 Task: Look for space in Alton, United States from 6th September, 2023 to 15th September, 2023 for 6 adults in price range Rs.8000 to Rs.12000. Place can be entire place or private room with 6 bedrooms having 6 beds and 6 bathrooms. Property type can be house, flat, guest house. Amenities needed are: wifi, TV, free parkinig on premises, gym, breakfast. Booking option can be shelf check-in. Required host language is English.
Action: Mouse moved to (490, 121)
Screenshot: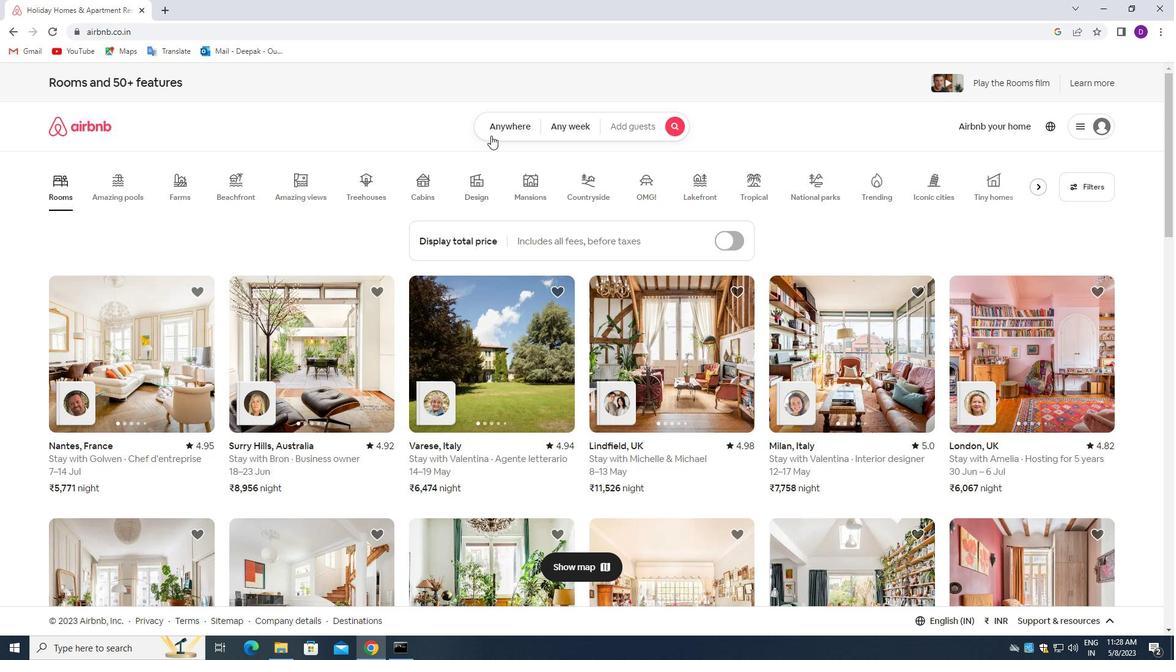 
Action: Mouse pressed left at (490, 121)
Screenshot: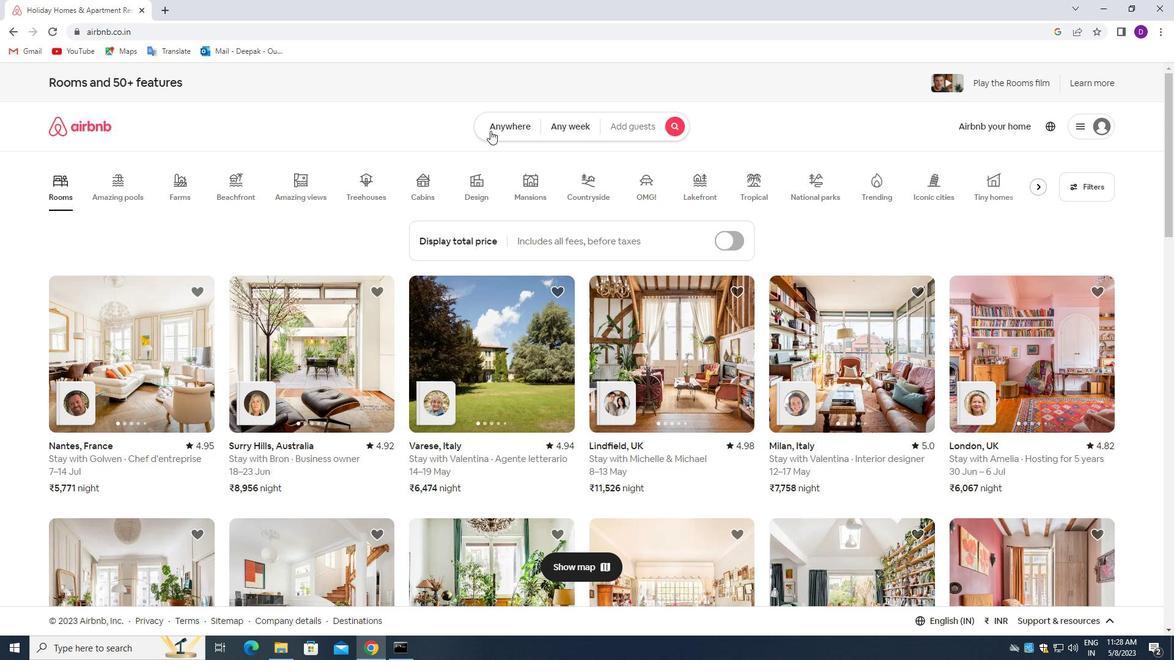 
Action: Mouse moved to (409, 172)
Screenshot: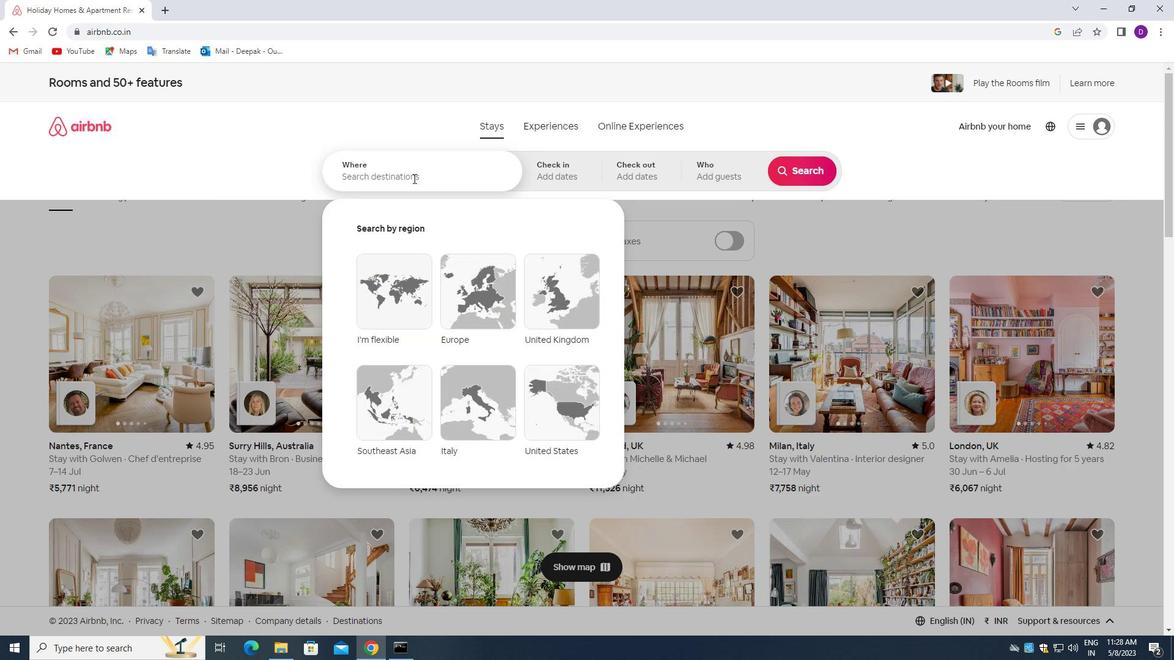 
Action: Mouse pressed left at (409, 172)
Screenshot: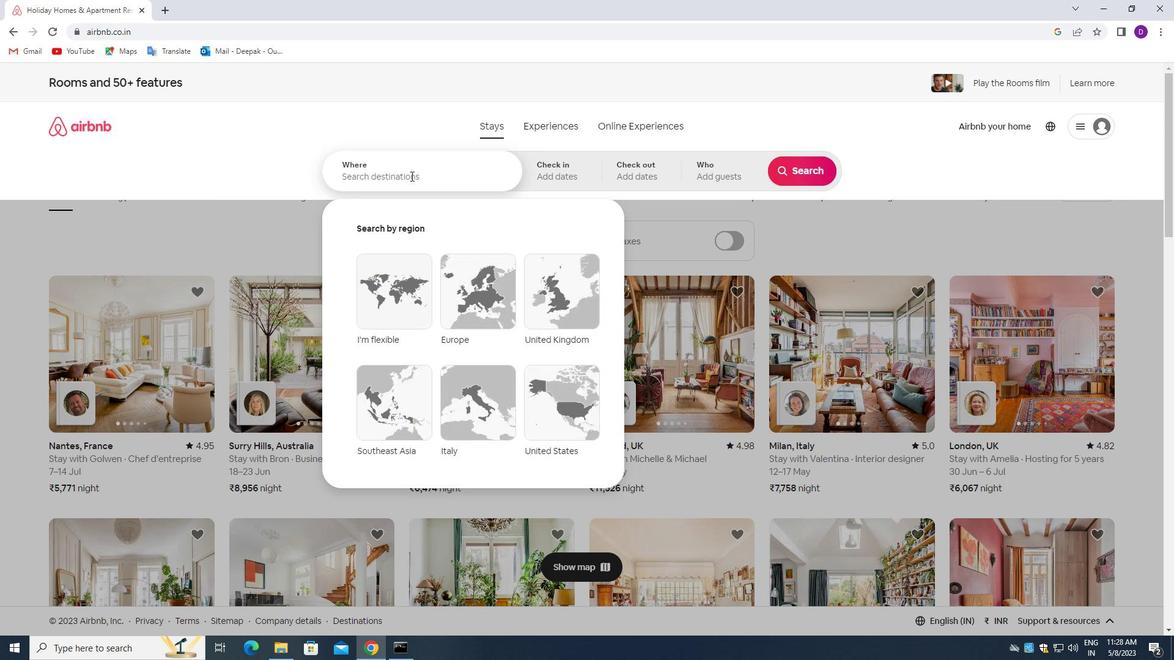 
Action: Mouse moved to (295, 228)
Screenshot: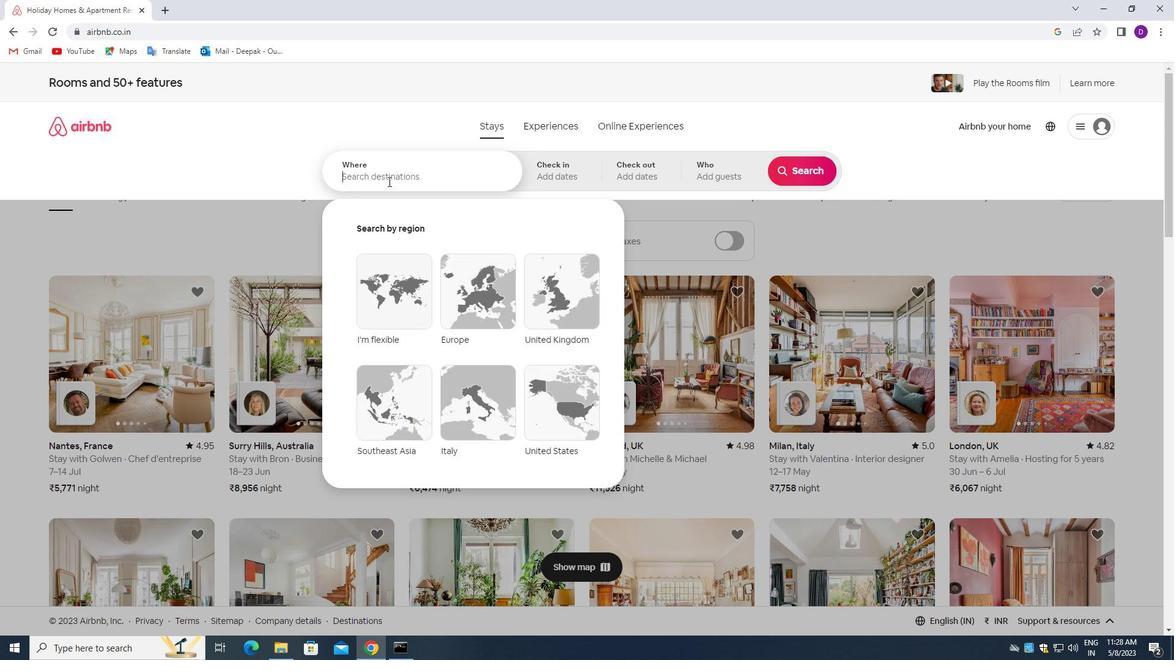 
Action: Key pressed <Key.shift><Key.shift><Key.shift><Key.shift><Key.shift><Key.shift><Key.shift><Key.shift_r>ALTON,<Key.space><Key.shift>UNITED<Key.space><Key.shift_r>STATES<Key.enter>
Screenshot: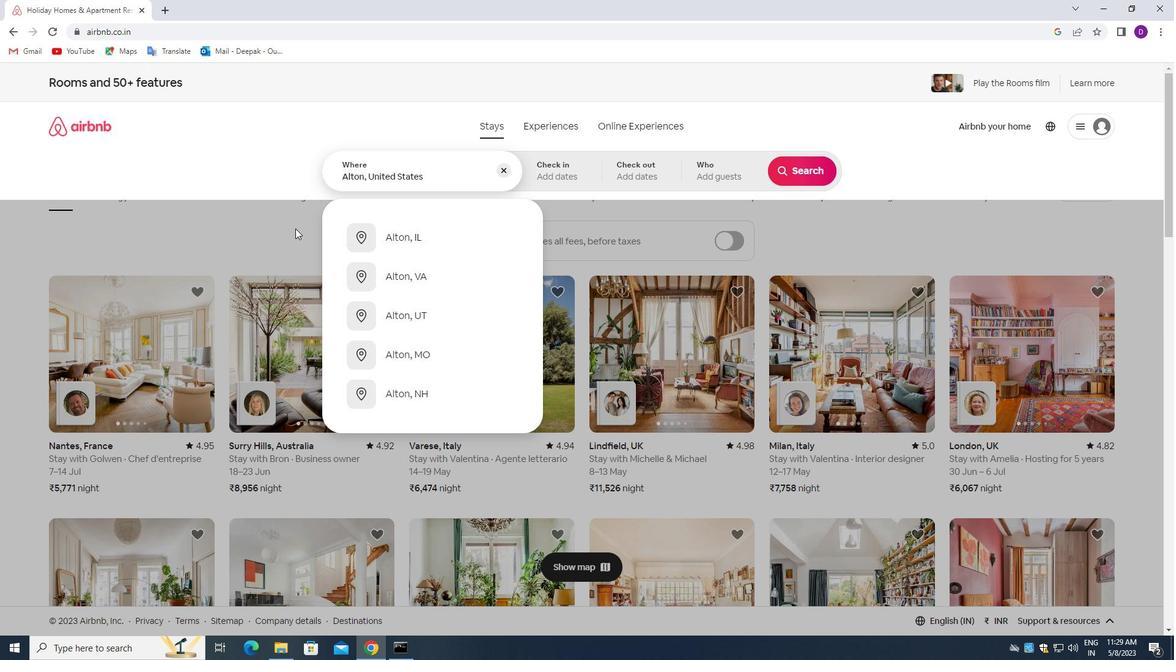 
Action: Mouse moved to (793, 270)
Screenshot: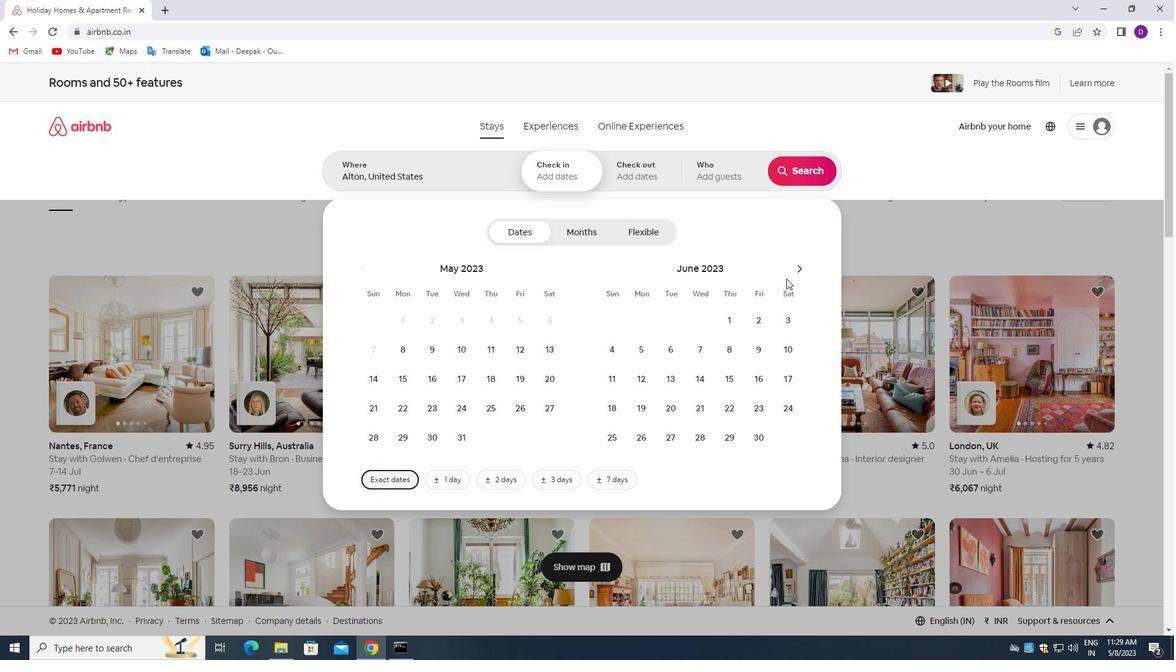 
Action: Mouse pressed left at (793, 270)
Screenshot: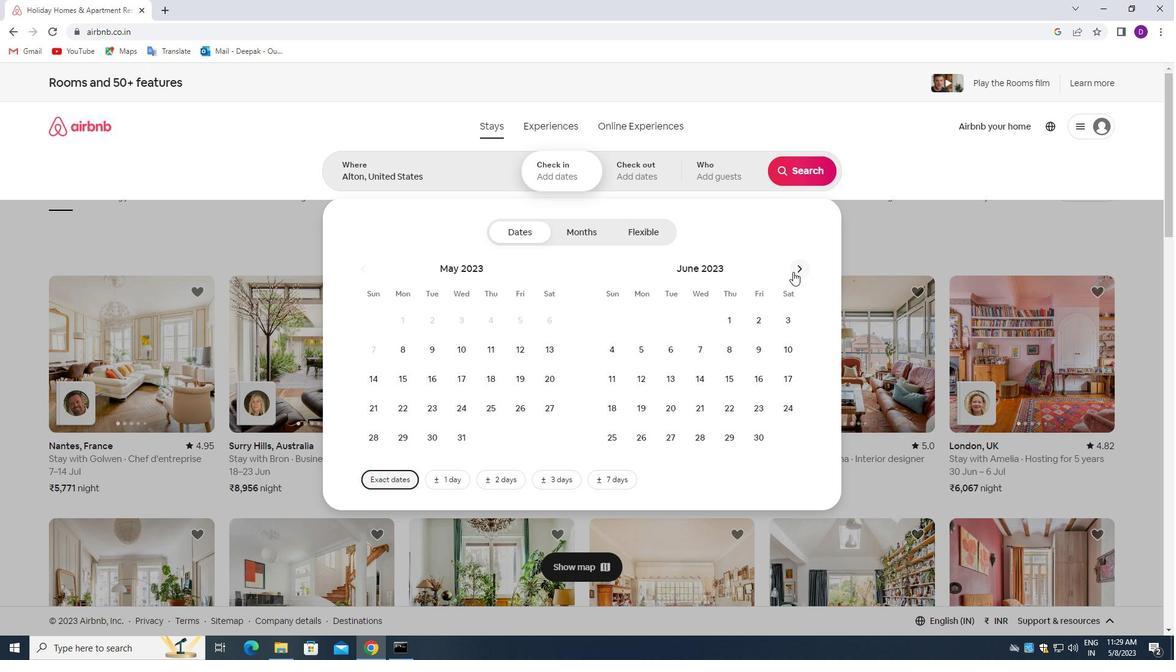 
Action: Mouse moved to (793, 269)
Screenshot: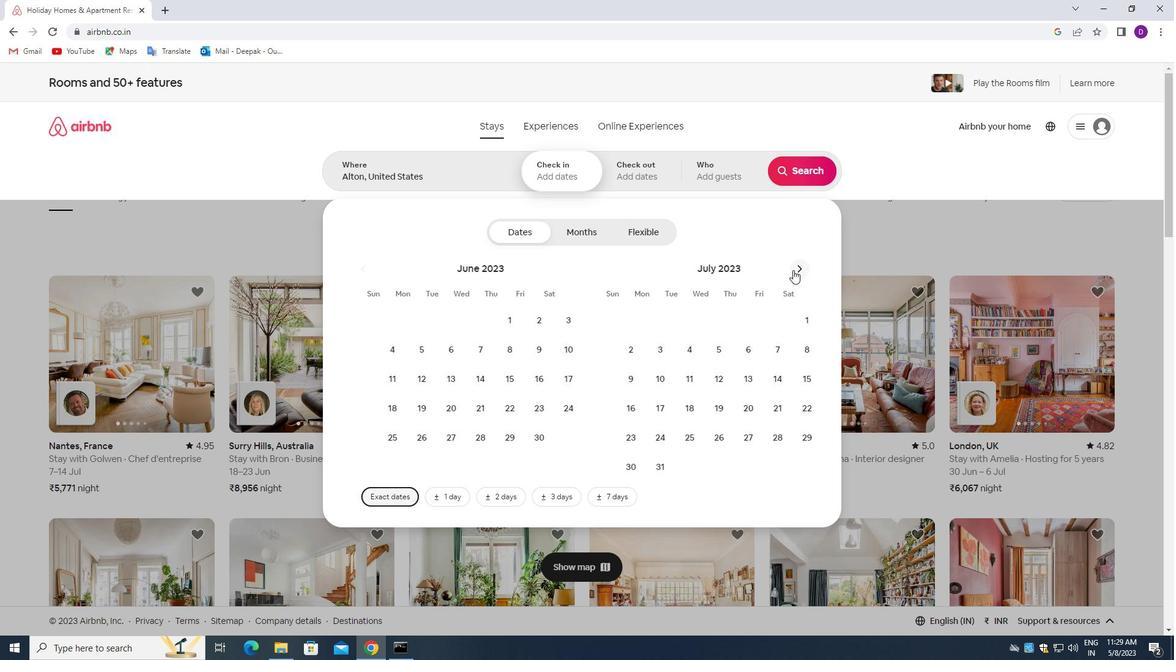 
Action: Mouse pressed left at (793, 269)
Screenshot: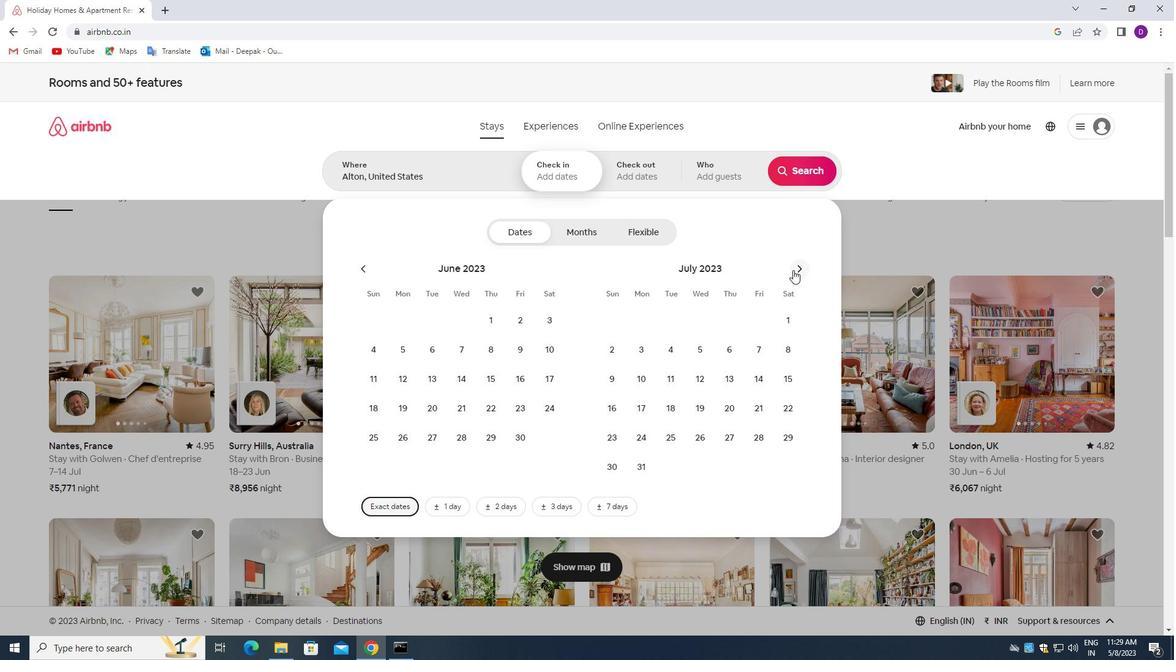 
Action: Mouse pressed left at (793, 269)
Screenshot: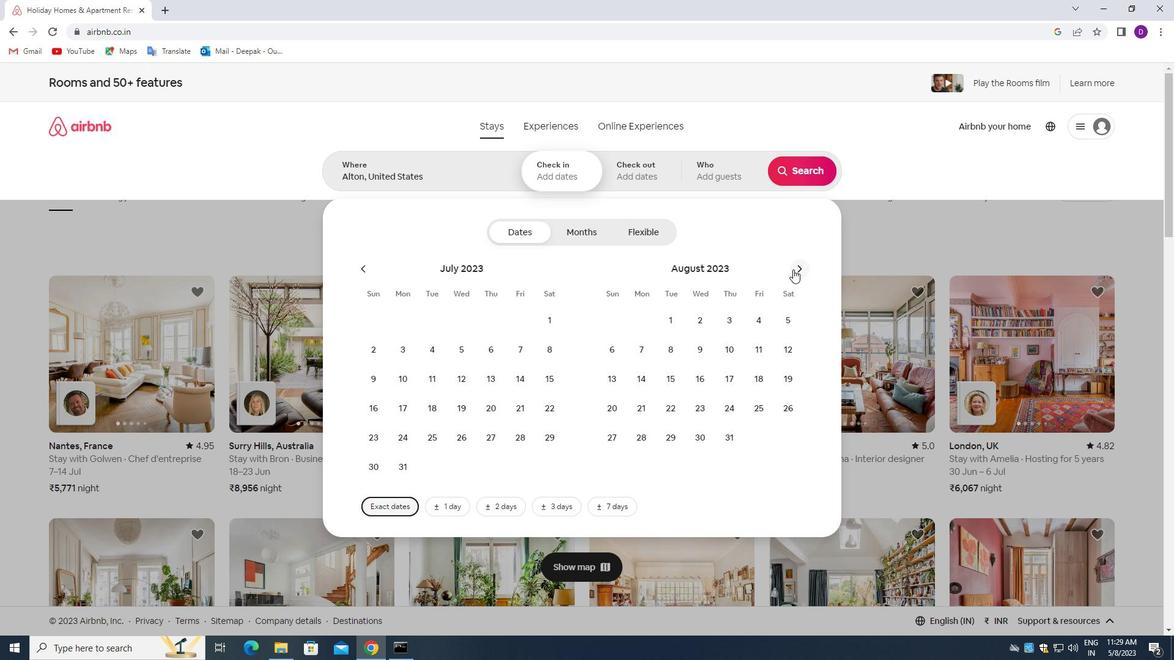 
Action: Mouse moved to (699, 340)
Screenshot: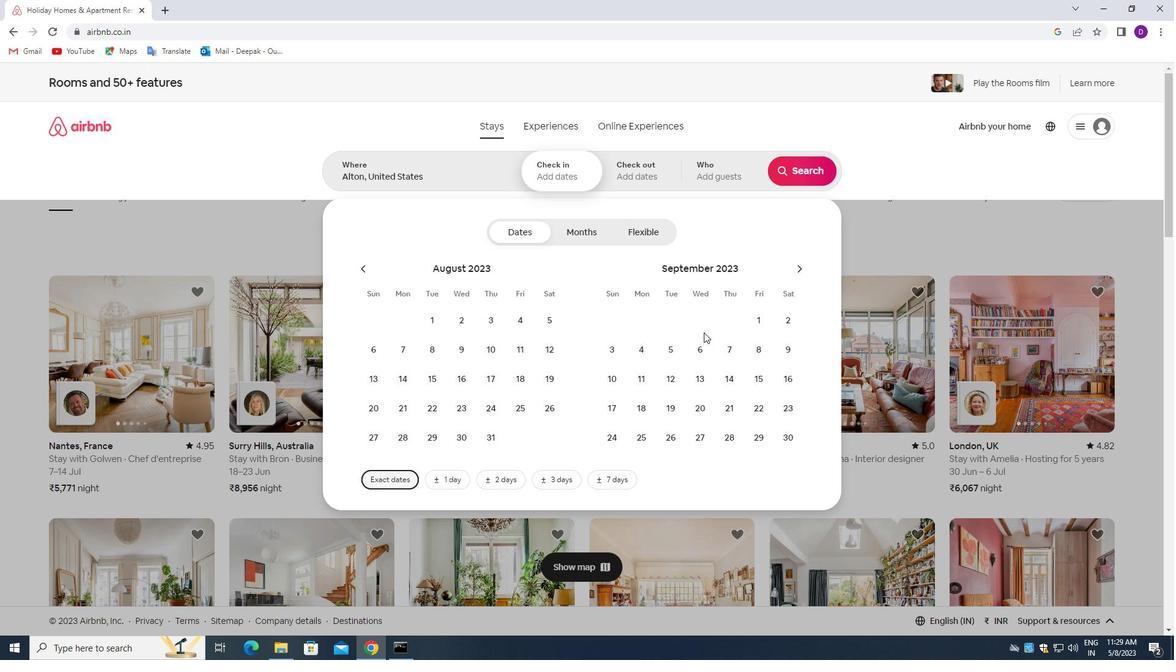 
Action: Mouse pressed left at (699, 340)
Screenshot: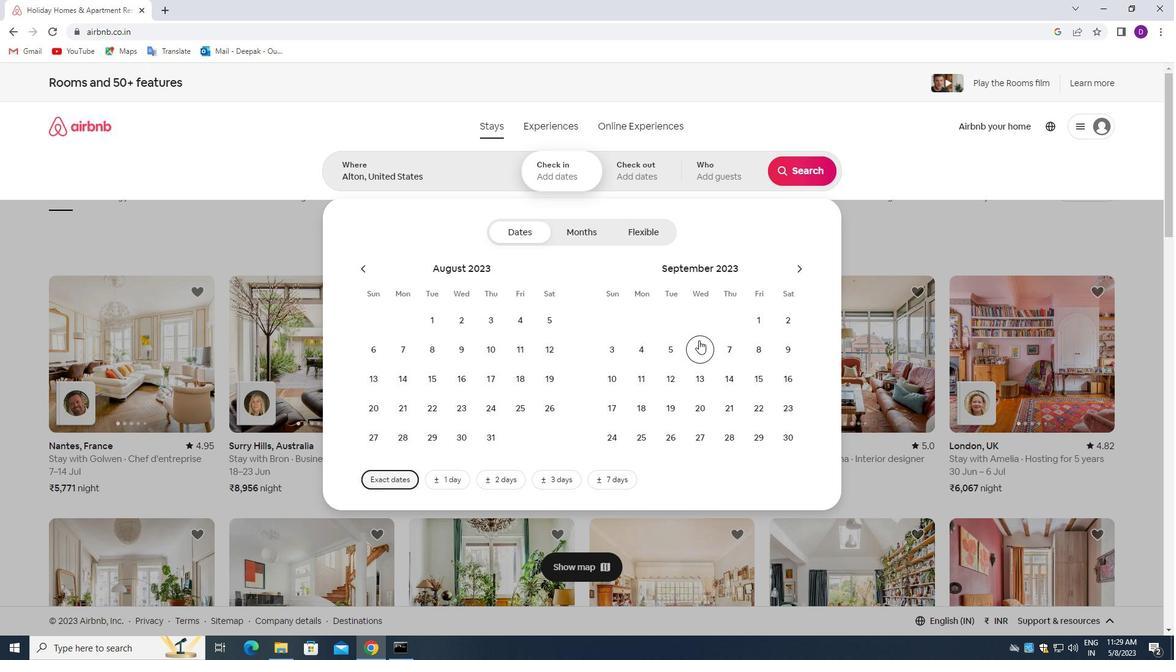 
Action: Mouse moved to (758, 373)
Screenshot: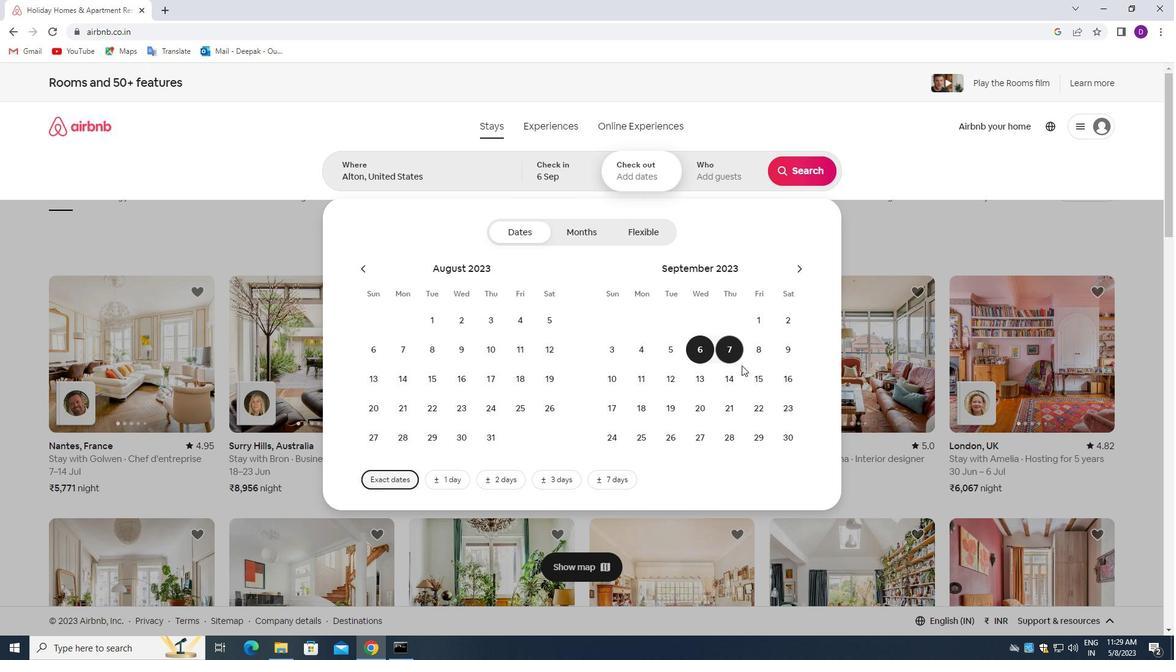 
Action: Mouse pressed left at (758, 373)
Screenshot: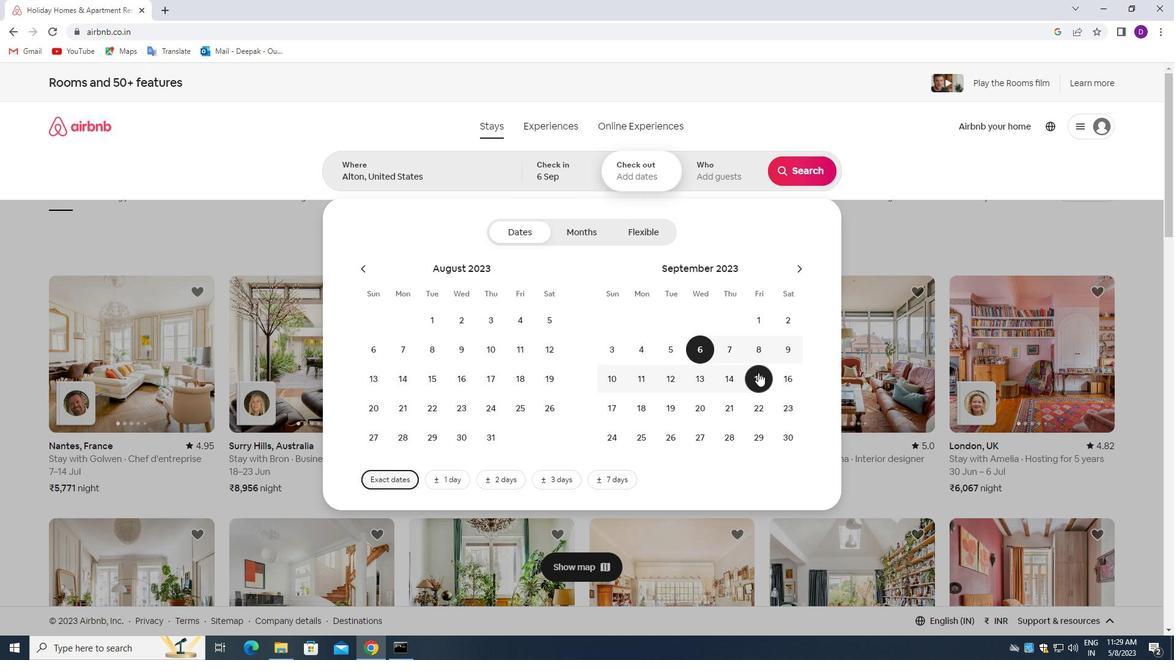 
Action: Mouse moved to (715, 174)
Screenshot: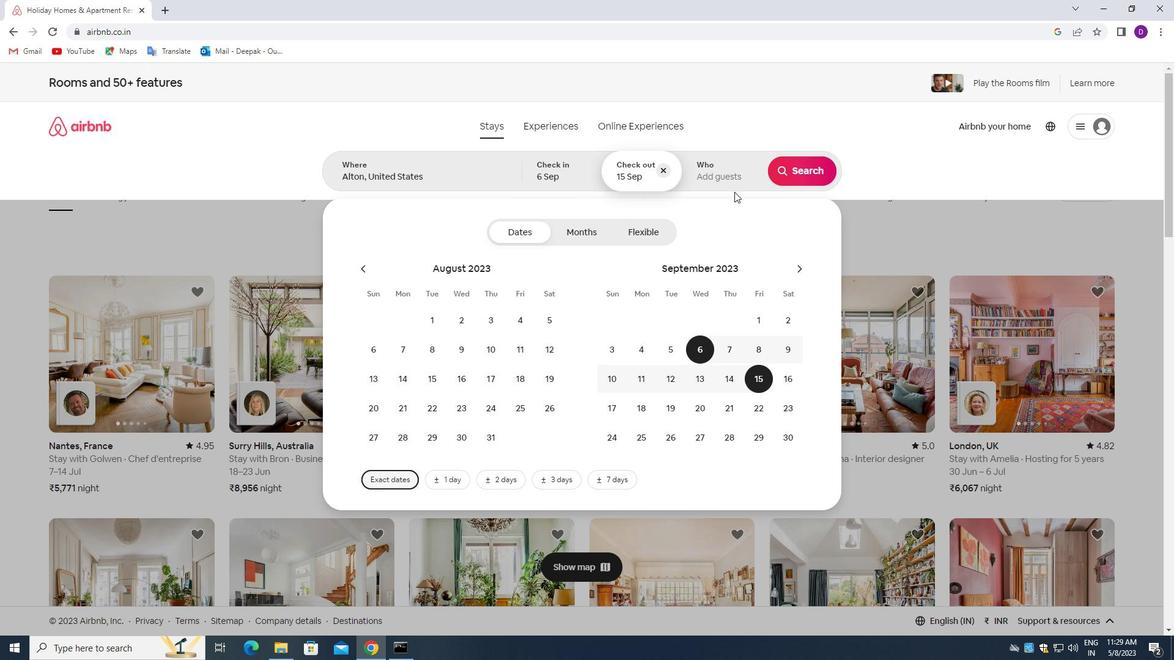 
Action: Mouse pressed left at (715, 174)
Screenshot: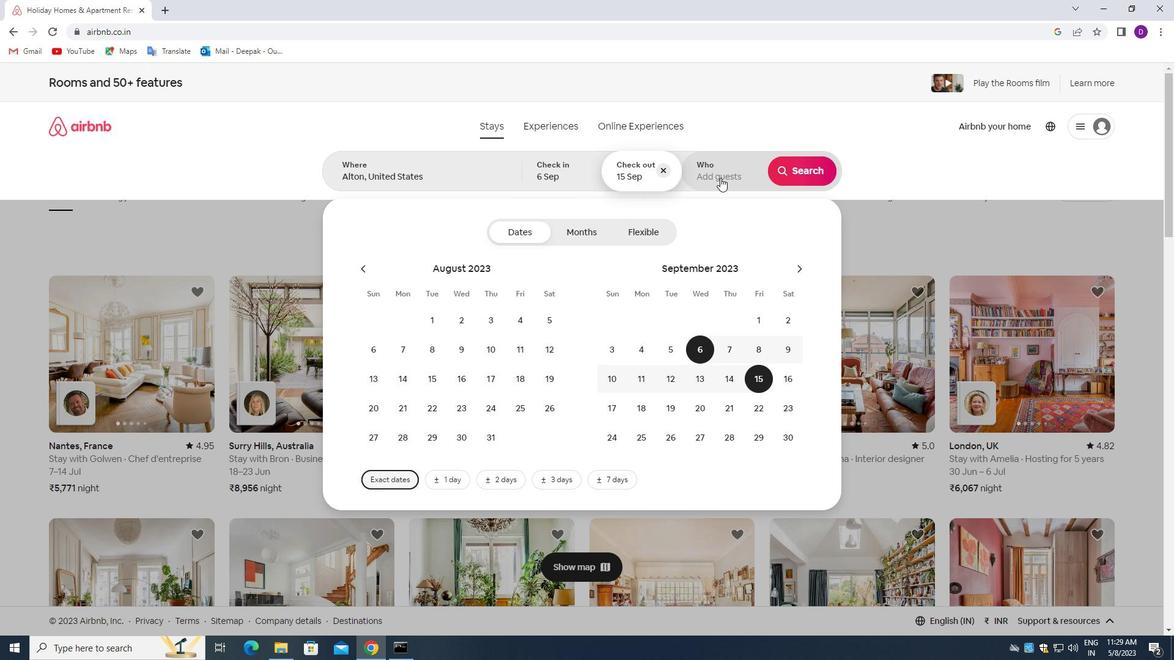 
Action: Mouse moved to (801, 239)
Screenshot: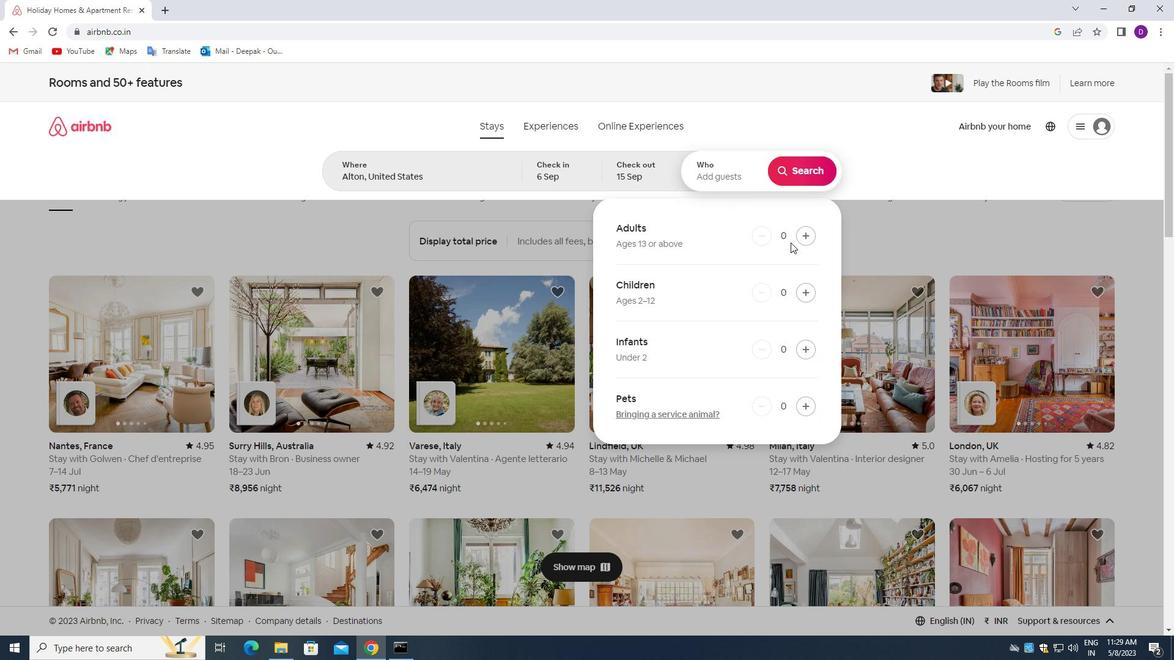 
Action: Mouse pressed left at (801, 239)
Screenshot: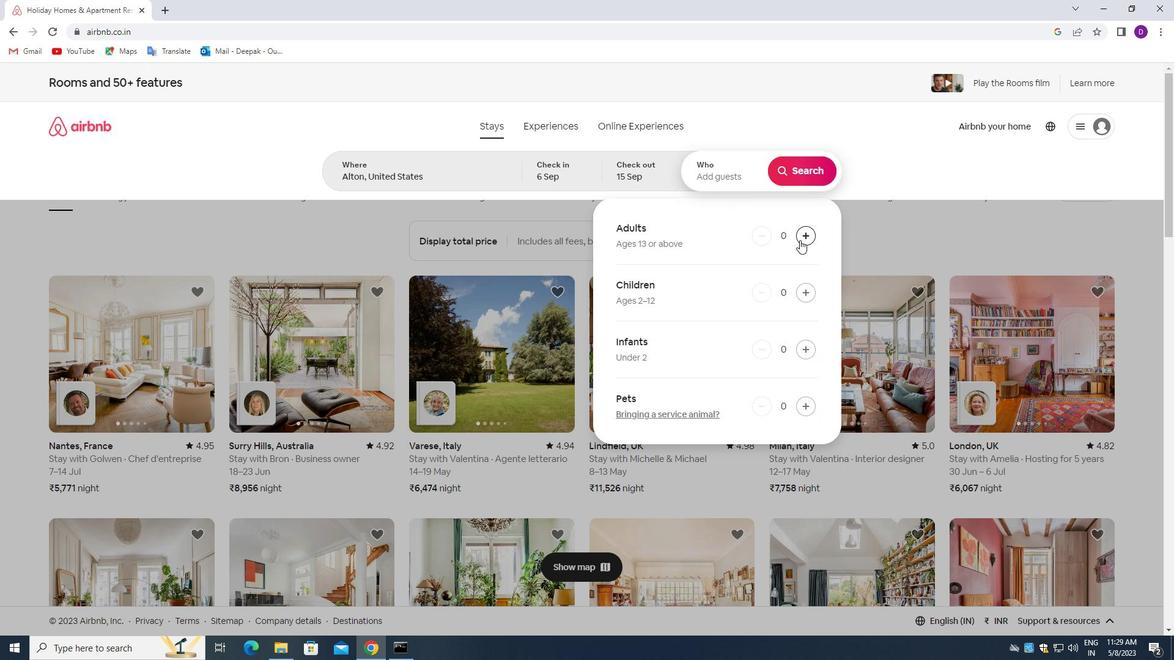 
Action: Mouse pressed left at (801, 239)
Screenshot: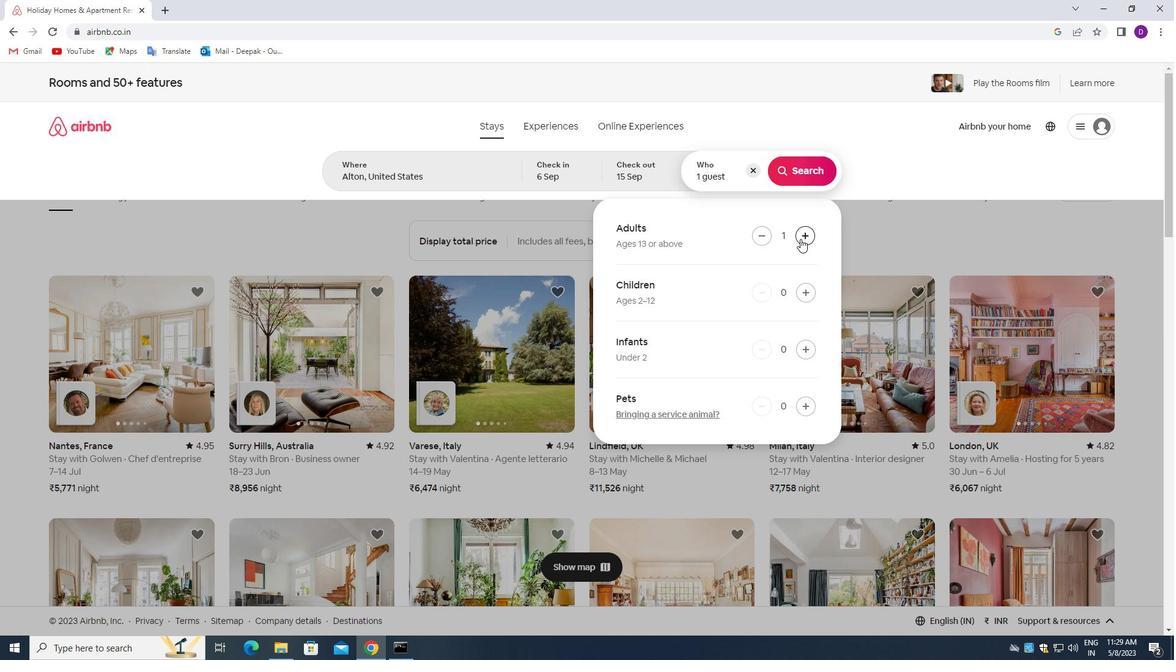 
Action: Mouse pressed left at (801, 239)
Screenshot: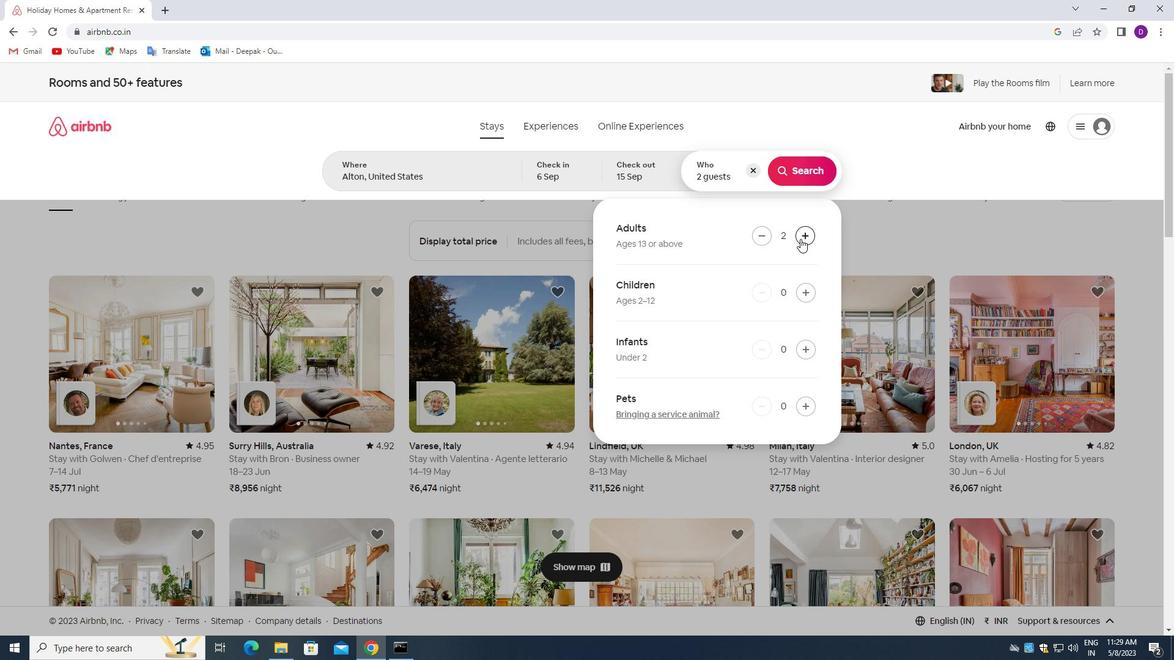 
Action: Mouse pressed left at (801, 239)
Screenshot: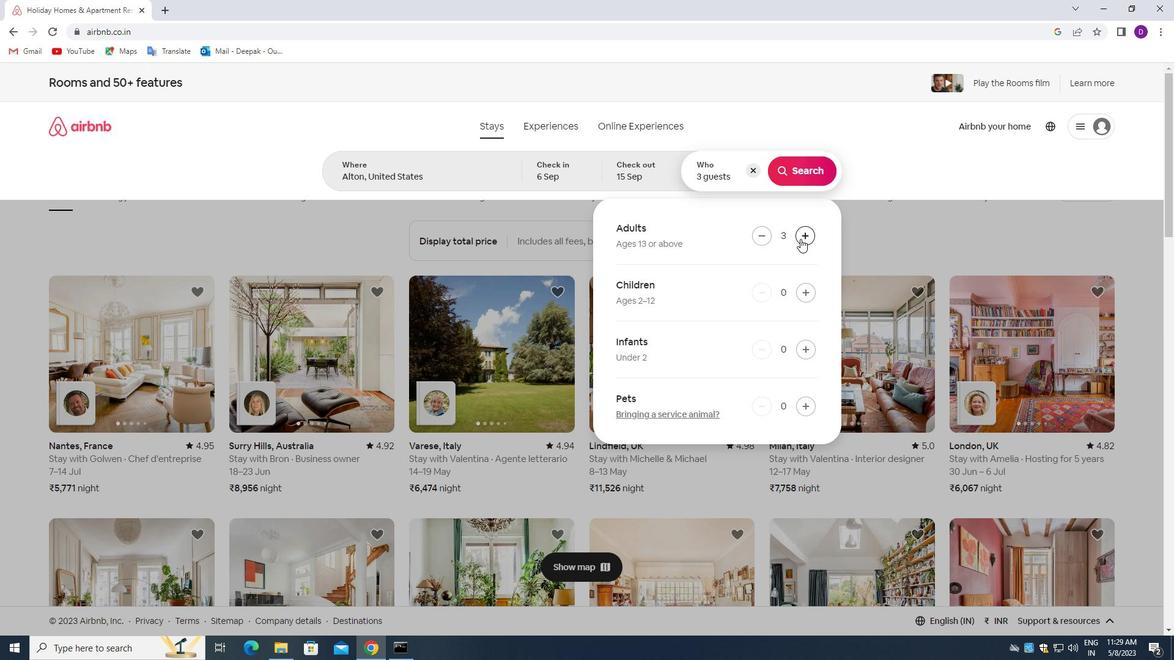 
Action: Mouse pressed left at (801, 239)
Screenshot: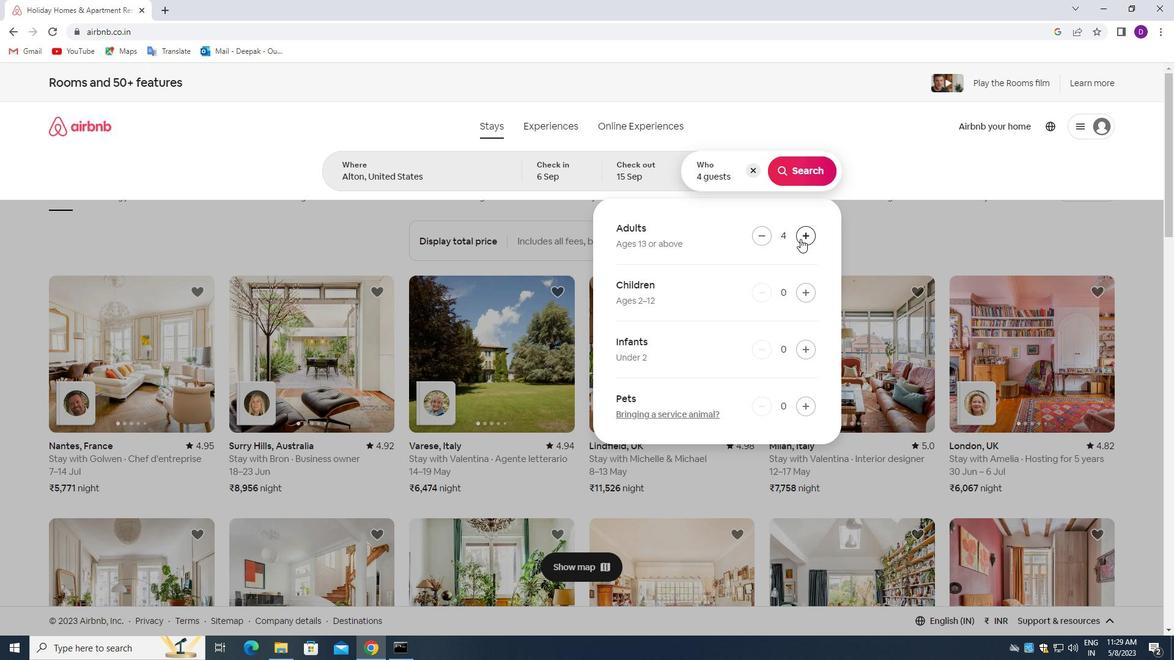 
Action: Mouse pressed left at (801, 239)
Screenshot: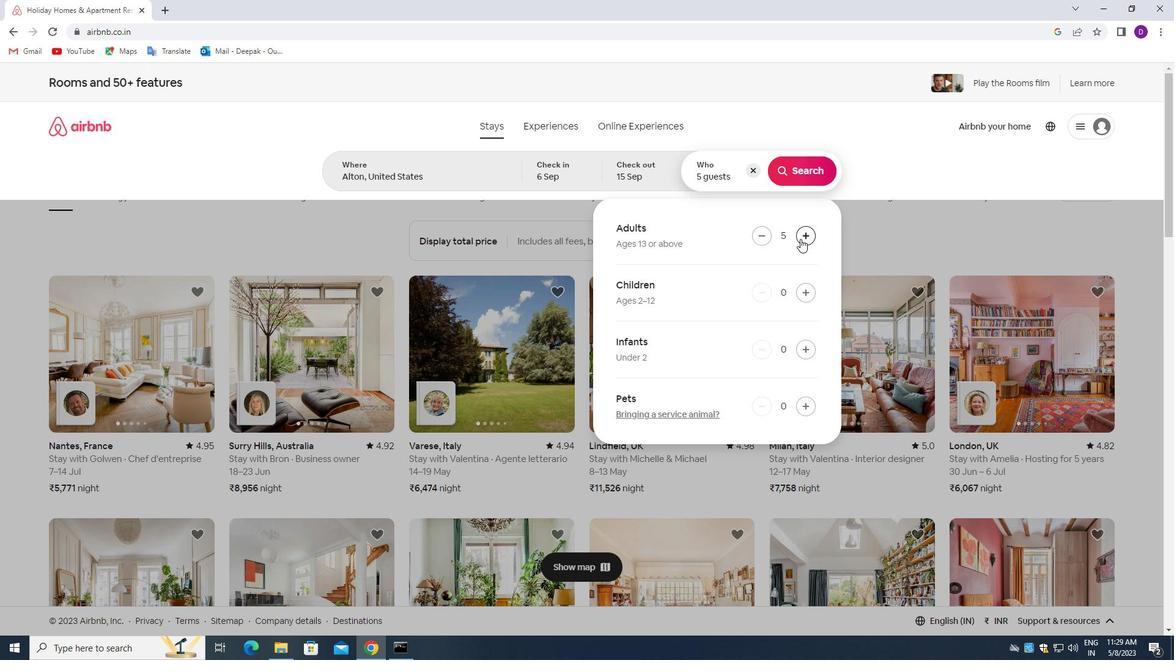 
Action: Mouse moved to (796, 170)
Screenshot: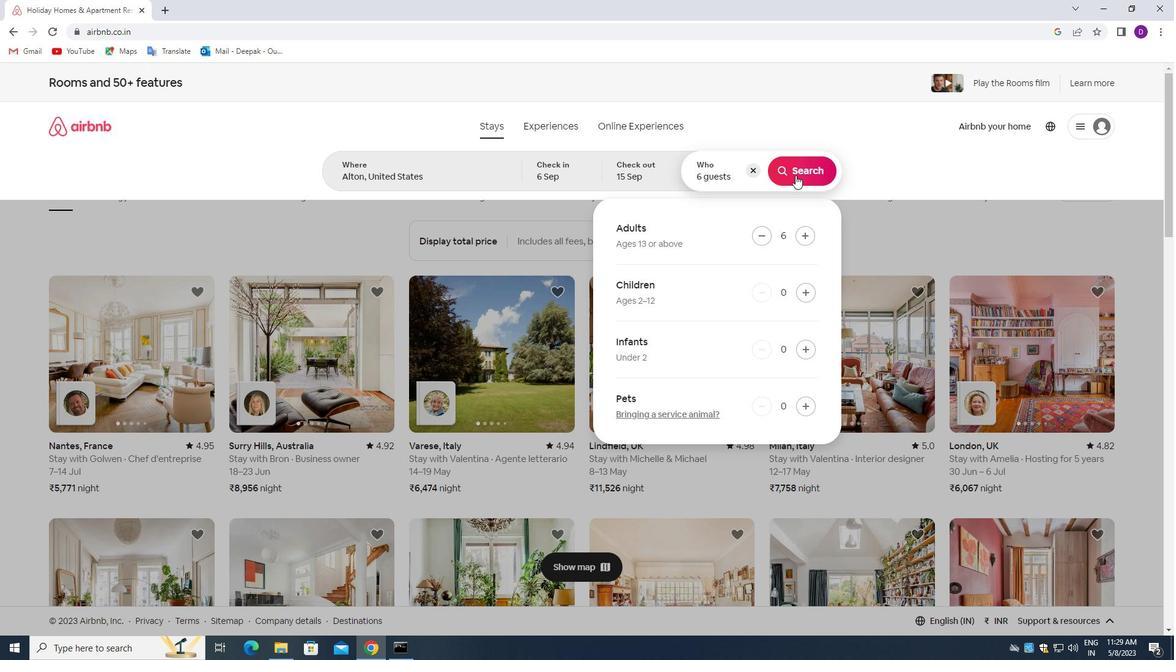 
Action: Mouse pressed left at (796, 170)
Screenshot: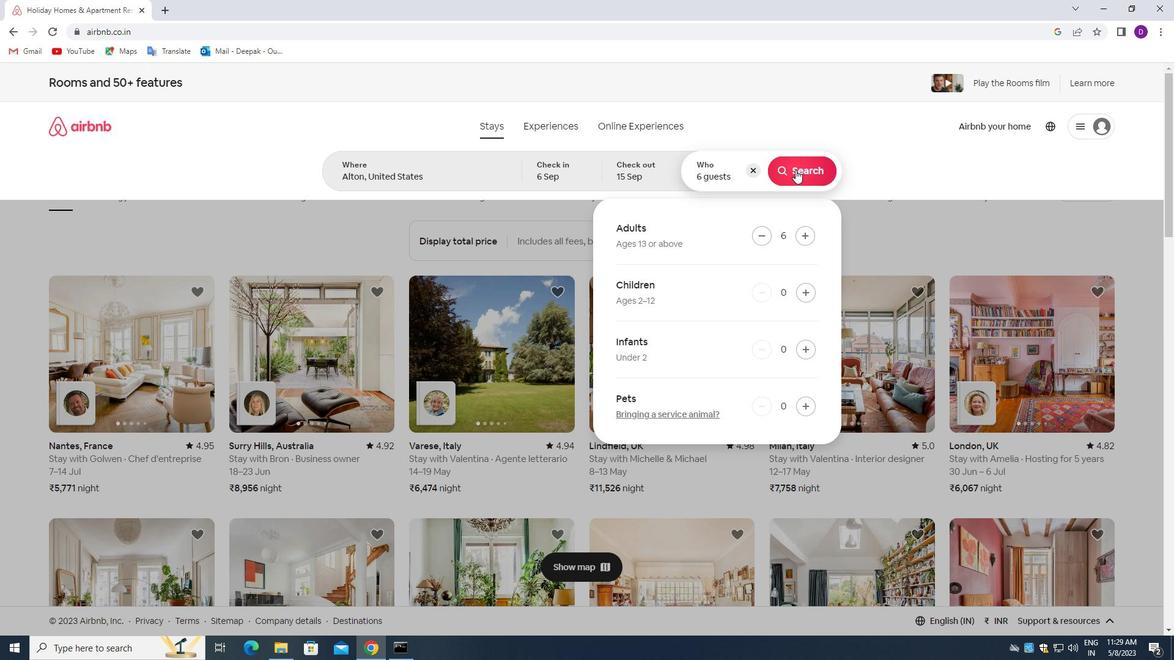 
Action: Mouse moved to (1103, 137)
Screenshot: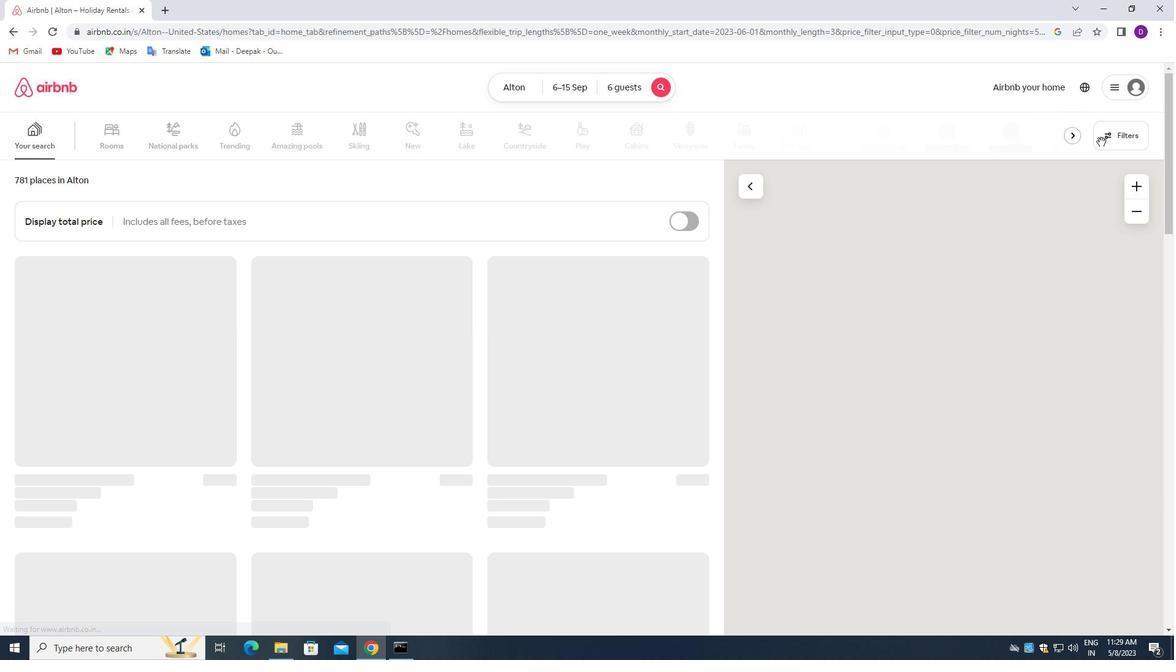 
Action: Mouse pressed left at (1103, 137)
Screenshot: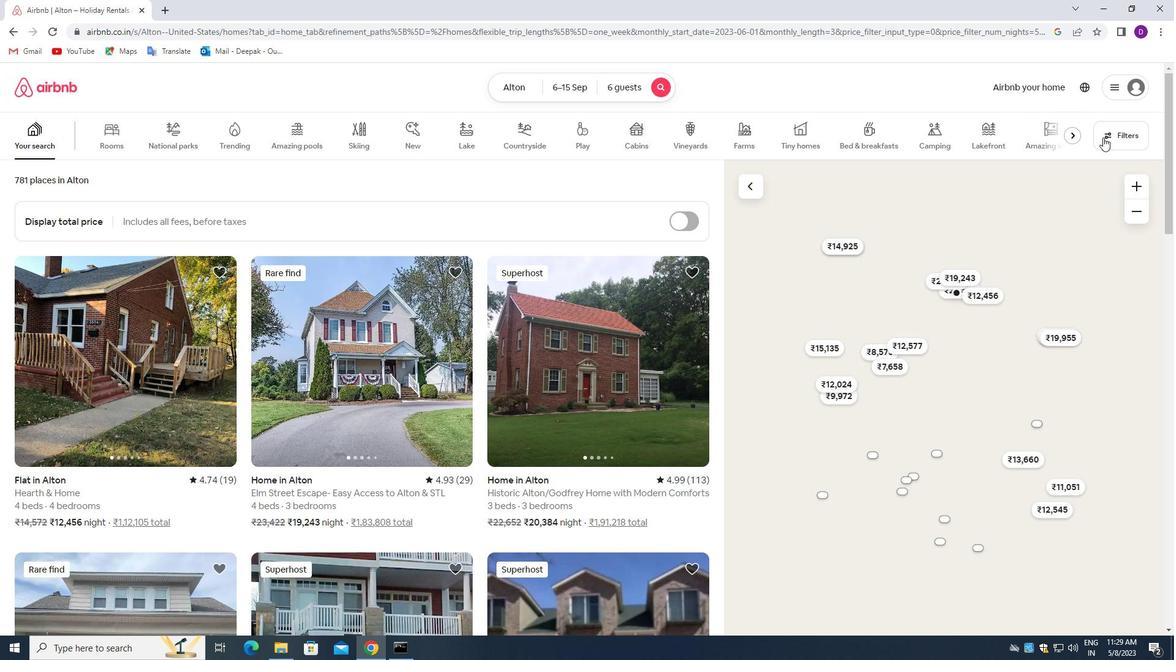 
Action: Mouse moved to (440, 431)
Screenshot: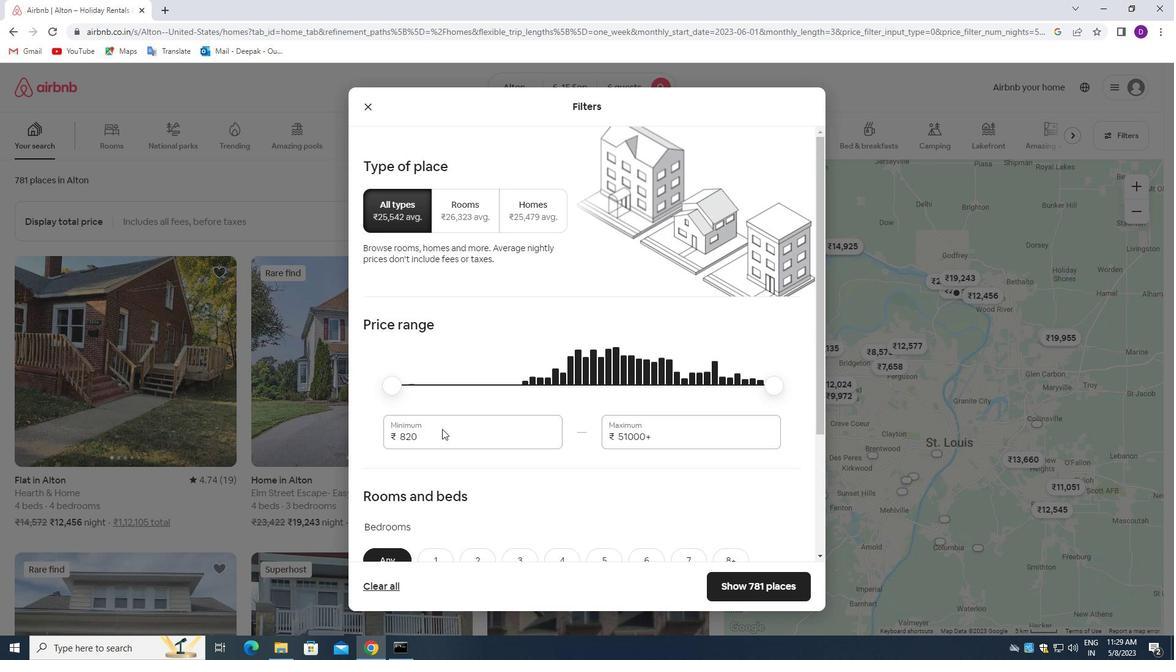 
Action: Mouse pressed left at (440, 431)
Screenshot: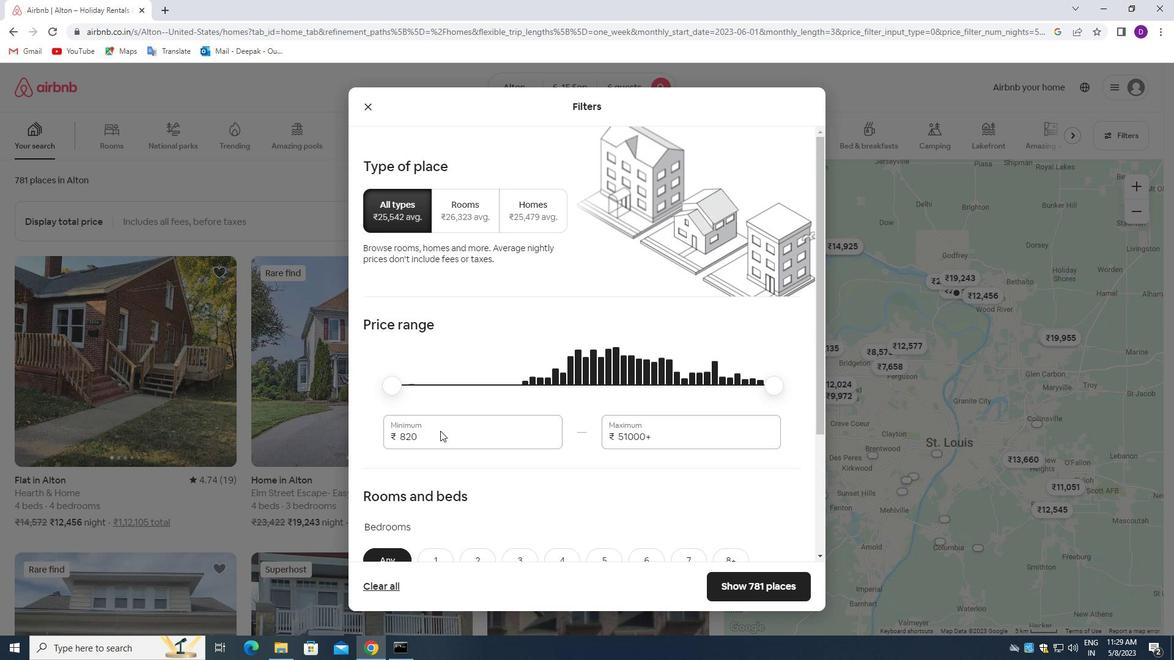 
Action: Mouse pressed left at (440, 431)
Screenshot: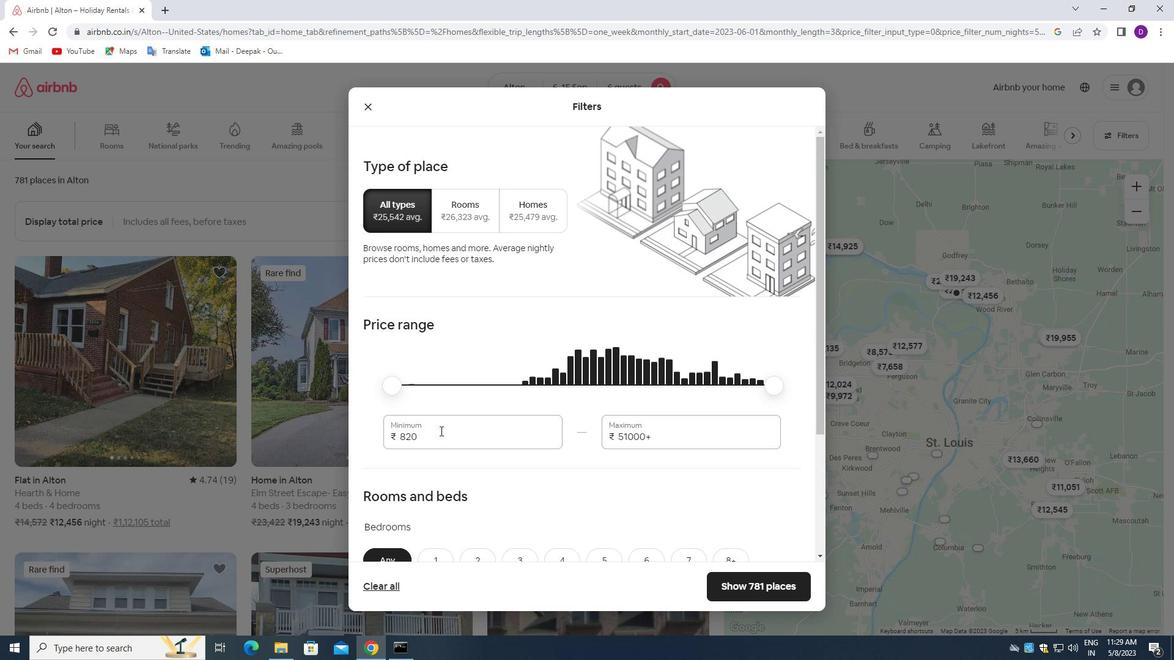 
Action: Key pressed 8000<Key.tab>12000
Screenshot: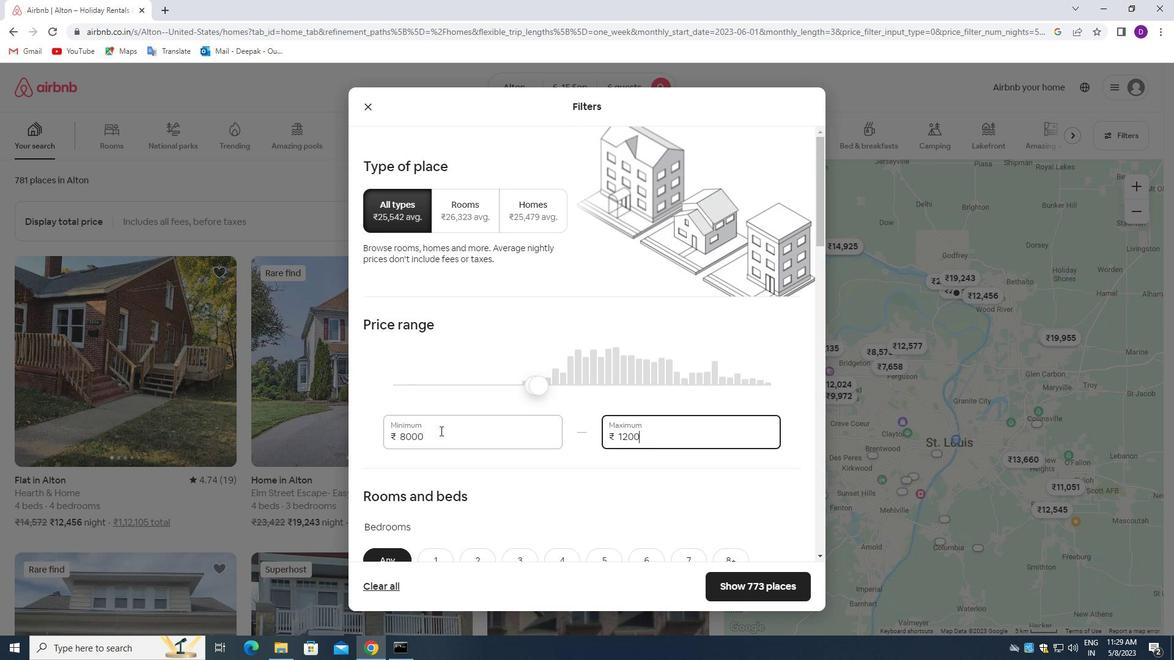 
Action: Mouse moved to (467, 422)
Screenshot: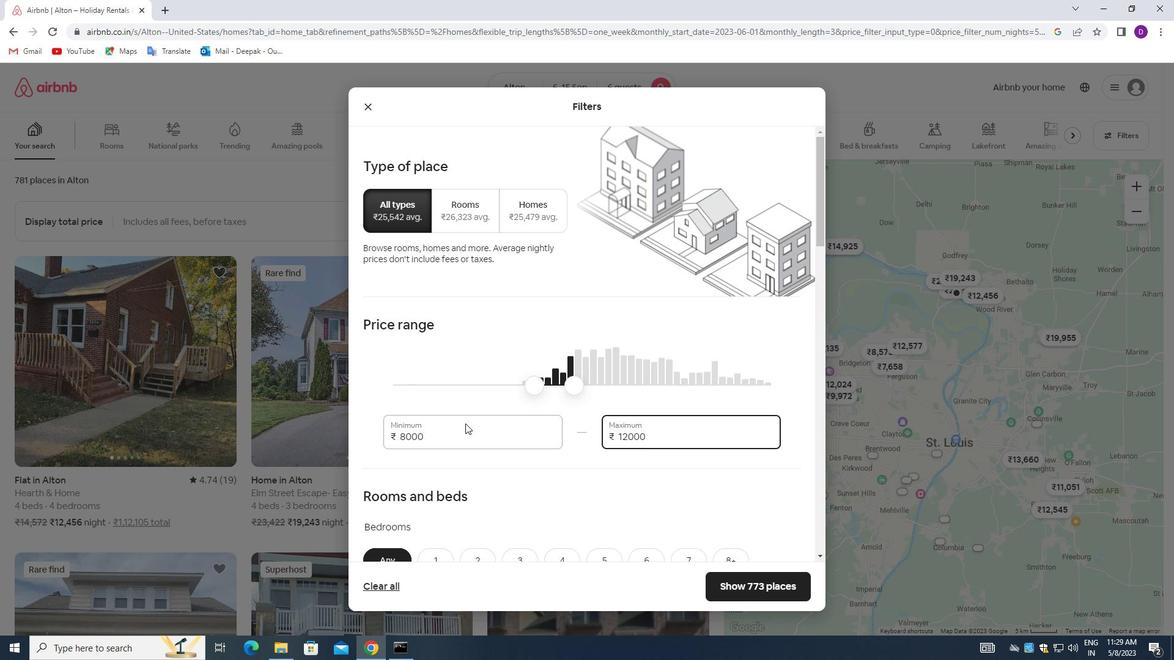 
Action: Mouse scrolled (467, 422) with delta (0, 0)
Screenshot: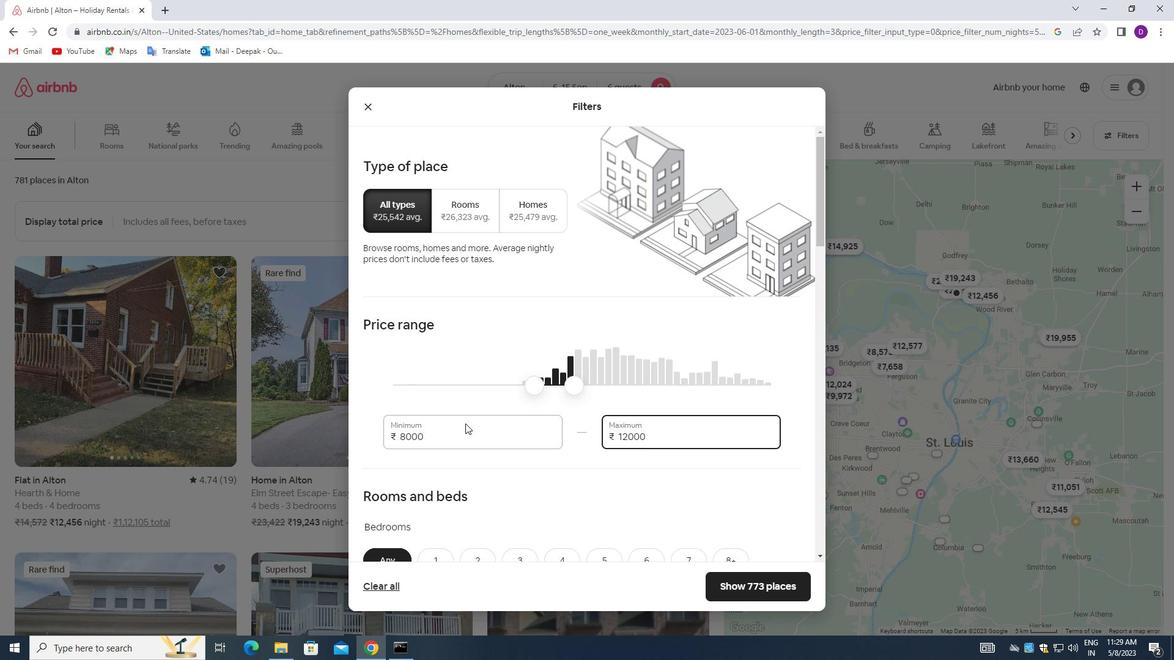 
Action: Mouse moved to (490, 421)
Screenshot: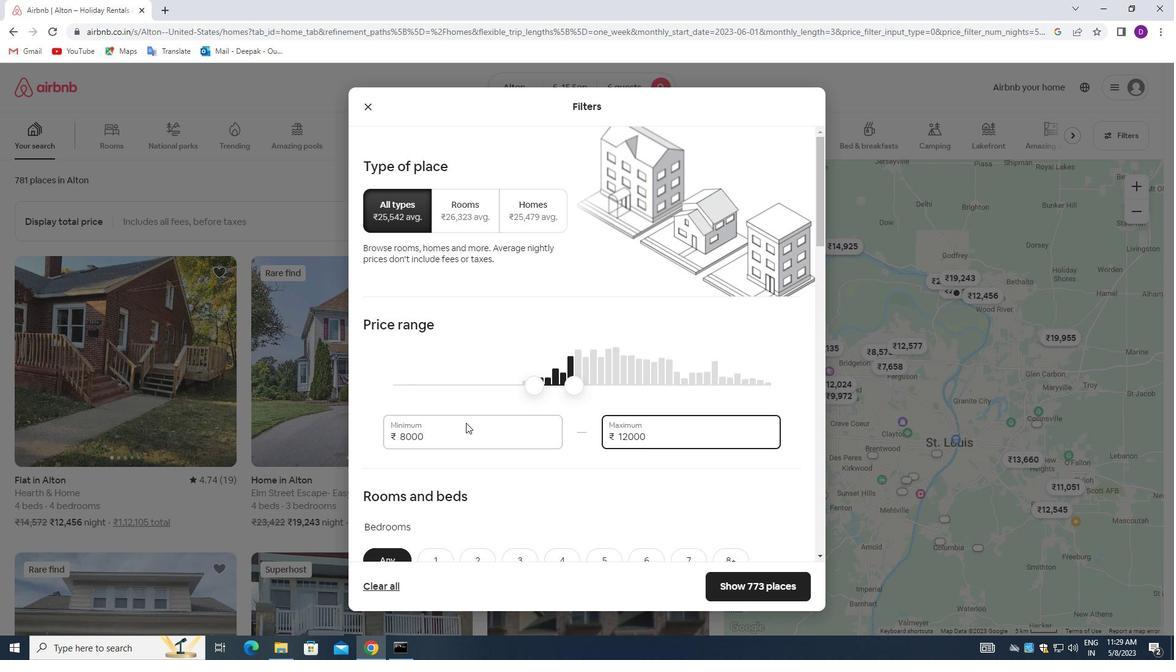 
Action: Mouse scrolled (490, 420) with delta (0, 0)
Screenshot: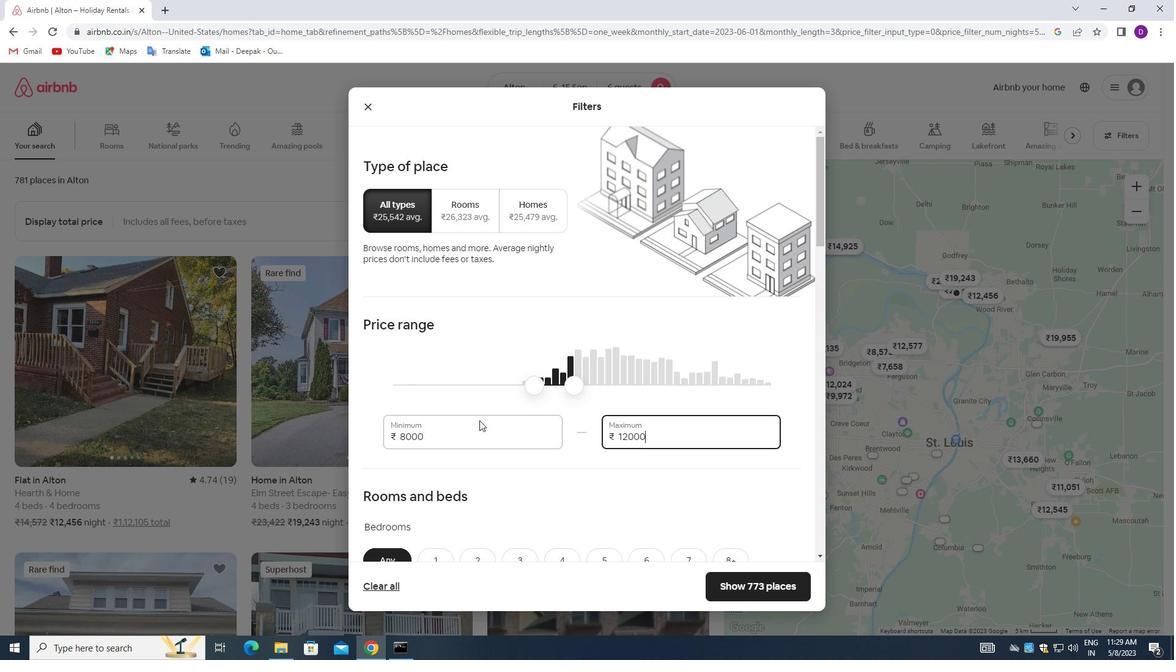
Action: Mouse moved to (495, 419)
Screenshot: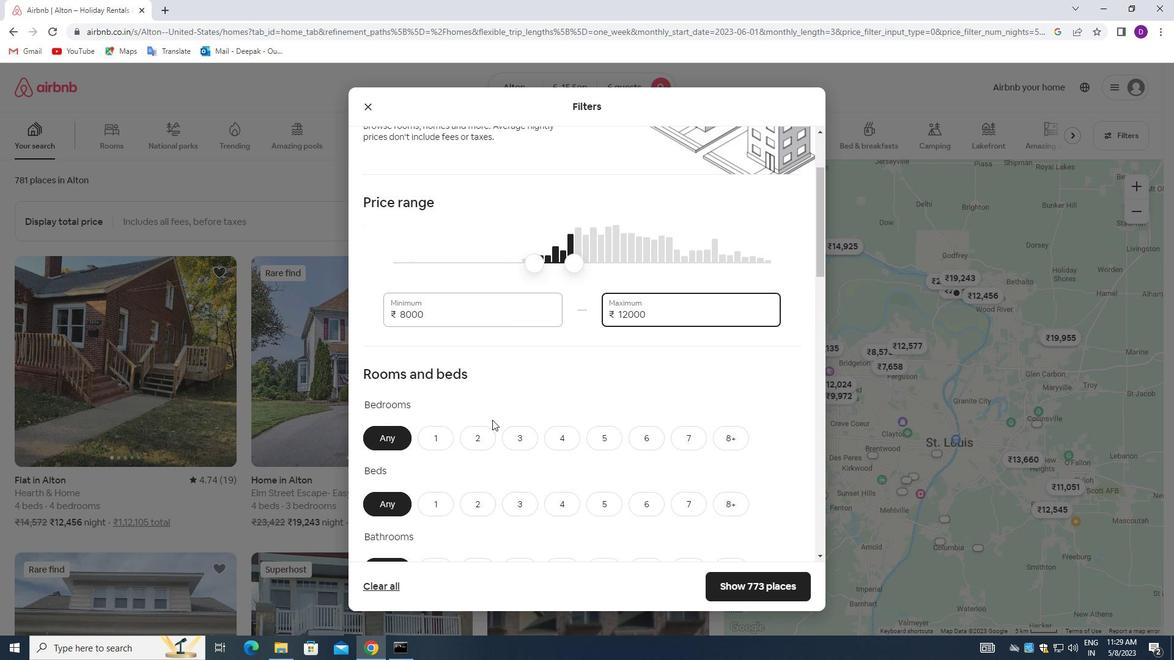 
Action: Mouse scrolled (495, 419) with delta (0, 0)
Screenshot: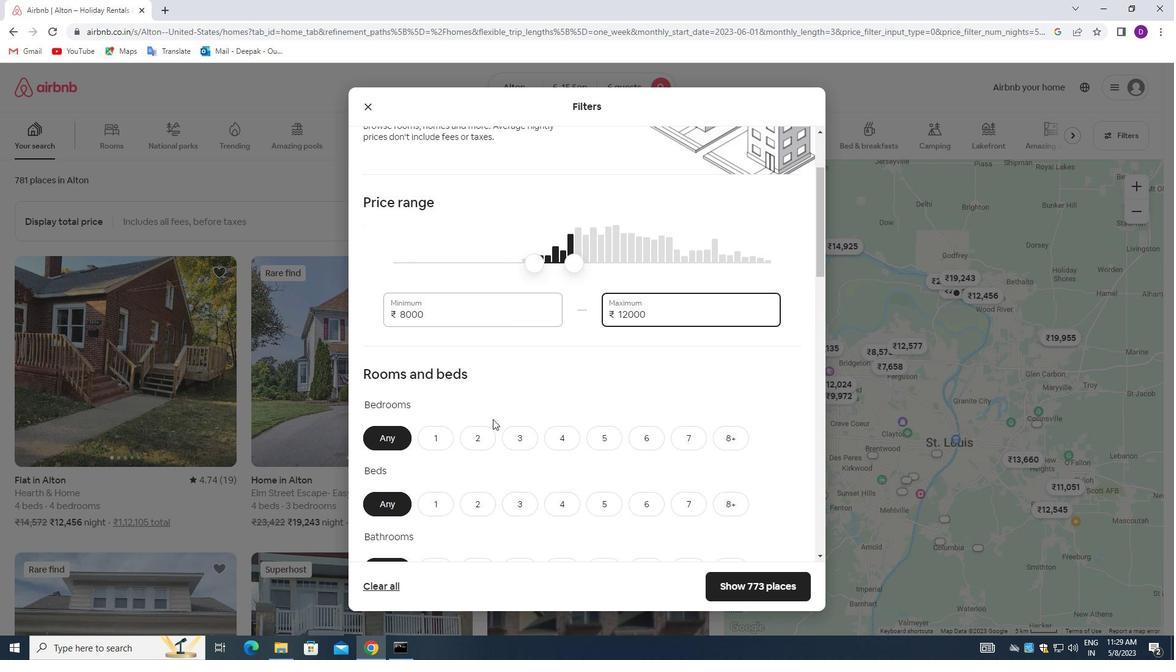 
Action: Mouse moved to (501, 421)
Screenshot: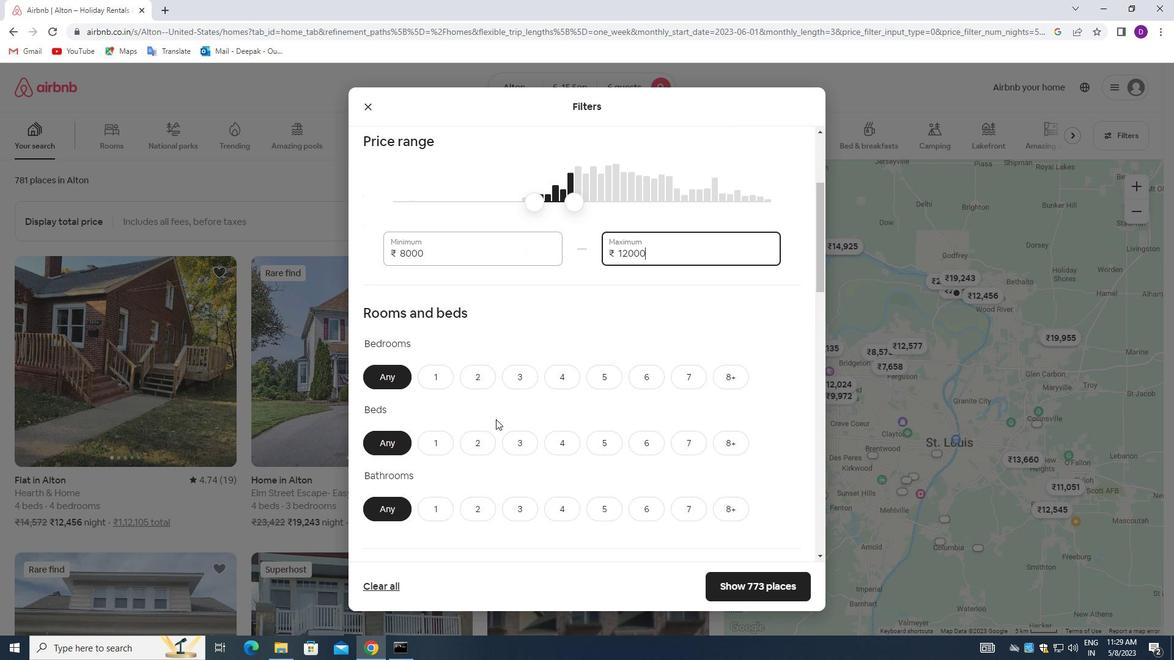 
Action: Mouse scrolled (501, 420) with delta (0, 0)
Screenshot: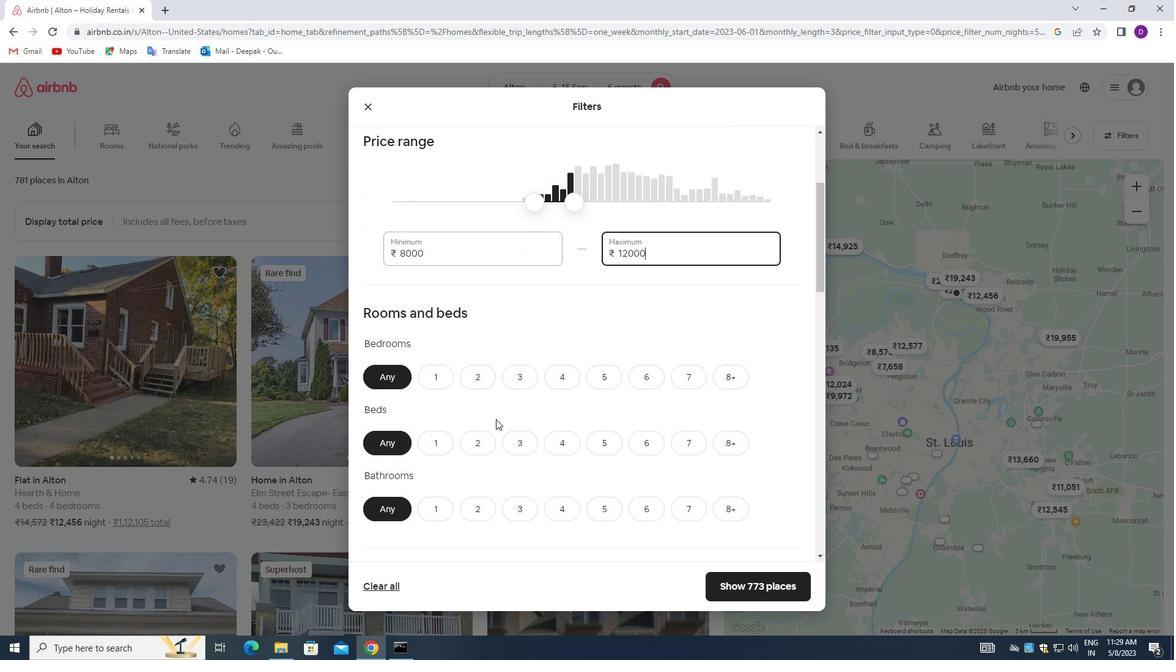 
Action: Mouse moved to (646, 321)
Screenshot: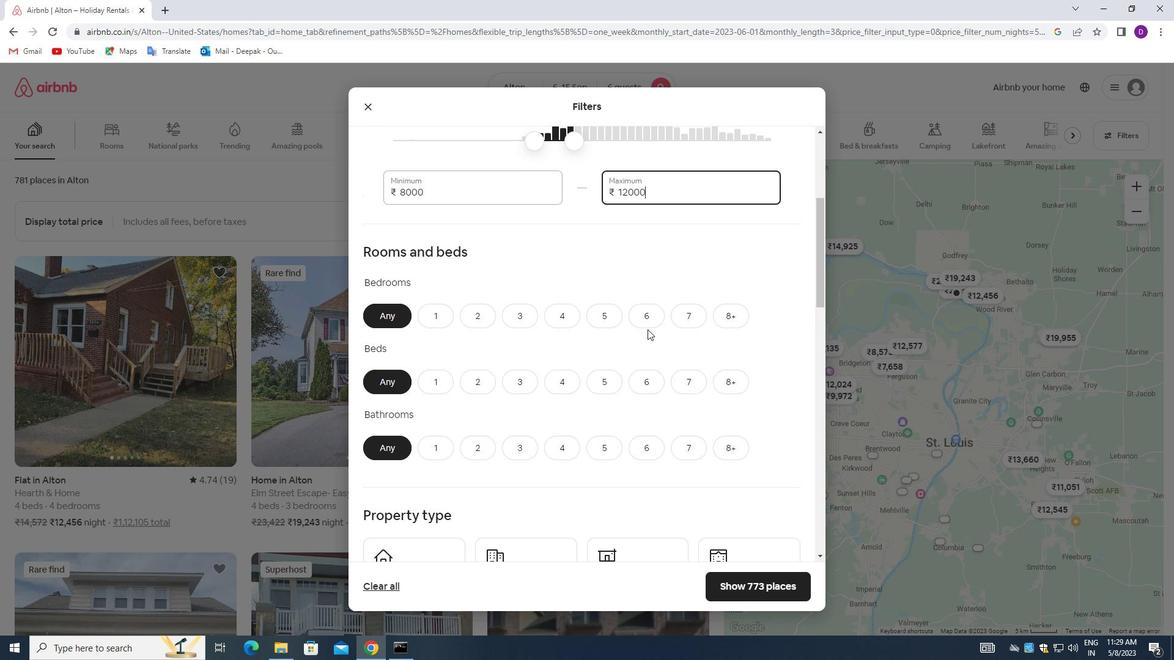 
Action: Mouse pressed left at (646, 321)
Screenshot: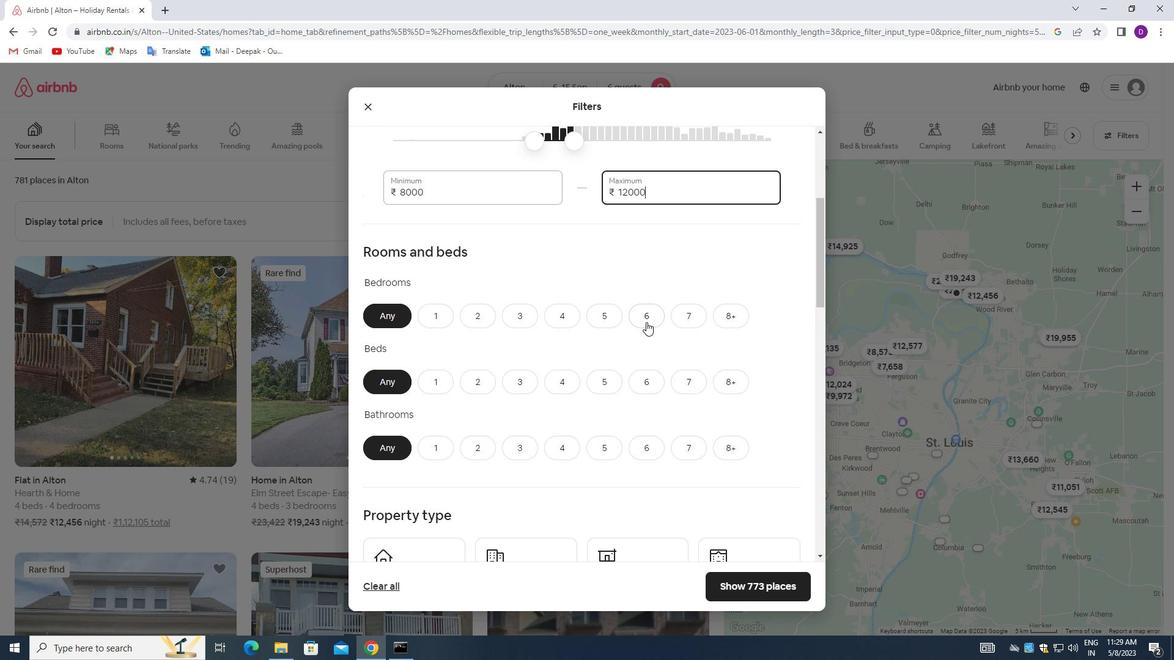 
Action: Mouse moved to (648, 374)
Screenshot: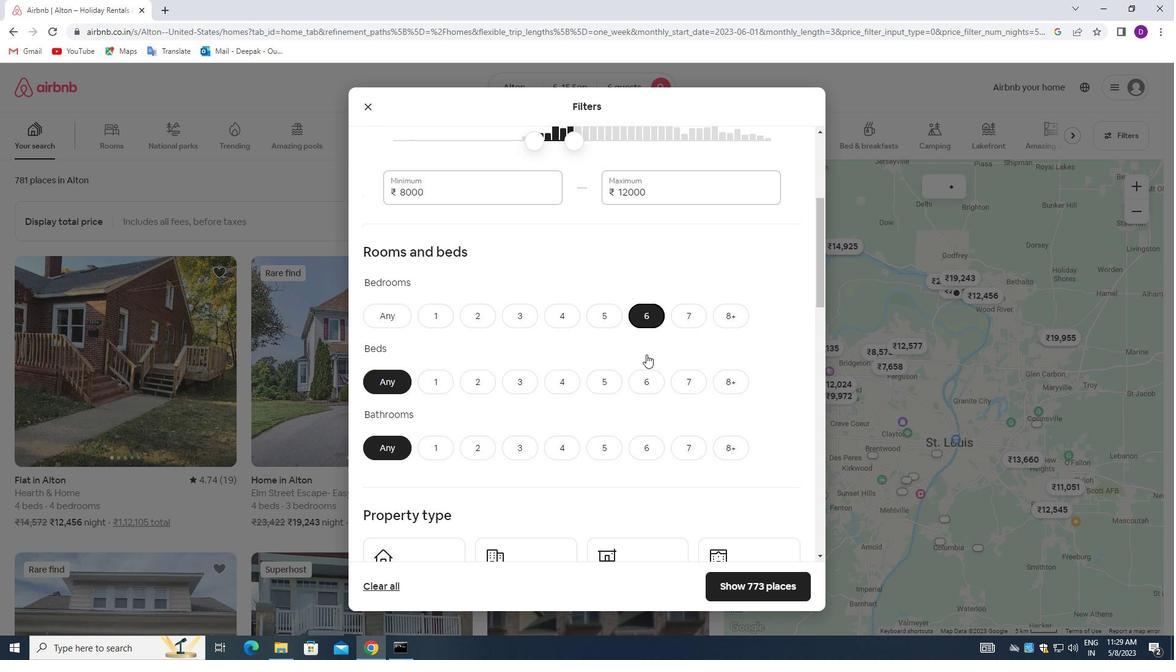 
Action: Mouse pressed left at (648, 374)
Screenshot: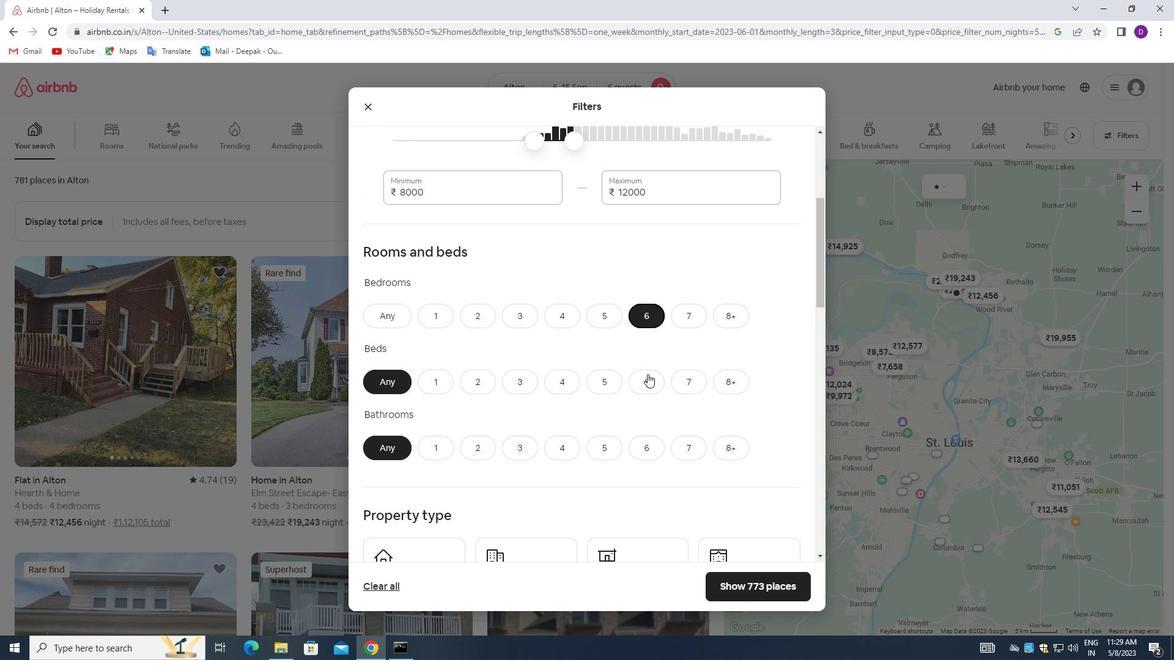 
Action: Mouse moved to (644, 443)
Screenshot: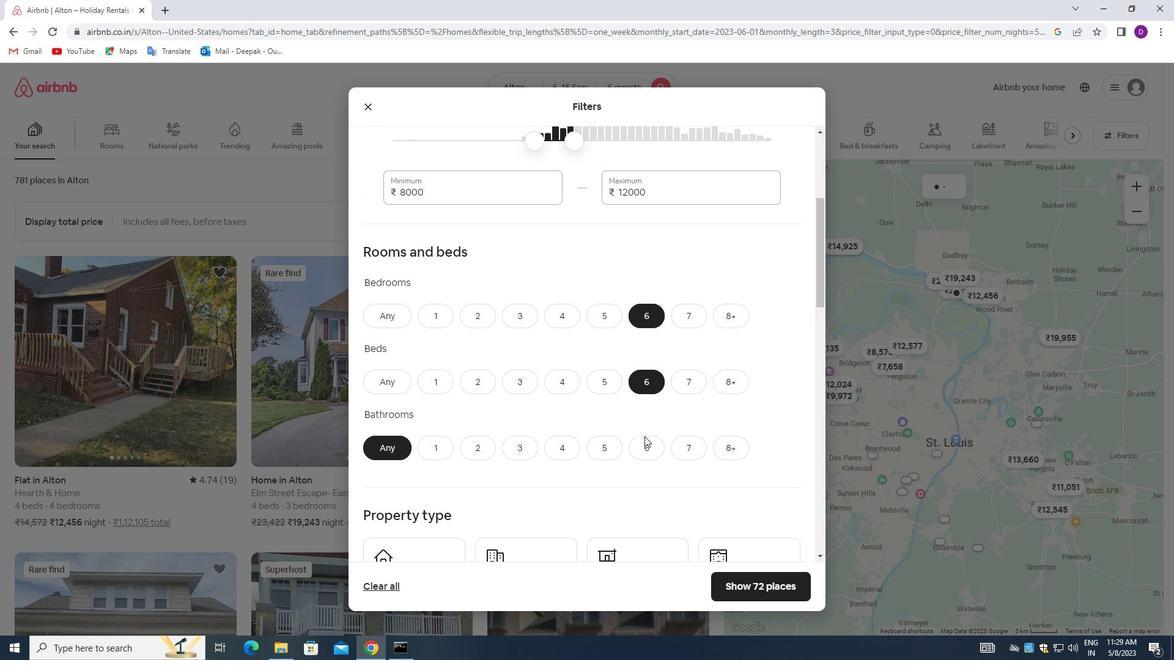 
Action: Mouse pressed left at (644, 443)
Screenshot: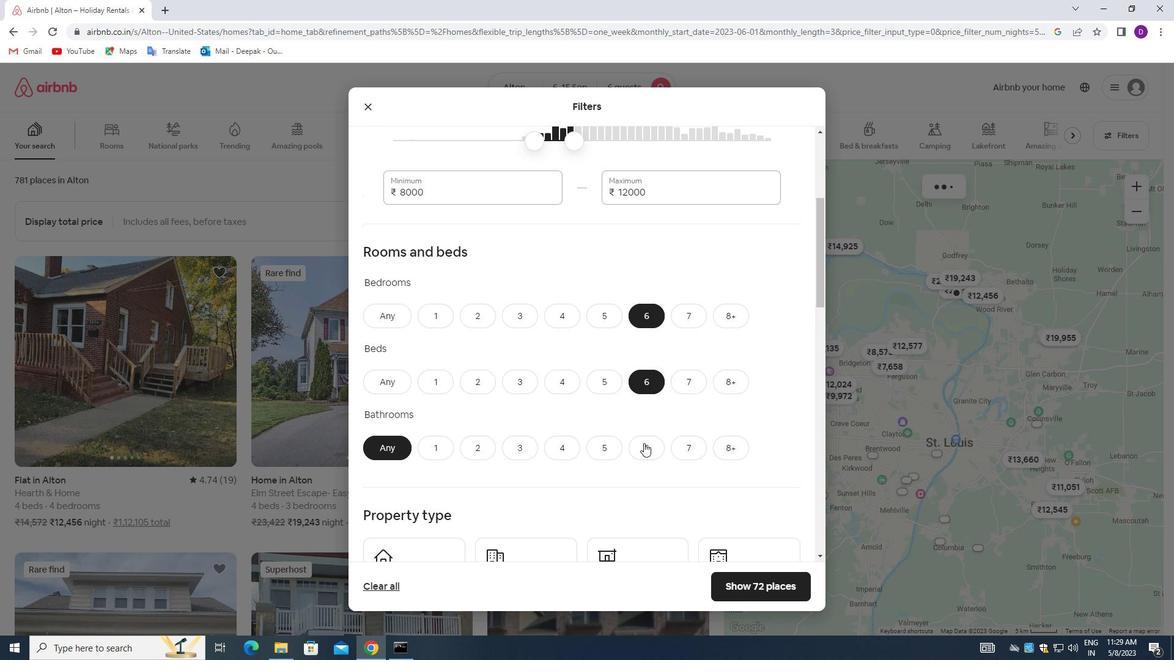 
Action: Mouse moved to (652, 393)
Screenshot: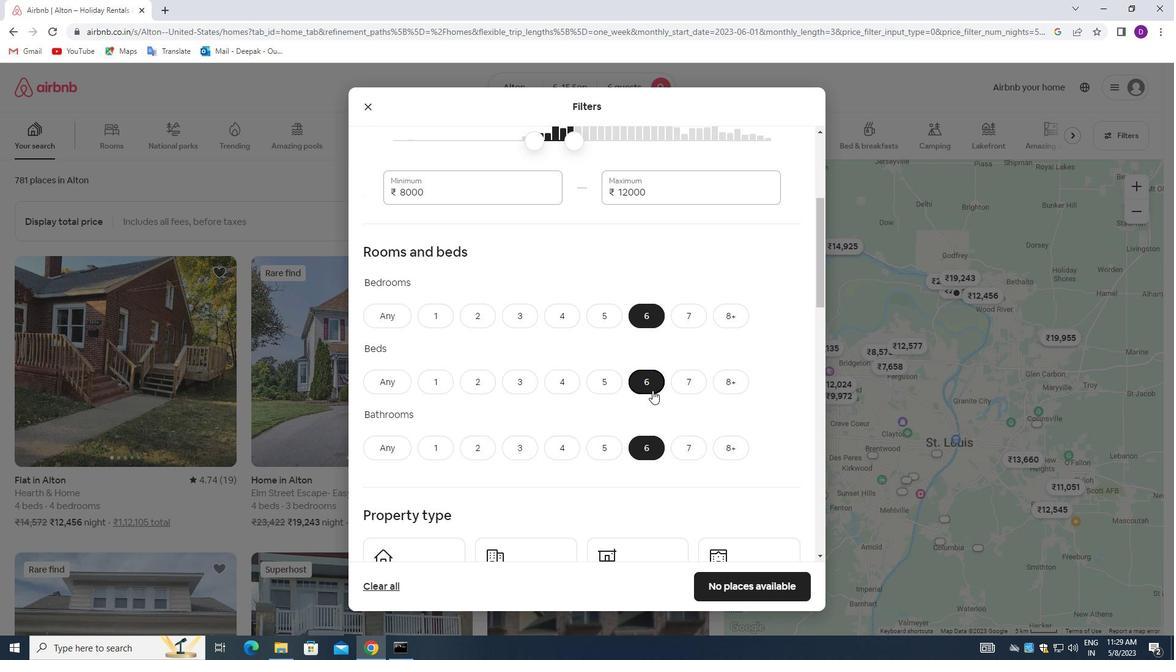 
Action: Mouse scrolled (652, 392) with delta (0, 0)
Screenshot: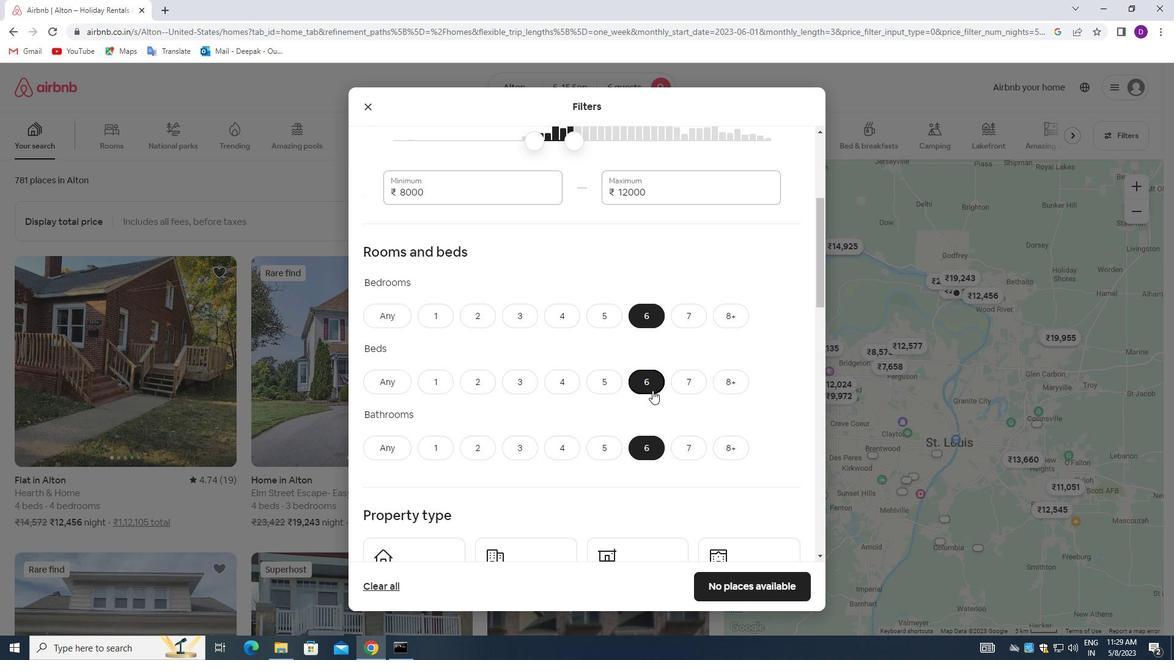
Action: Mouse moved to (637, 380)
Screenshot: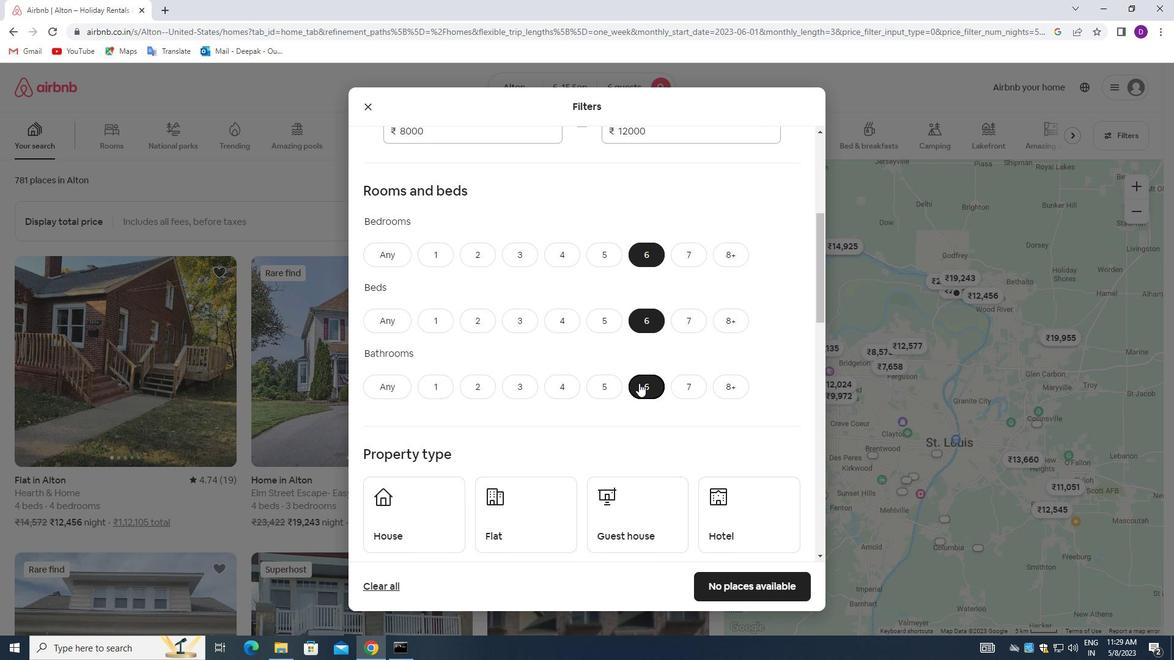 
Action: Mouse scrolled (637, 379) with delta (0, 0)
Screenshot: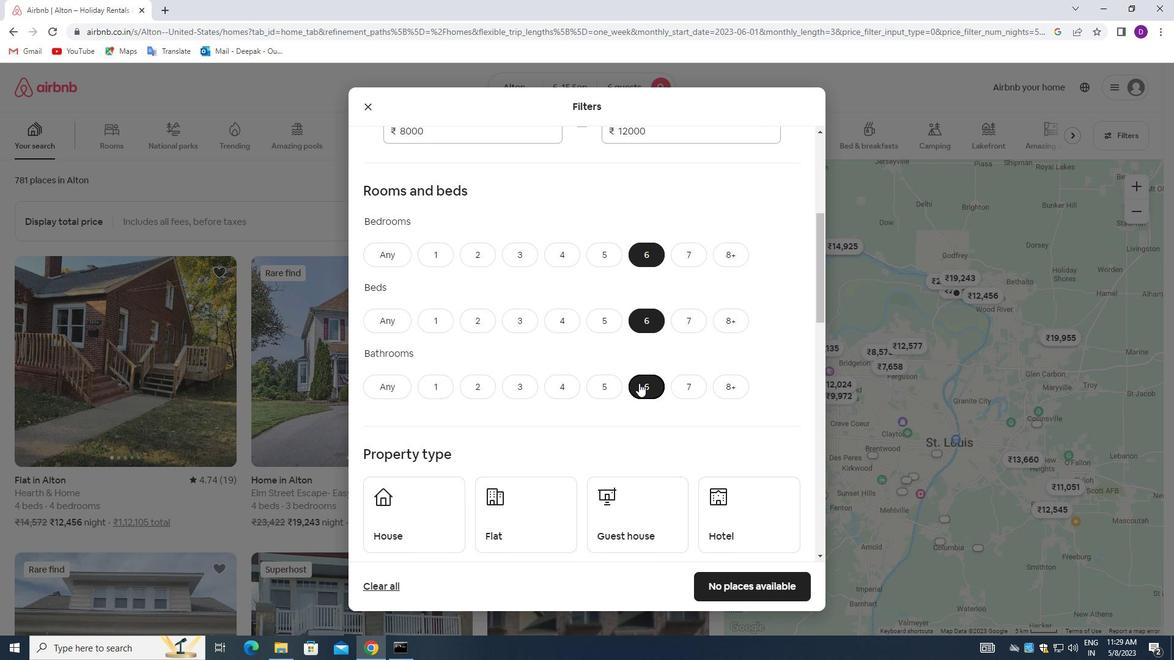 
Action: Mouse moved to (637, 380)
Screenshot: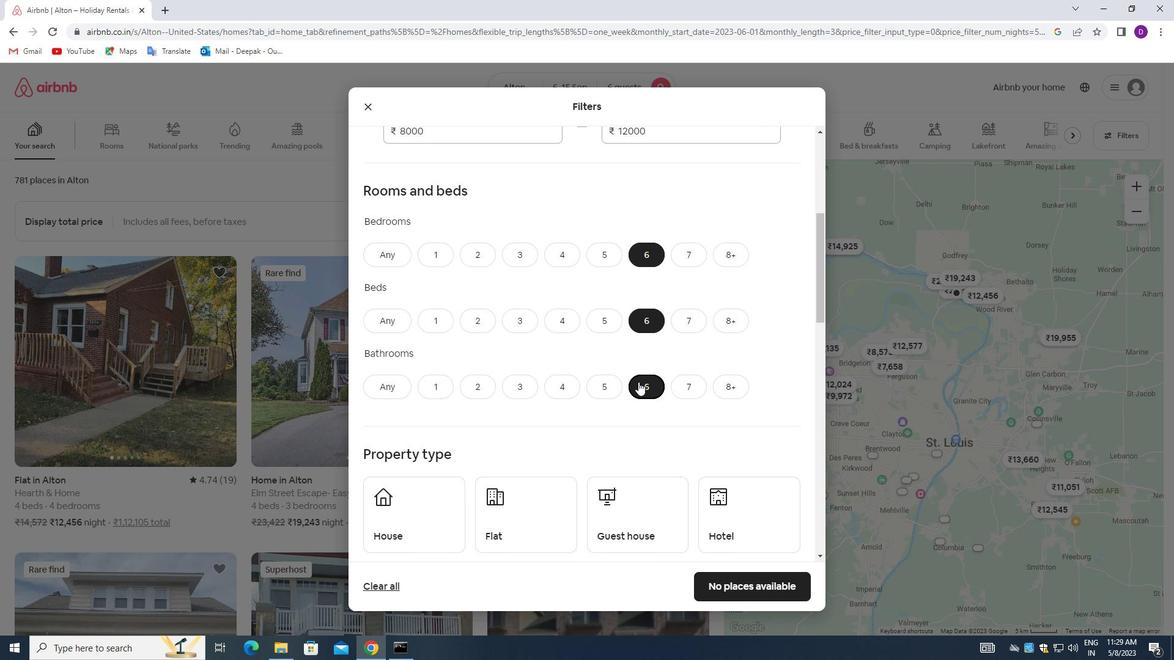 
Action: Mouse scrolled (637, 379) with delta (0, 0)
Screenshot: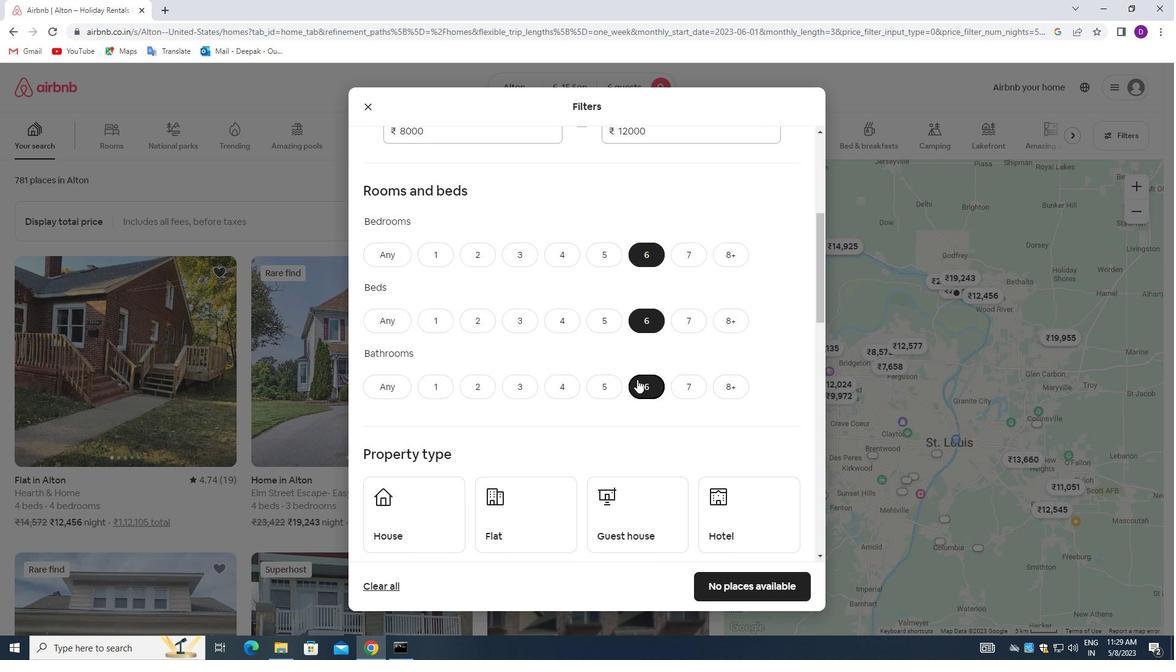 
Action: Mouse moved to (430, 393)
Screenshot: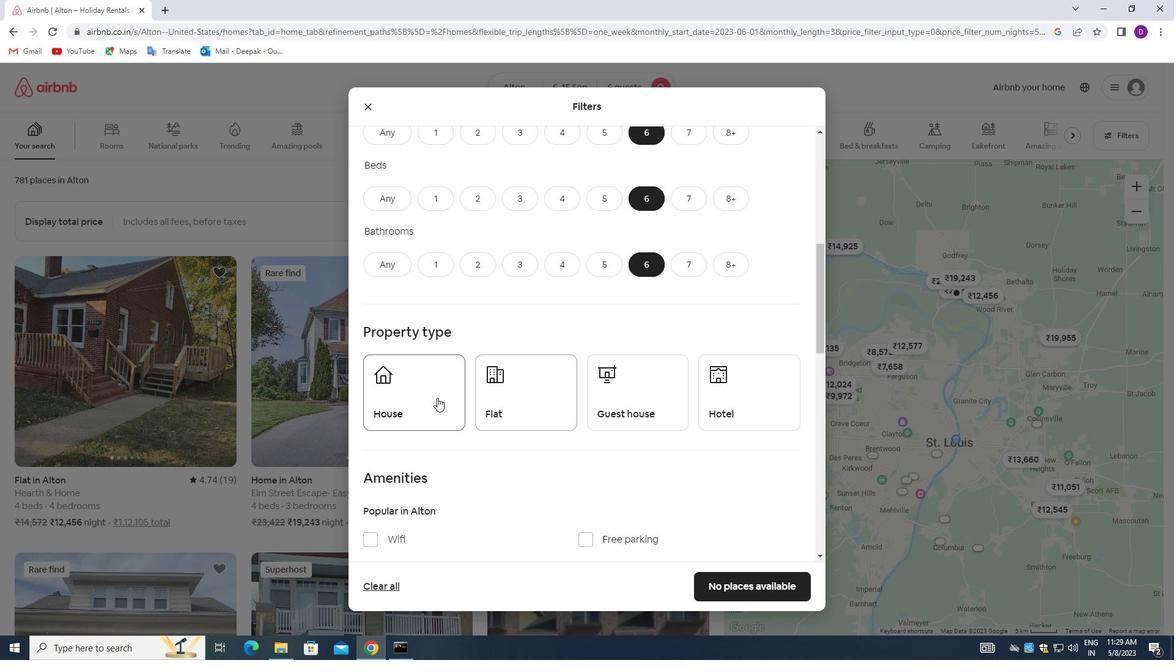 
Action: Mouse pressed left at (430, 393)
Screenshot: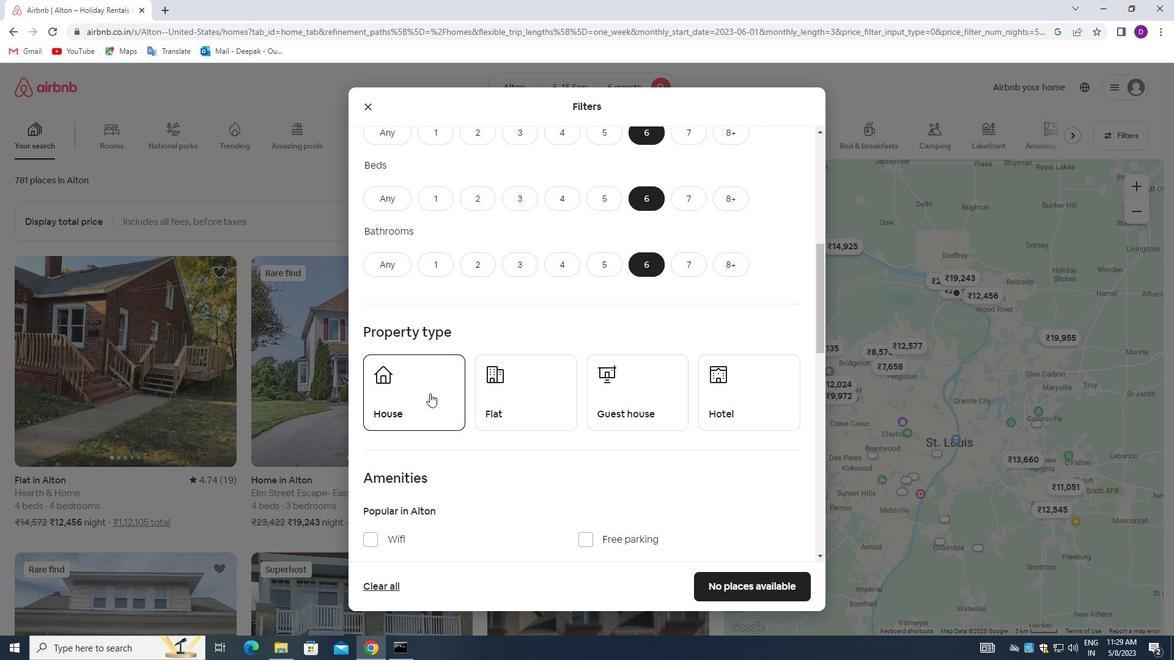 
Action: Mouse moved to (525, 391)
Screenshot: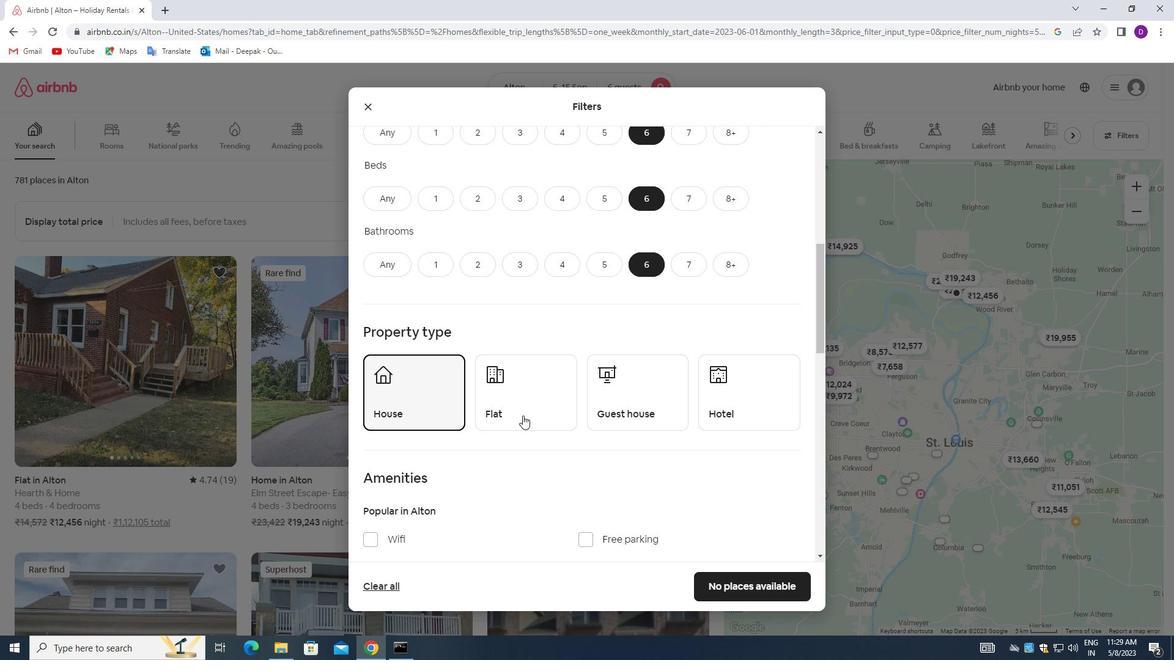 
Action: Mouse pressed left at (525, 391)
Screenshot: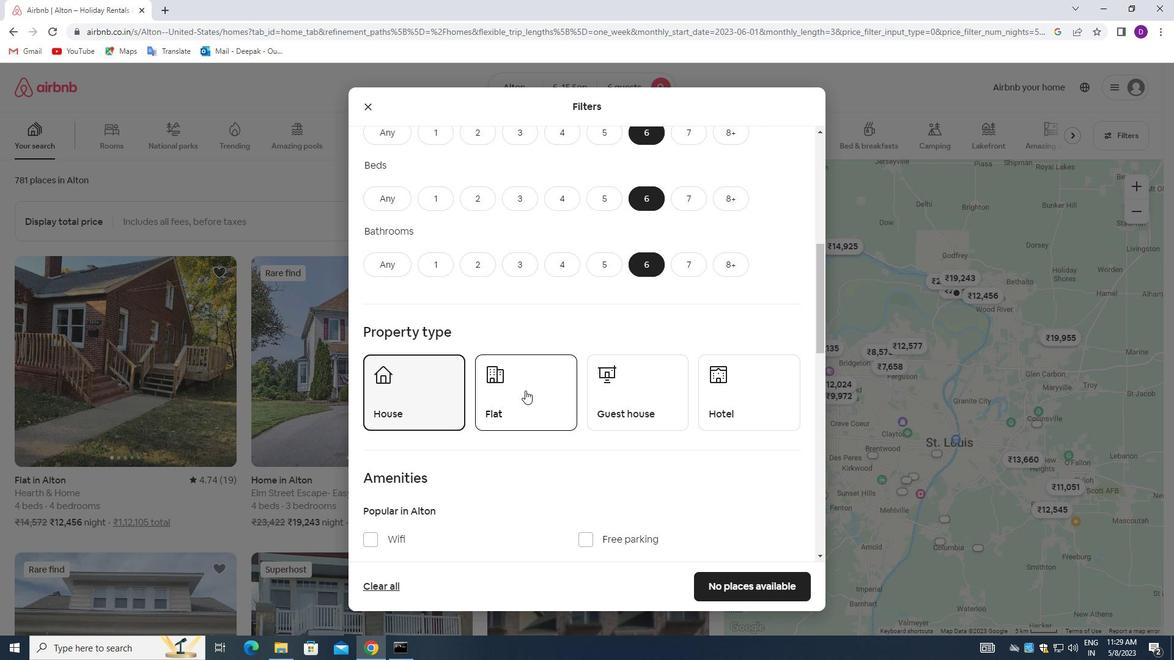 
Action: Mouse moved to (637, 384)
Screenshot: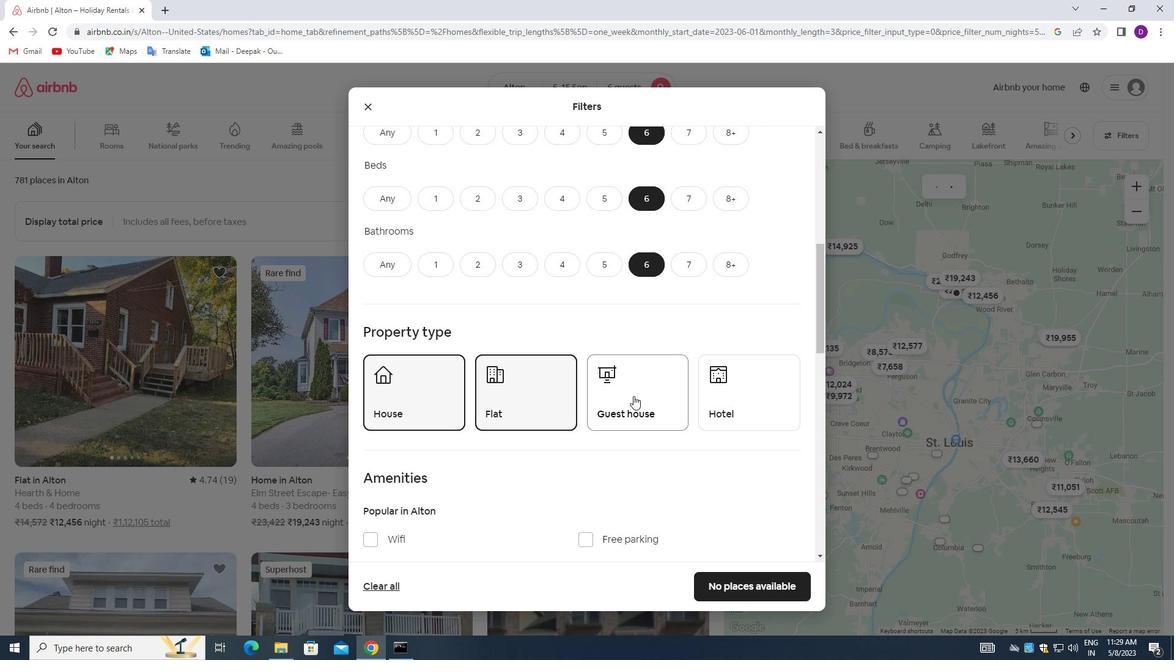 
Action: Mouse pressed left at (637, 384)
Screenshot: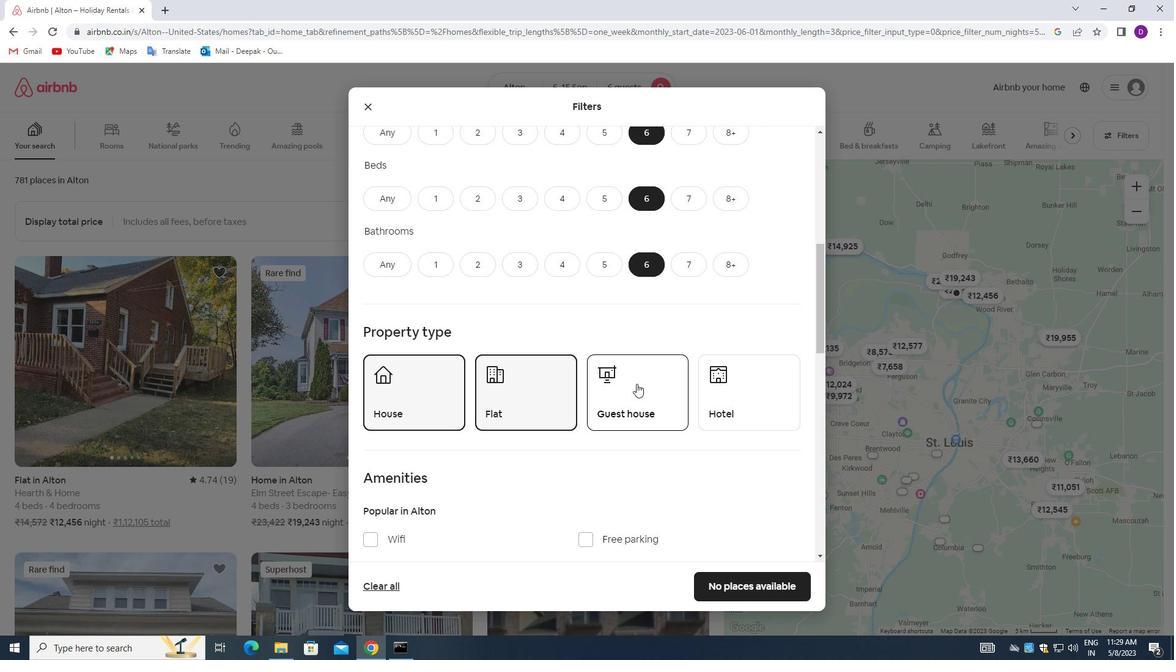 
Action: Mouse moved to (685, 416)
Screenshot: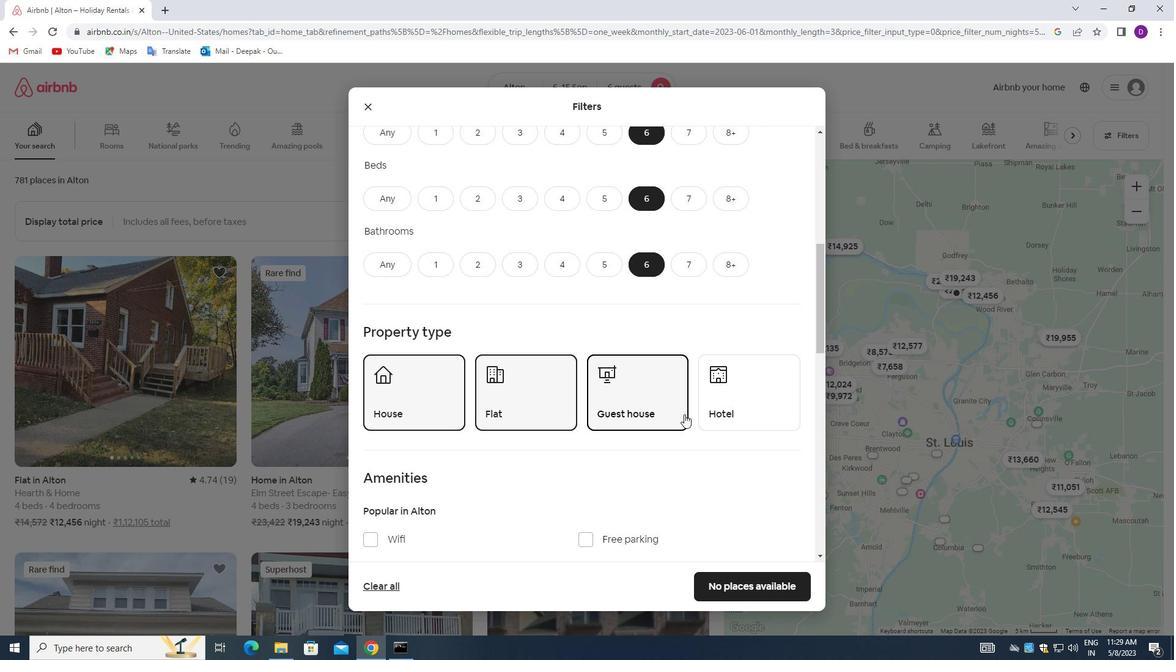 
Action: Mouse scrolled (685, 416) with delta (0, 0)
Screenshot: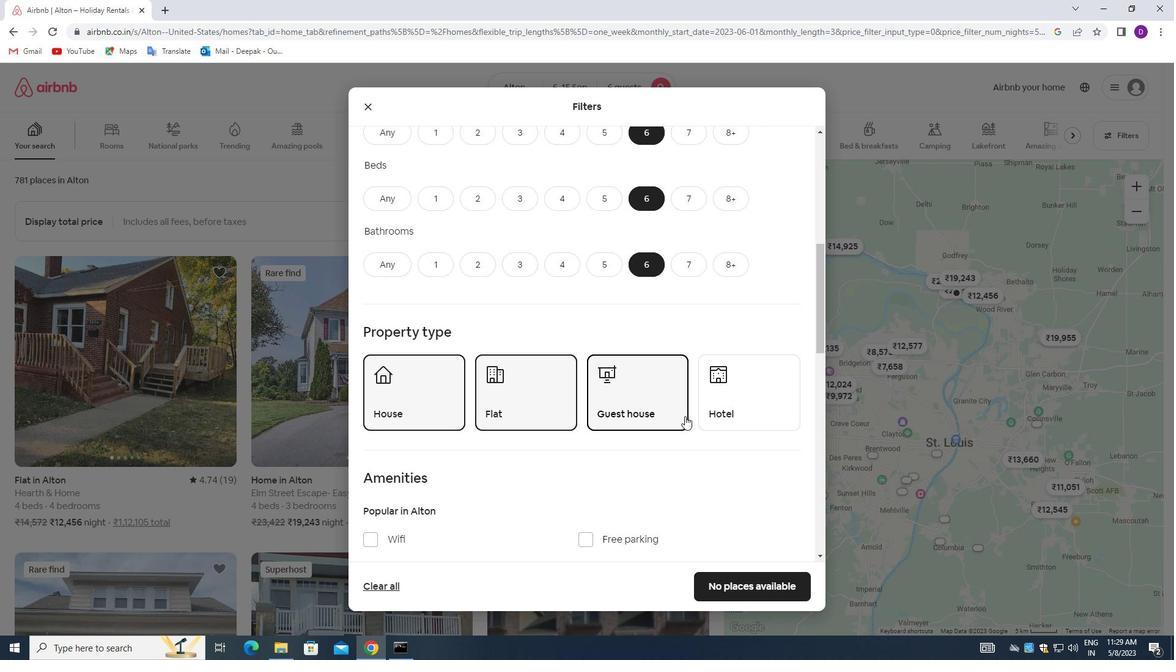 
Action: Mouse moved to (575, 408)
Screenshot: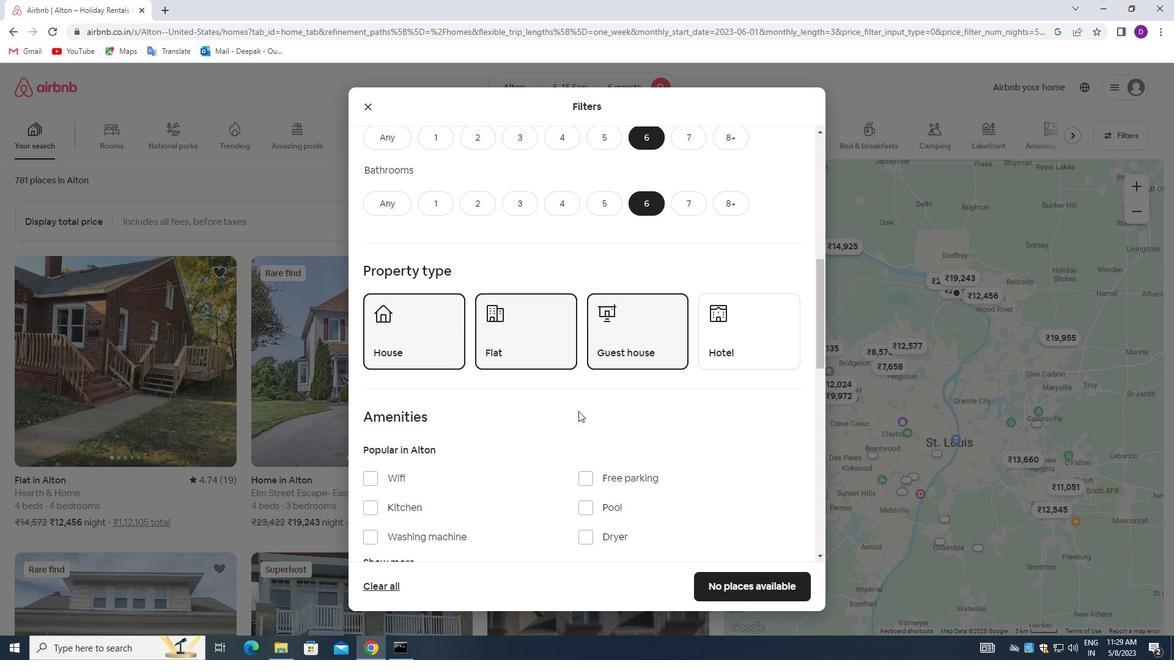 
Action: Mouse scrolled (575, 408) with delta (0, 0)
Screenshot: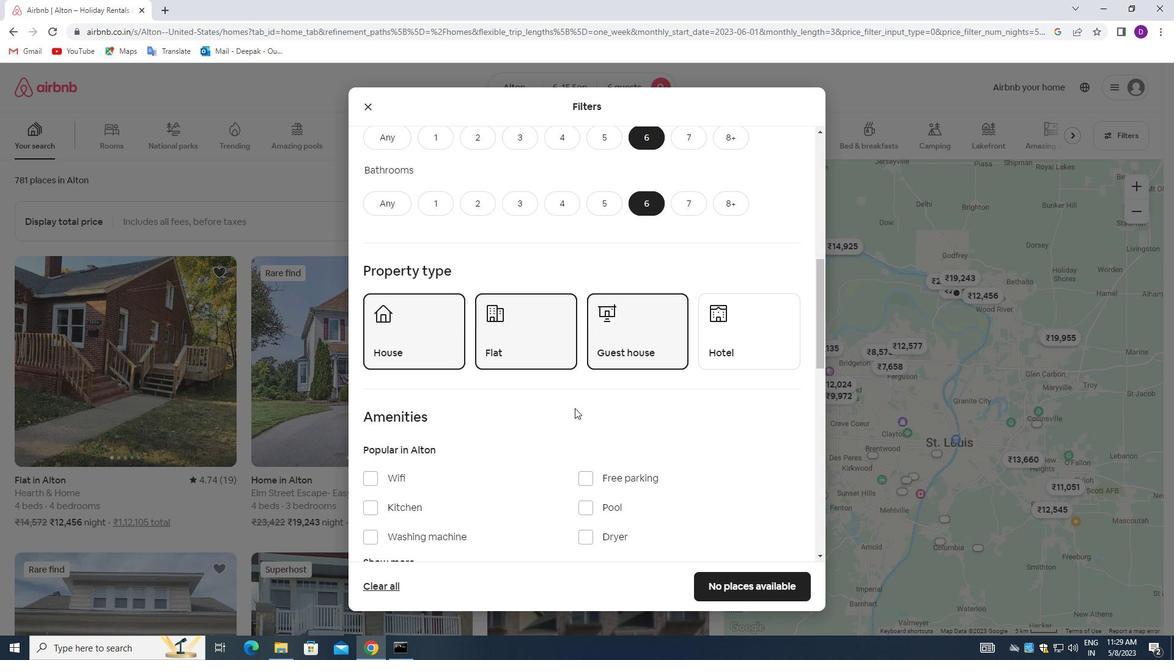 
Action: Mouse moved to (369, 419)
Screenshot: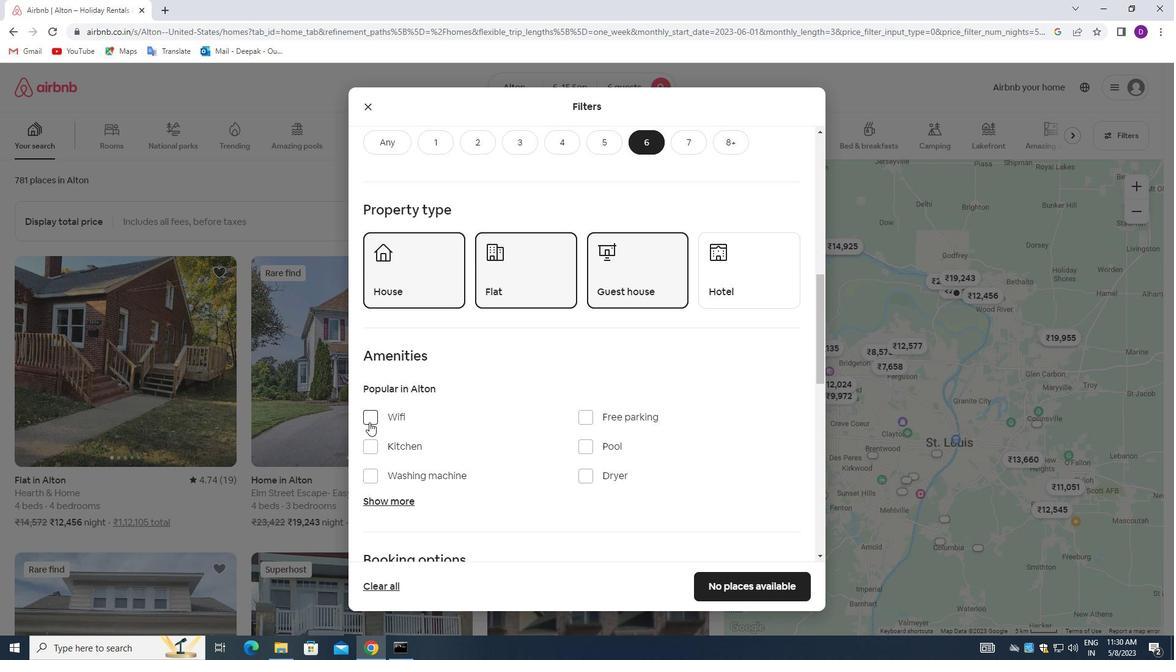 
Action: Mouse pressed left at (369, 419)
Screenshot: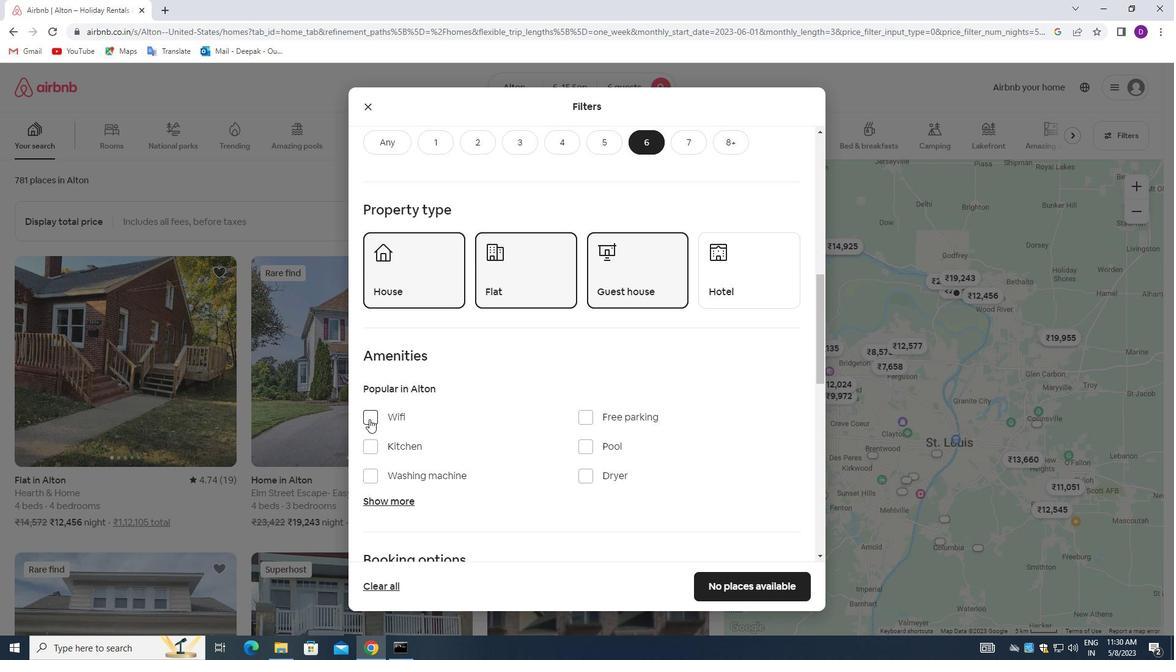 
Action: Mouse moved to (584, 421)
Screenshot: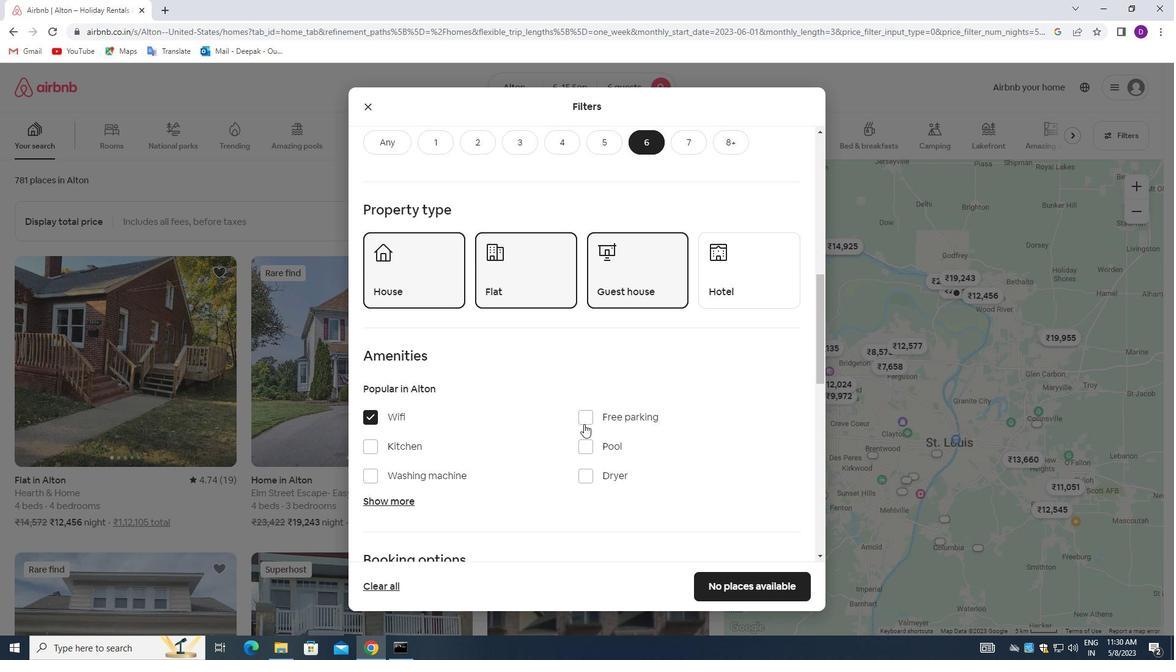 
Action: Mouse pressed left at (584, 421)
Screenshot: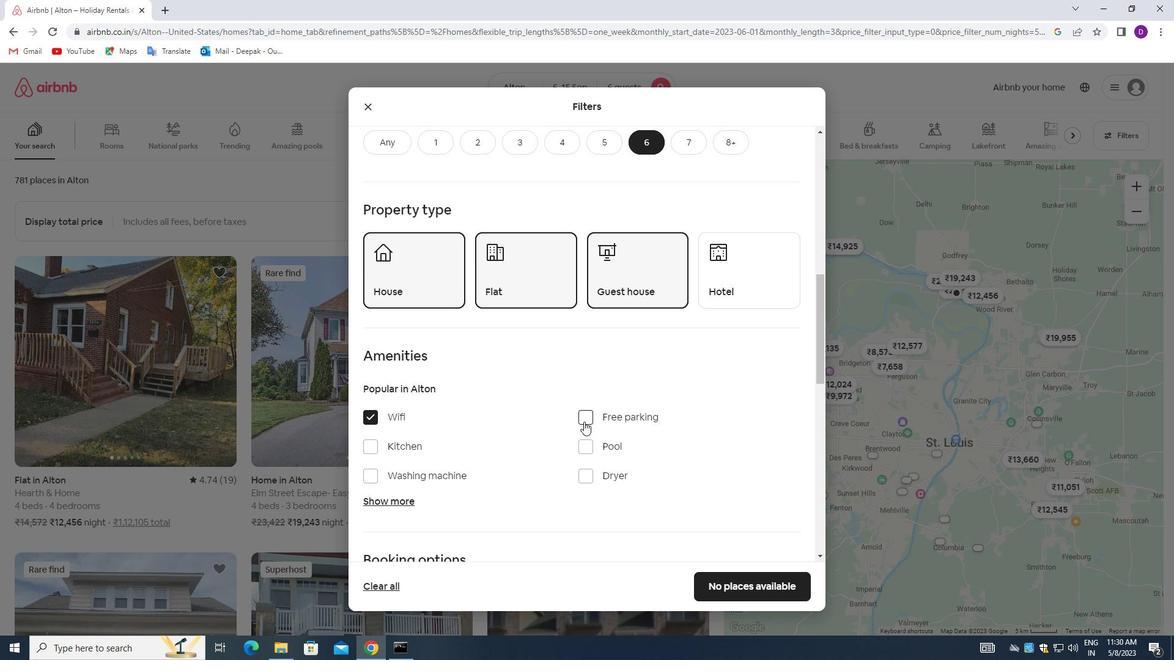 
Action: Mouse moved to (388, 502)
Screenshot: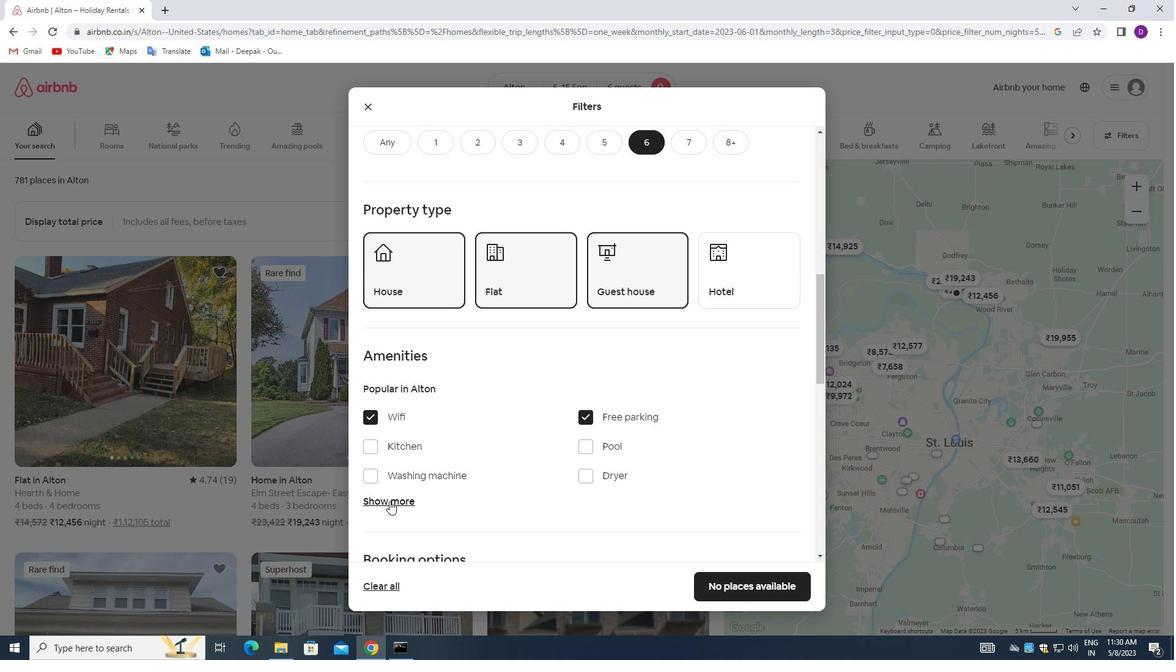 
Action: Mouse pressed left at (388, 502)
Screenshot: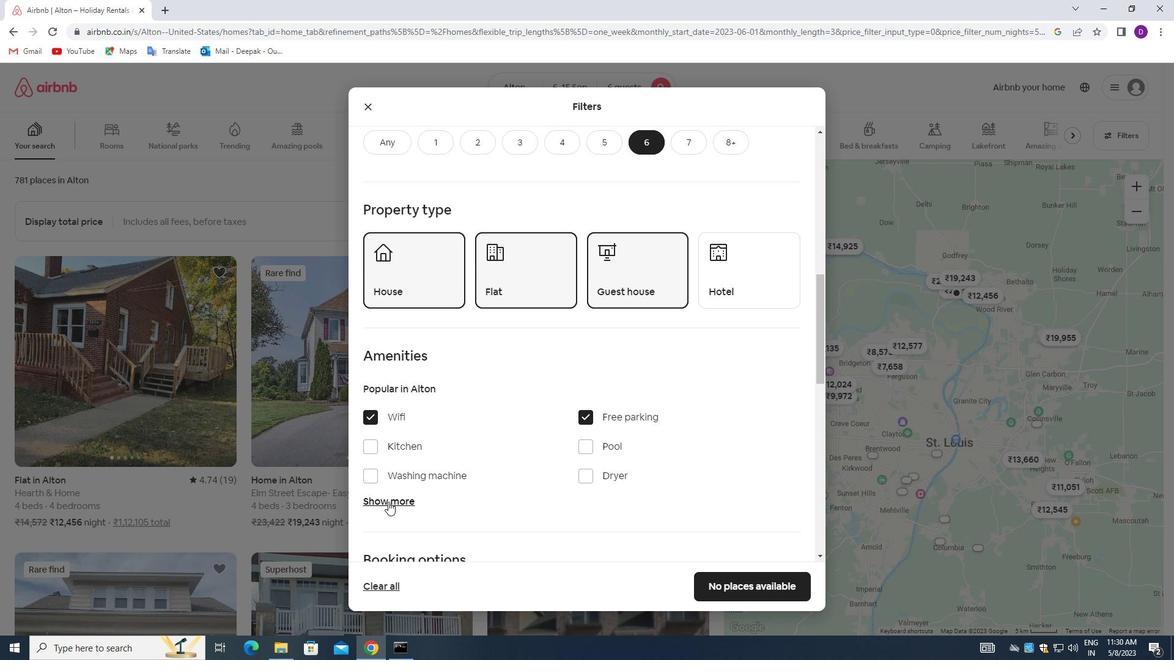 
Action: Mouse moved to (498, 465)
Screenshot: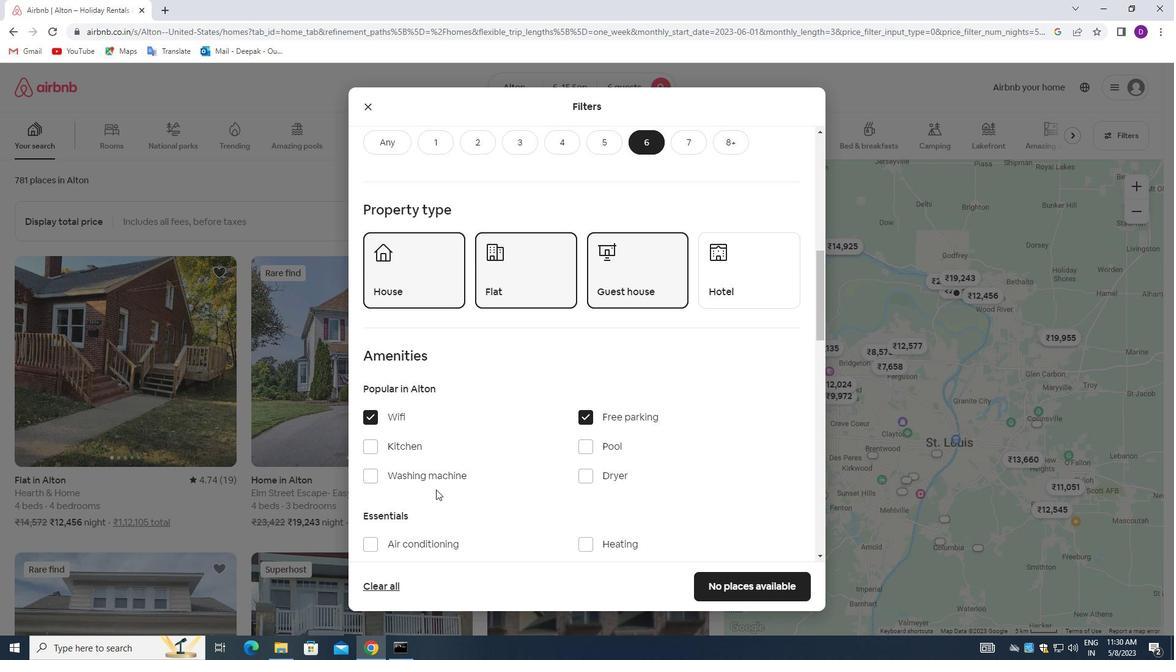 
Action: Mouse scrolled (498, 464) with delta (0, 0)
Screenshot: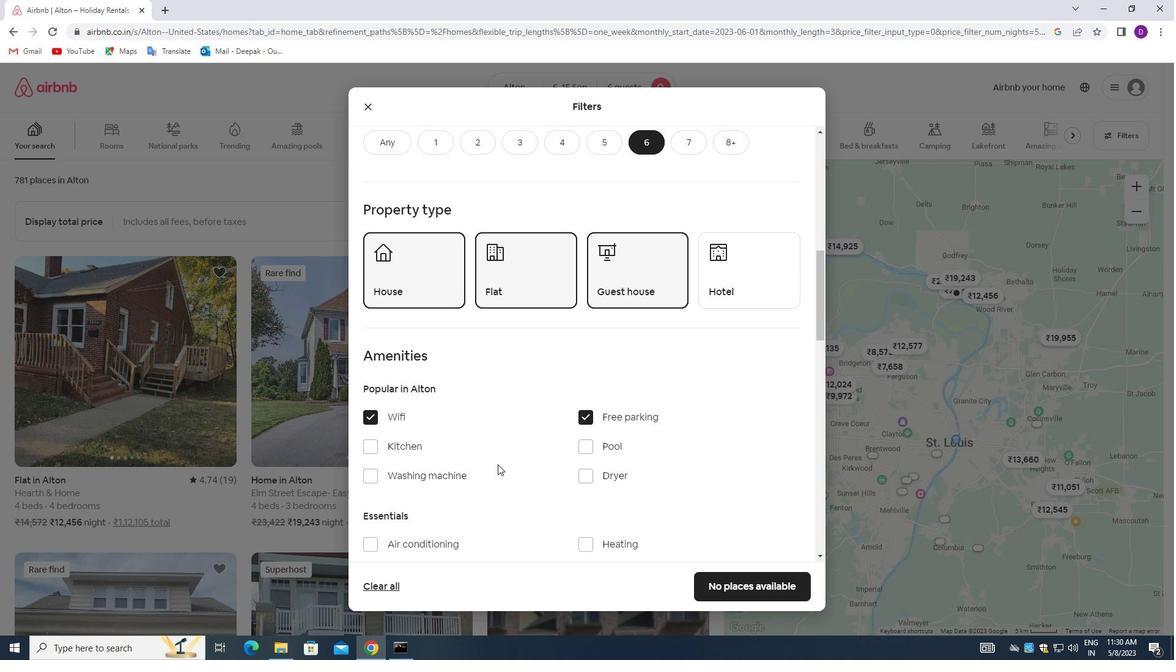 
Action: Mouse moved to (498, 464)
Screenshot: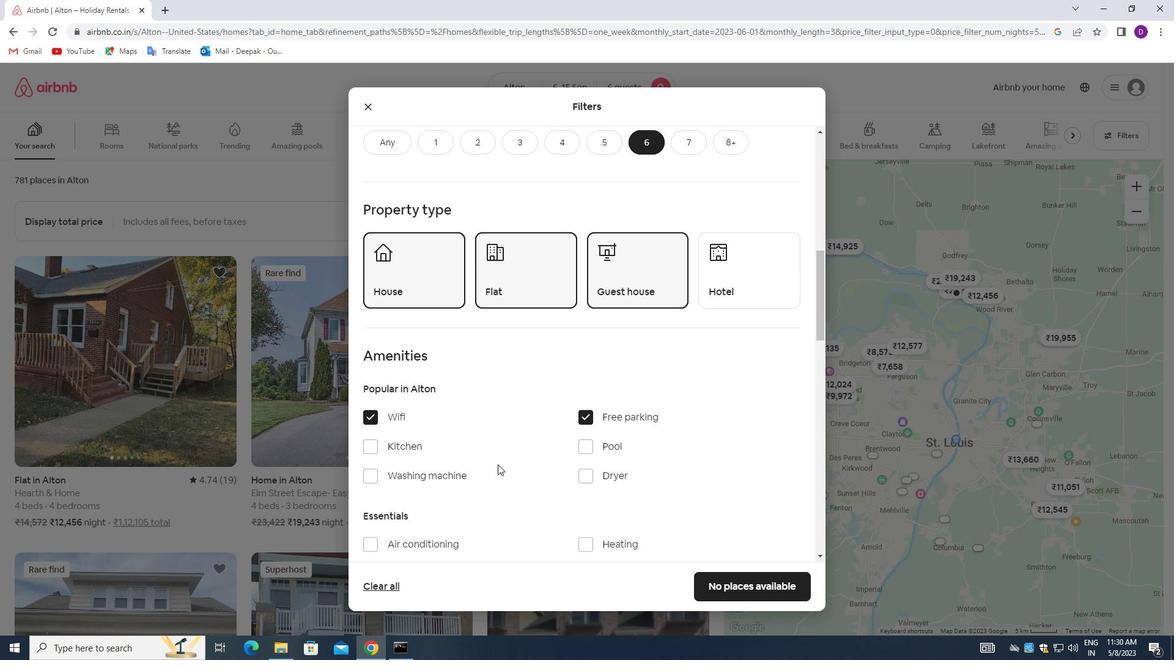 
Action: Mouse scrolled (498, 463) with delta (0, 0)
Screenshot: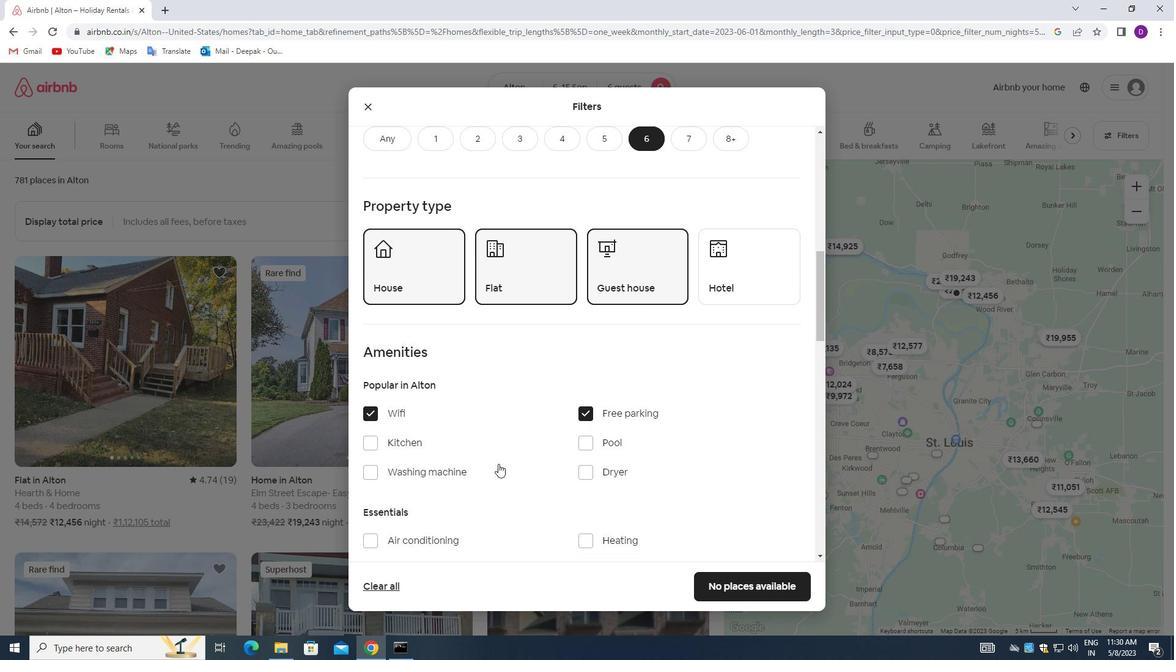 
Action: Mouse moved to (585, 453)
Screenshot: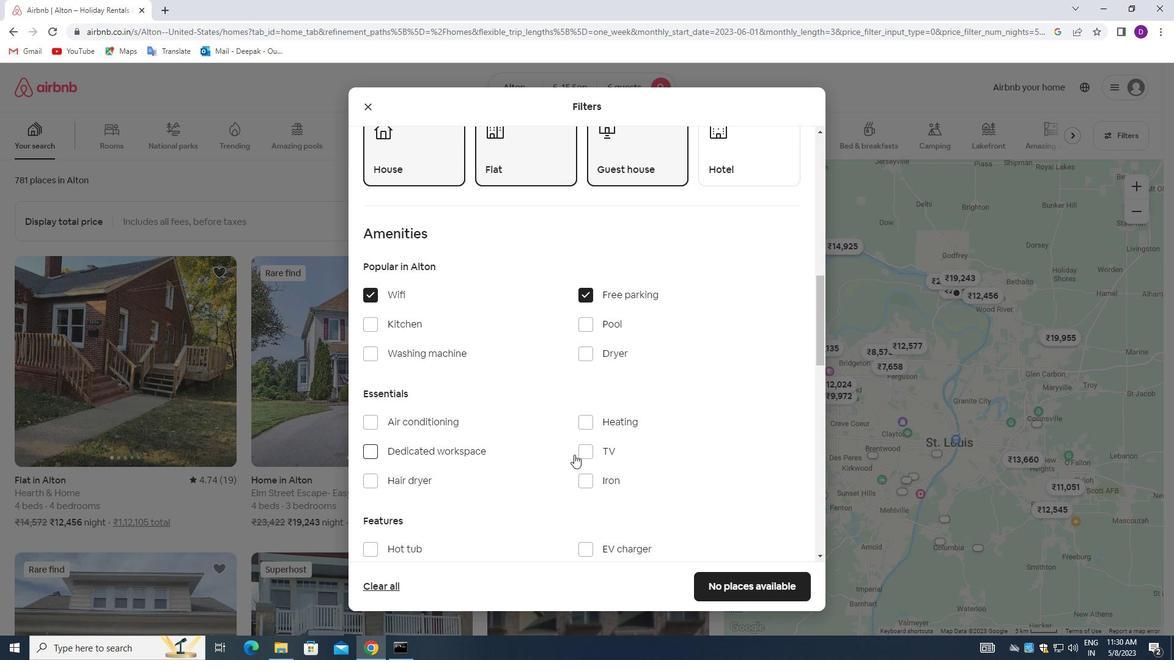 
Action: Mouse pressed left at (585, 453)
Screenshot: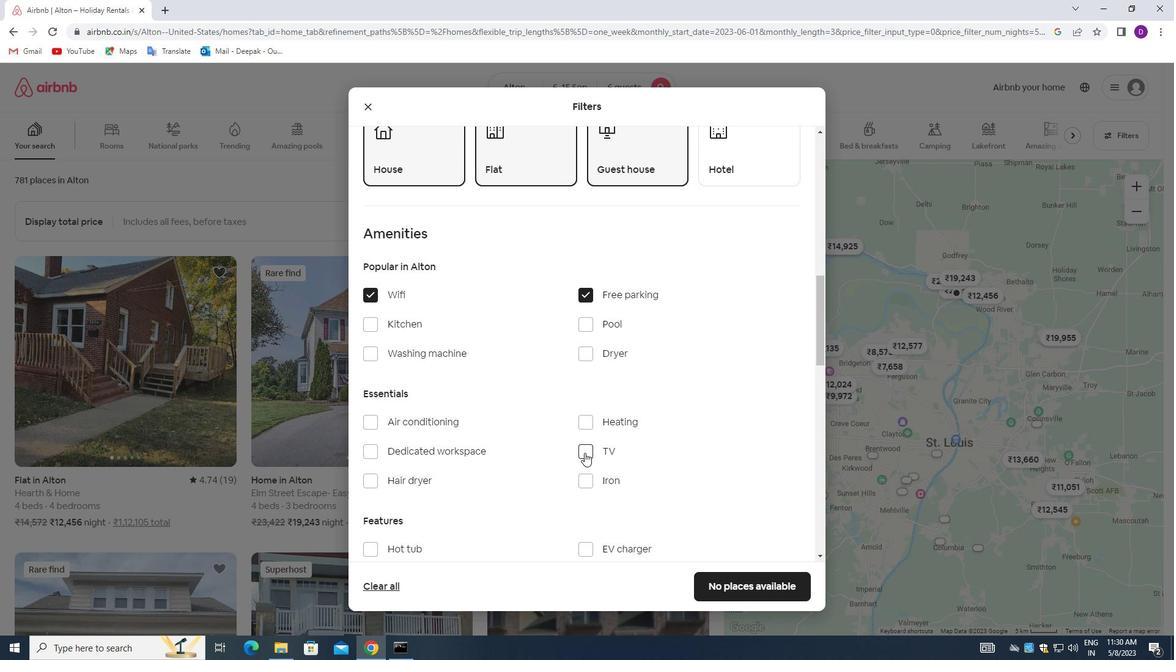 
Action: Mouse moved to (450, 449)
Screenshot: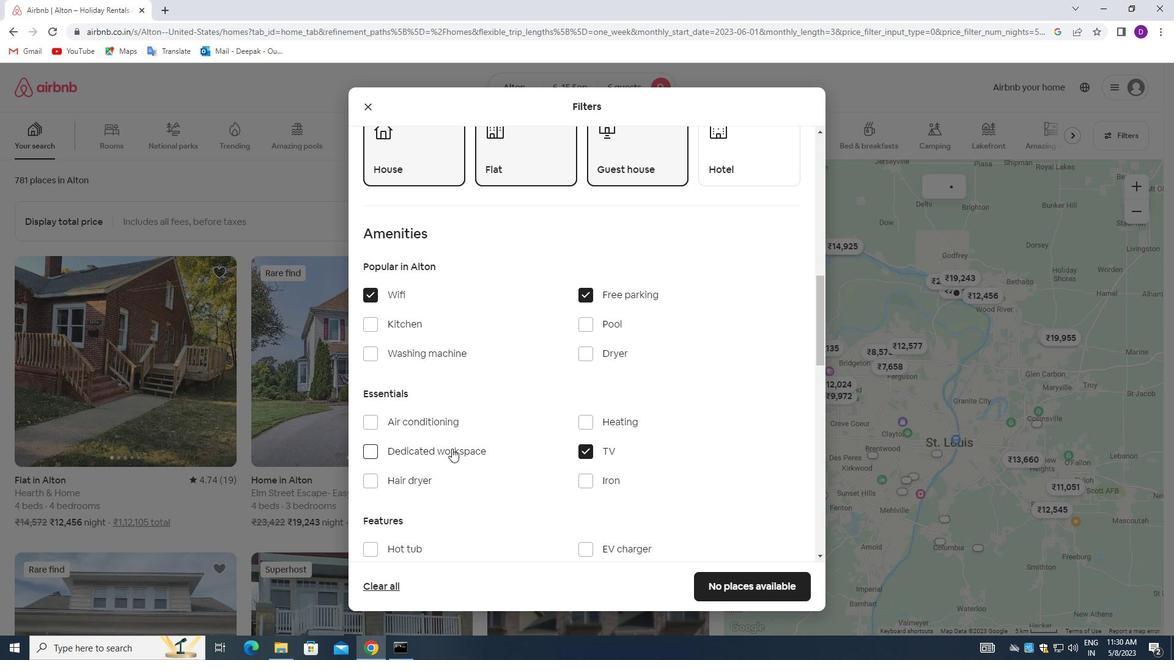 
Action: Mouse scrolled (450, 448) with delta (0, 0)
Screenshot: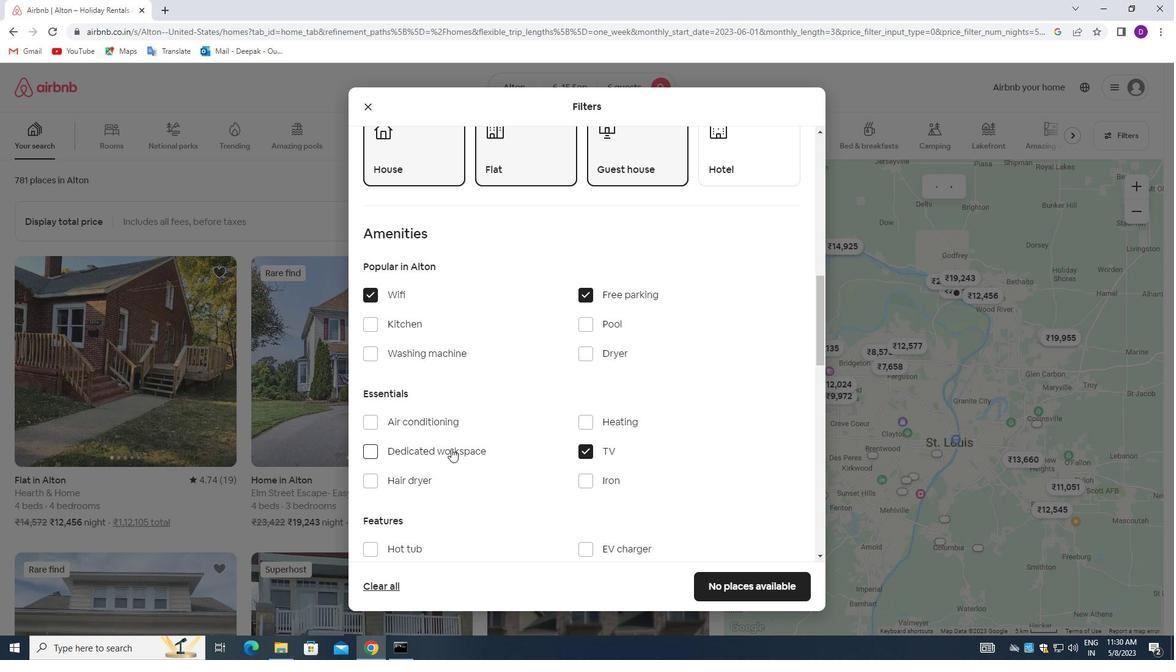 
Action: Mouse moved to (450, 450)
Screenshot: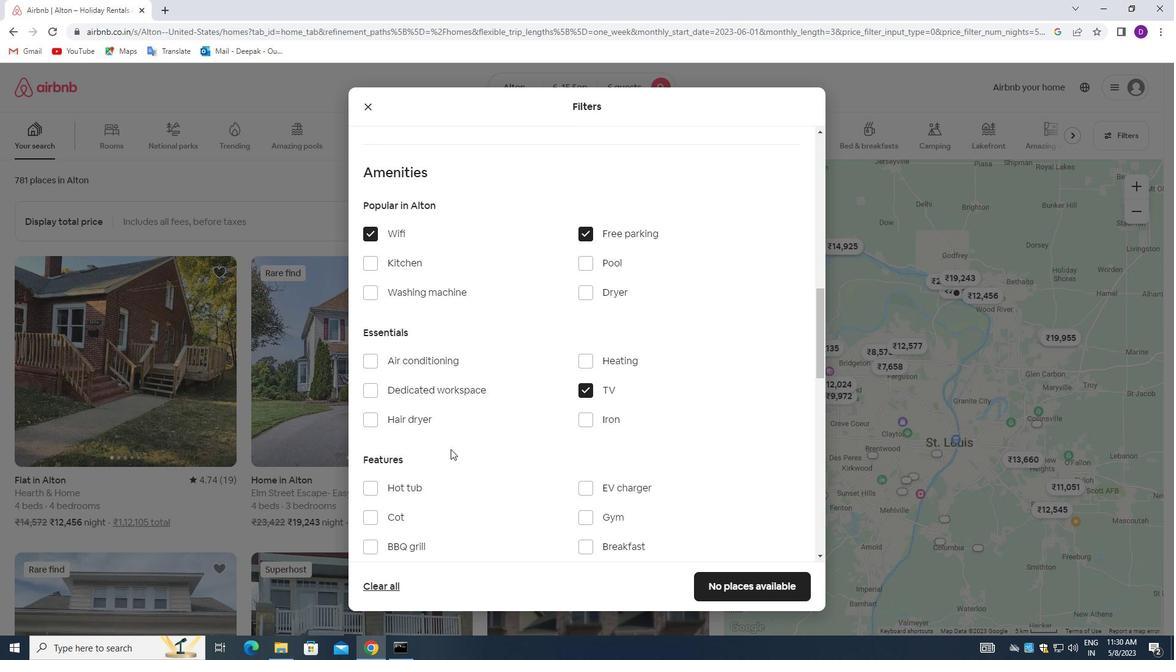 
Action: Mouse scrolled (450, 450) with delta (0, 0)
Screenshot: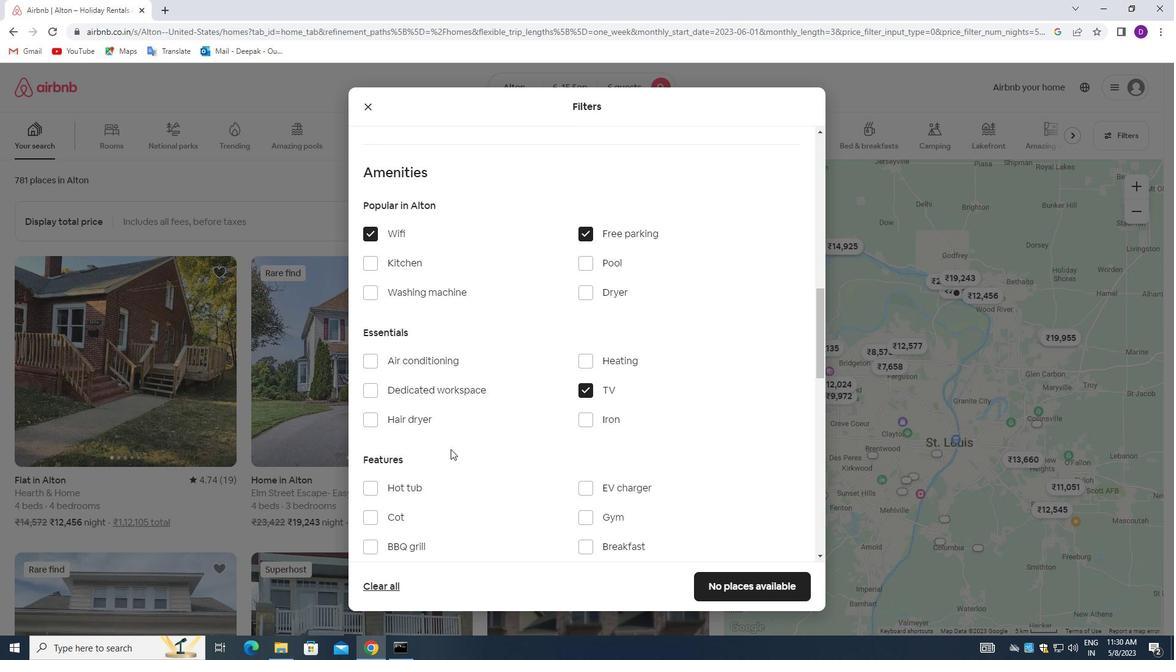
Action: Mouse moved to (450, 451)
Screenshot: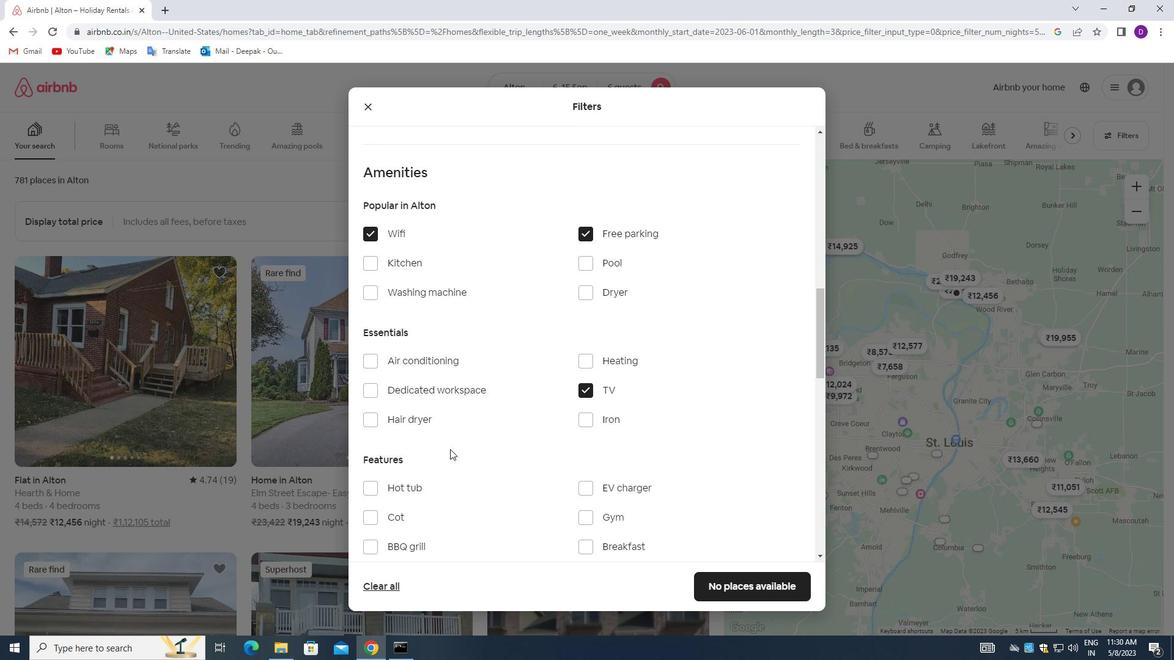 
Action: Mouse scrolled (450, 450) with delta (0, 0)
Screenshot: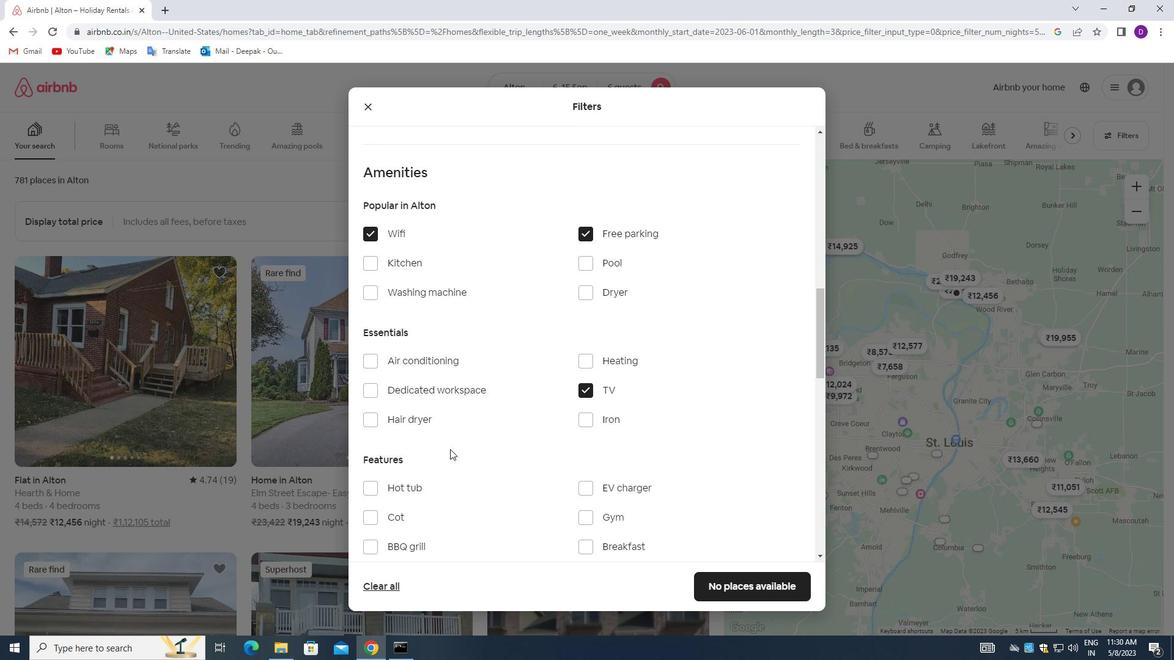 
Action: Mouse moved to (585, 427)
Screenshot: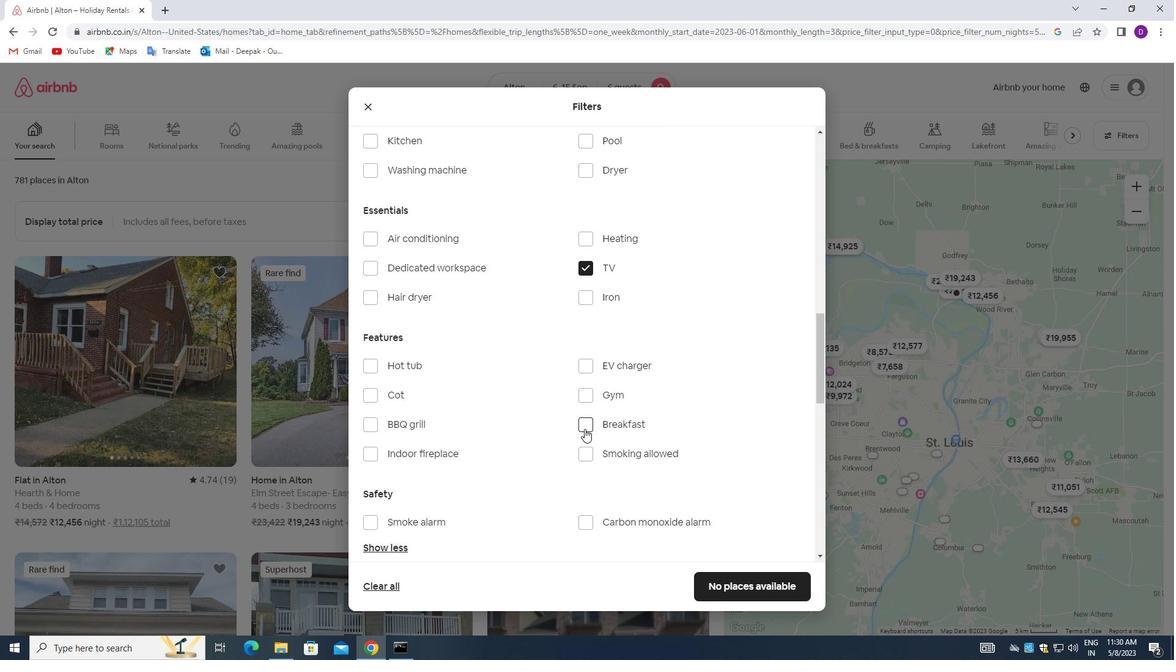 
Action: Mouse pressed left at (585, 427)
Screenshot: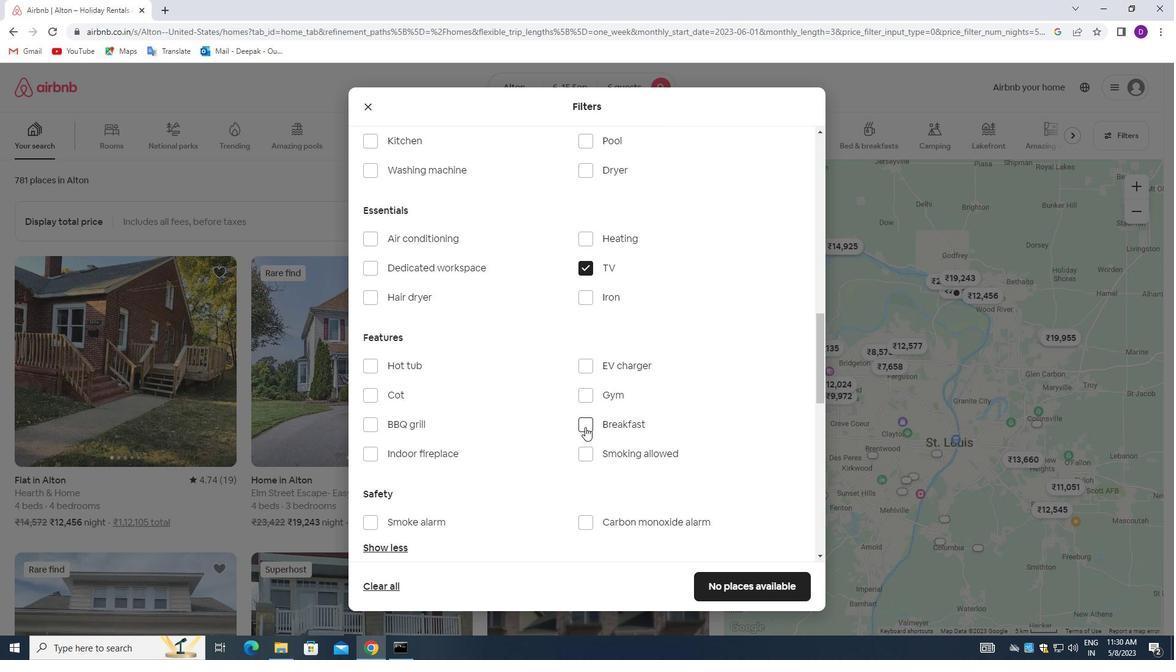 
Action: Mouse moved to (400, 409)
Screenshot: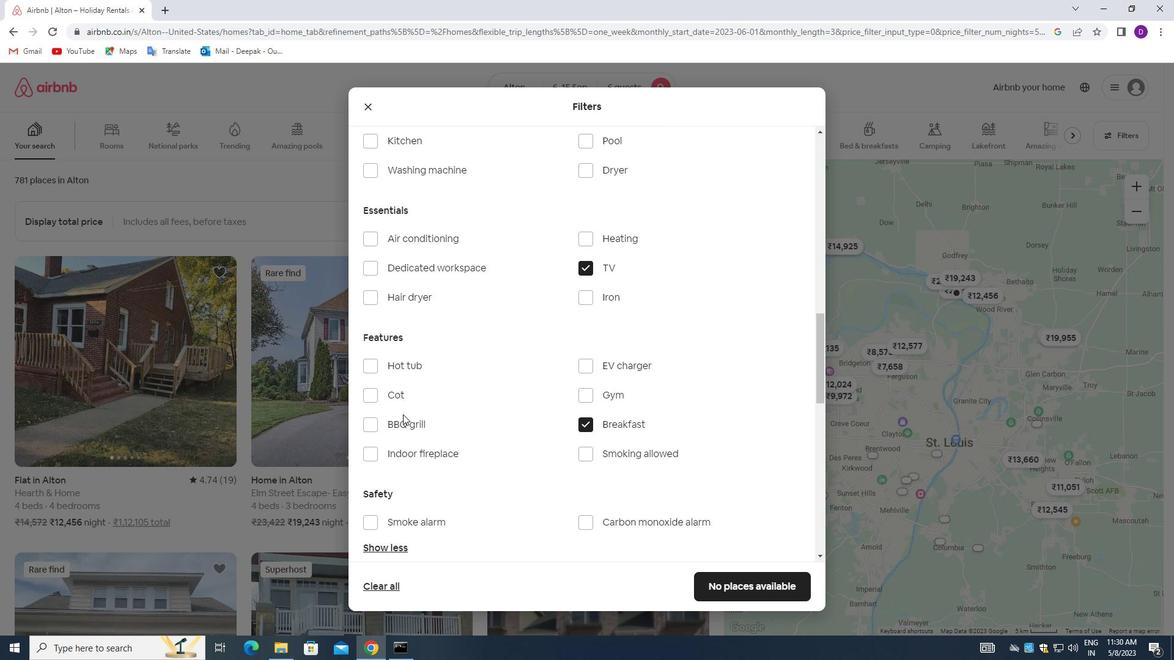 
Action: Mouse scrolled (400, 409) with delta (0, 0)
Screenshot: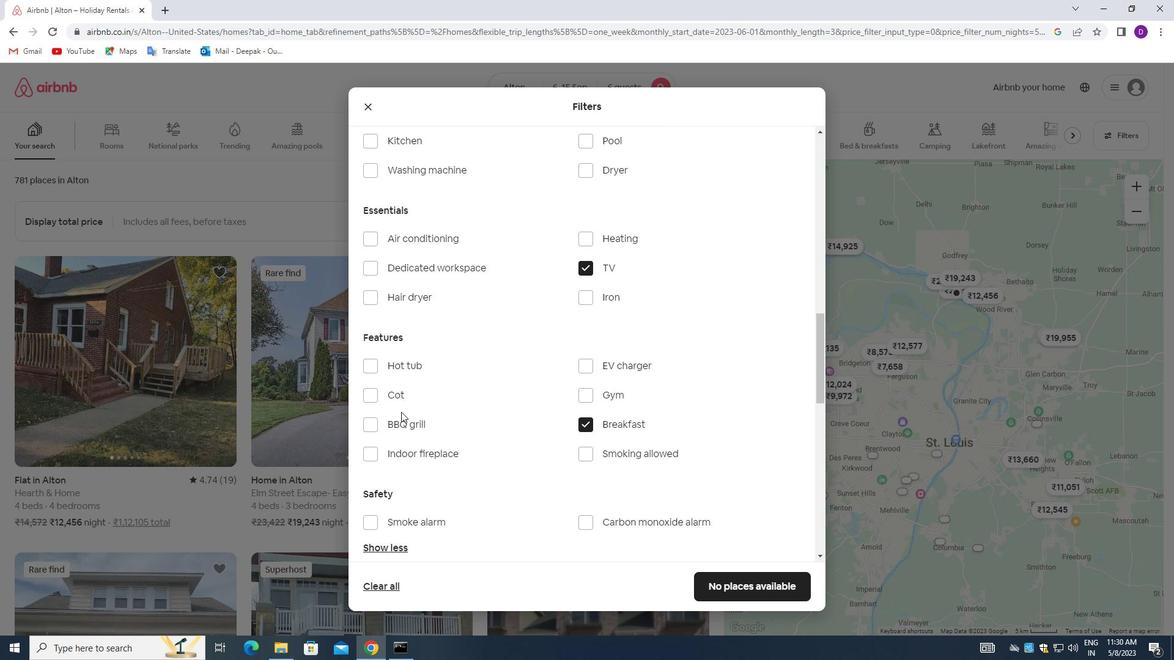 
Action: Mouse moved to (469, 423)
Screenshot: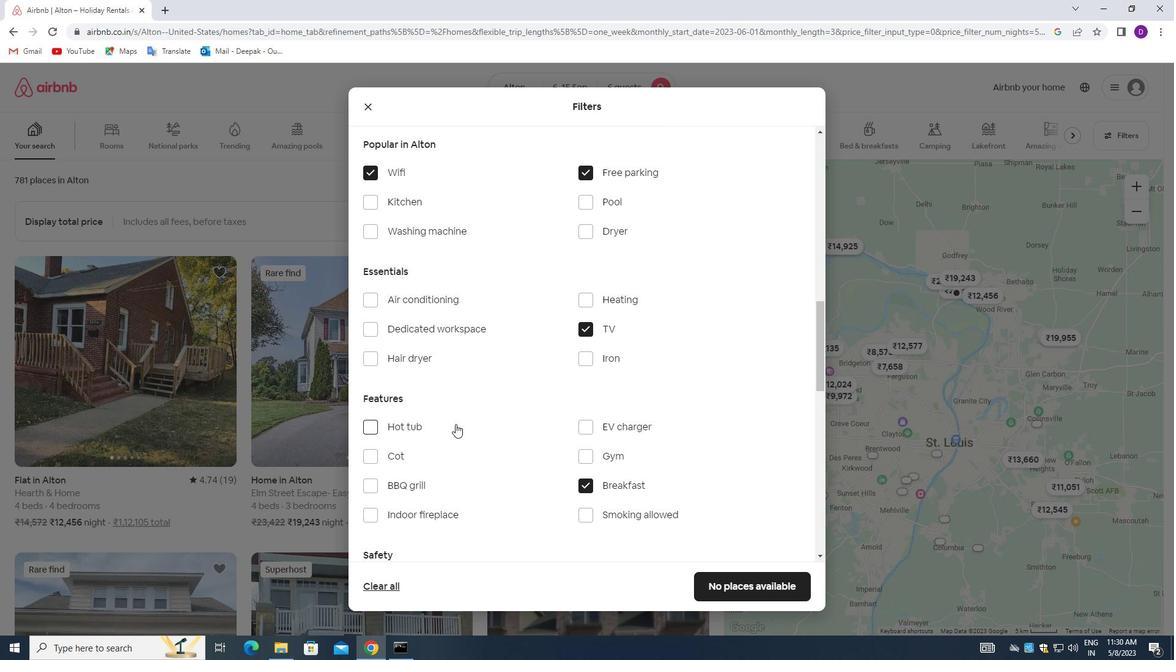 
Action: Mouse scrolled (469, 422) with delta (0, 0)
Screenshot: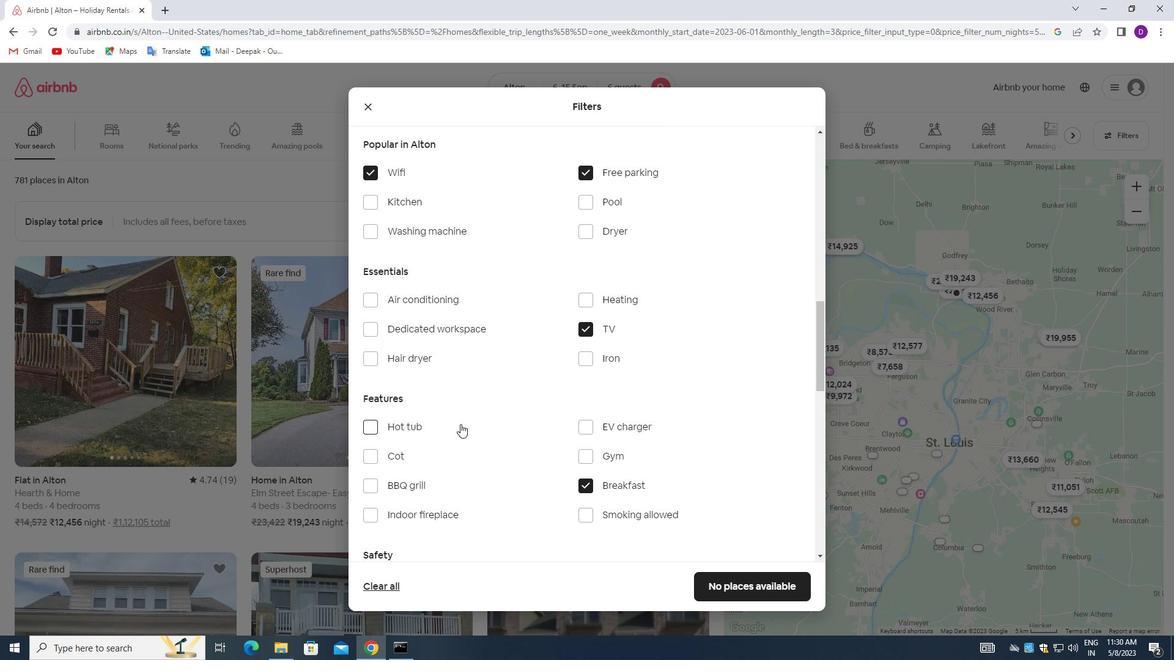 
Action: Mouse moved to (469, 423)
Screenshot: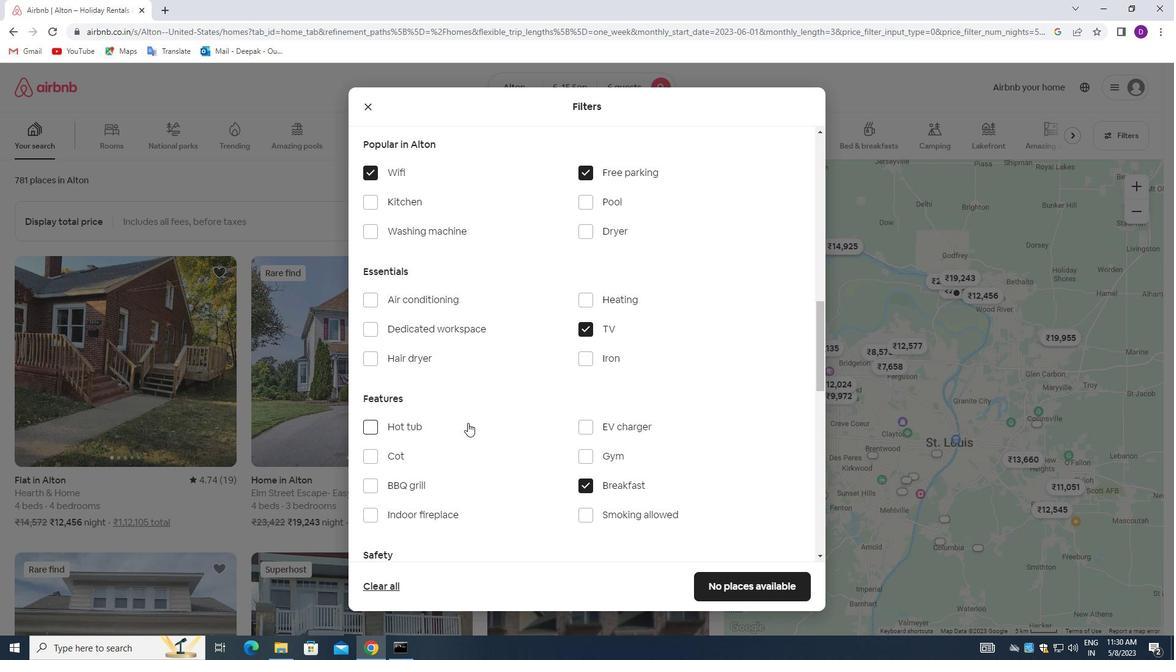 
Action: Mouse scrolled (469, 422) with delta (0, 0)
Screenshot: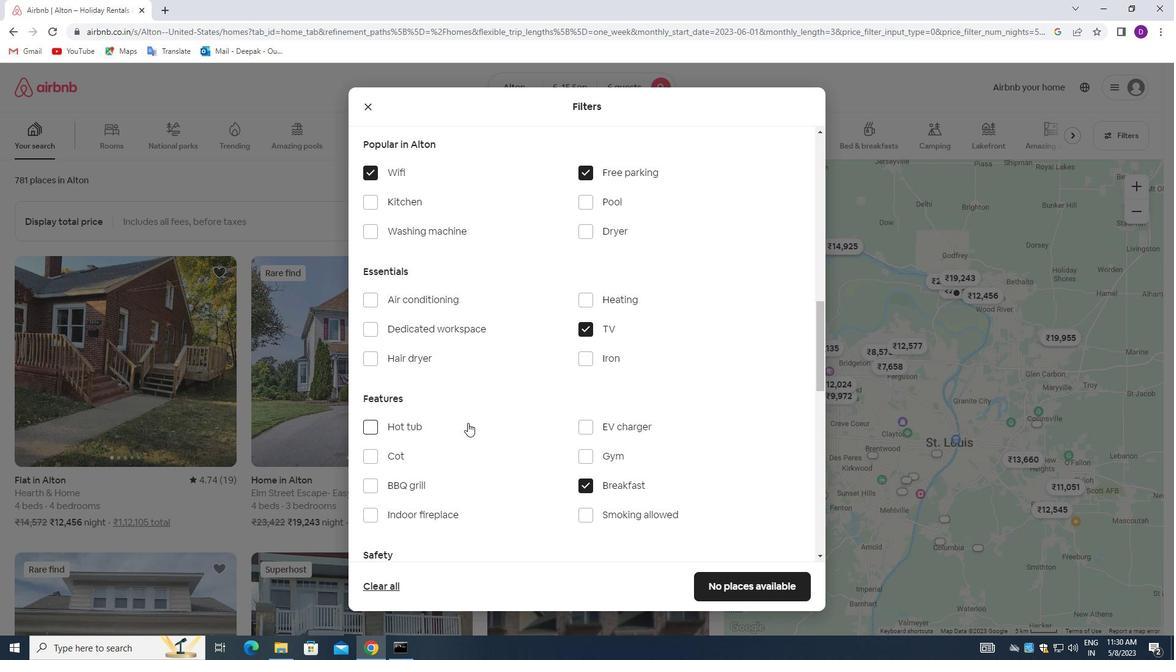 
Action: Mouse moved to (586, 331)
Screenshot: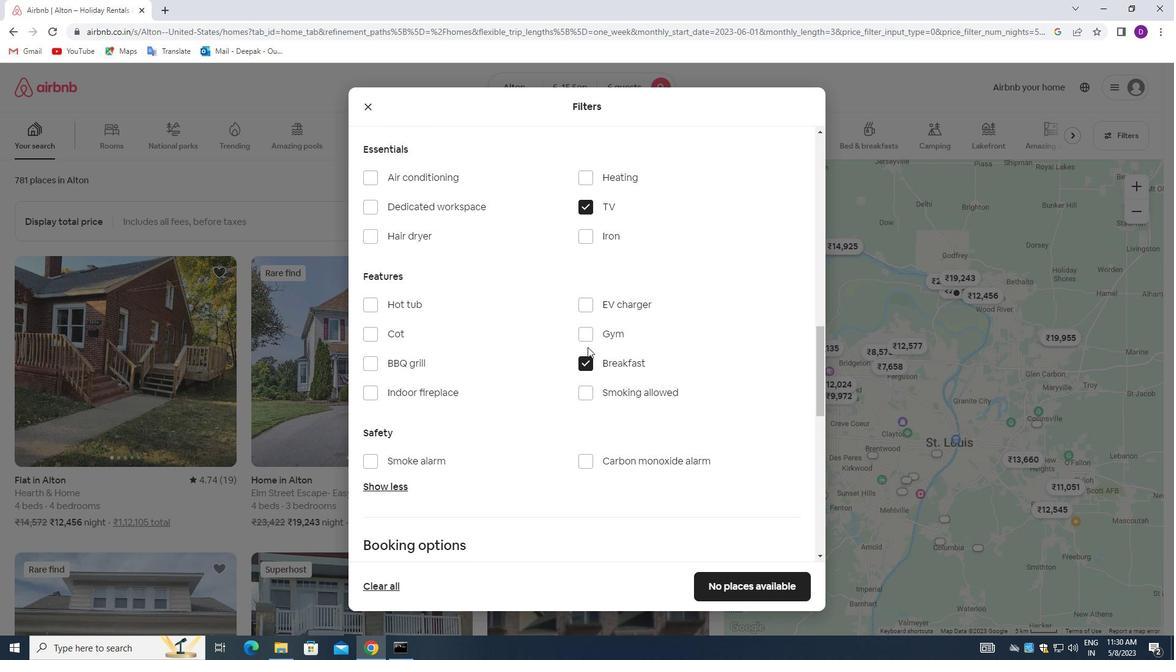 
Action: Mouse pressed left at (586, 331)
Screenshot: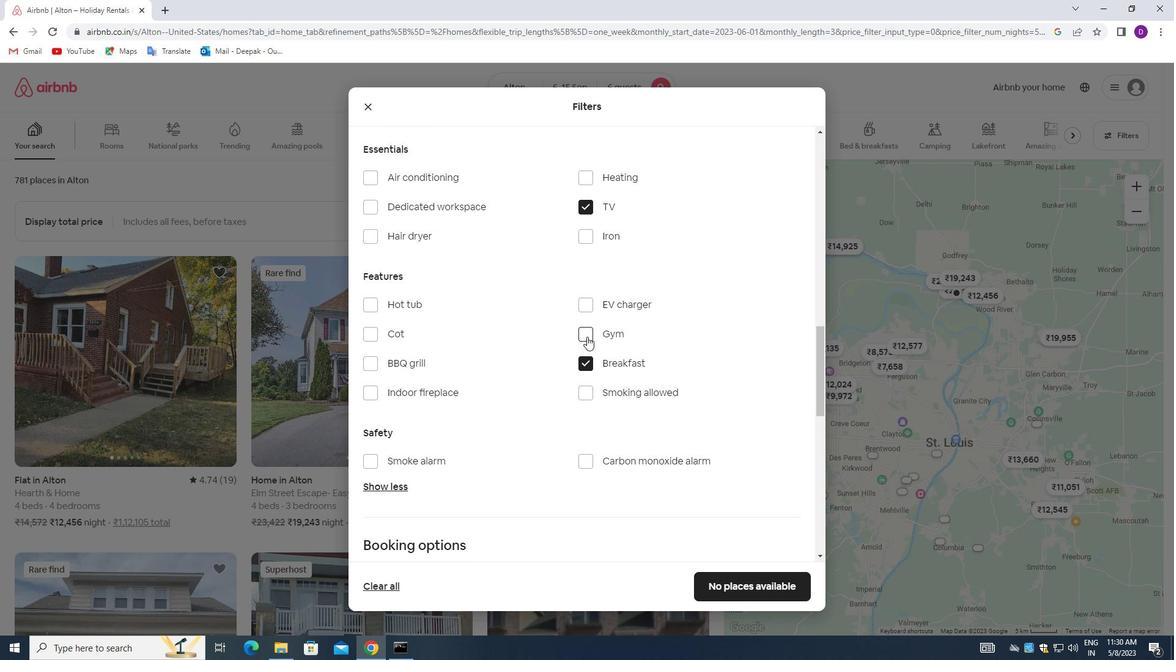 
Action: Mouse moved to (484, 469)
Screenshot: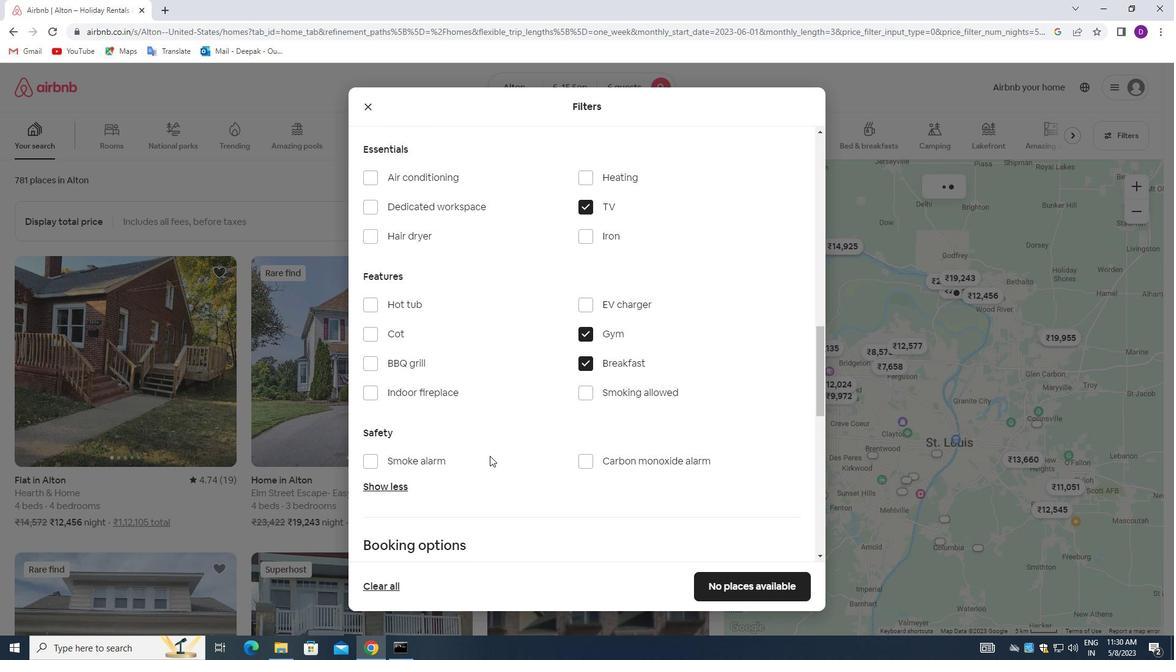 
Action: Mouse scrolled (484, 468) with delta (0, 0)
Screenshot: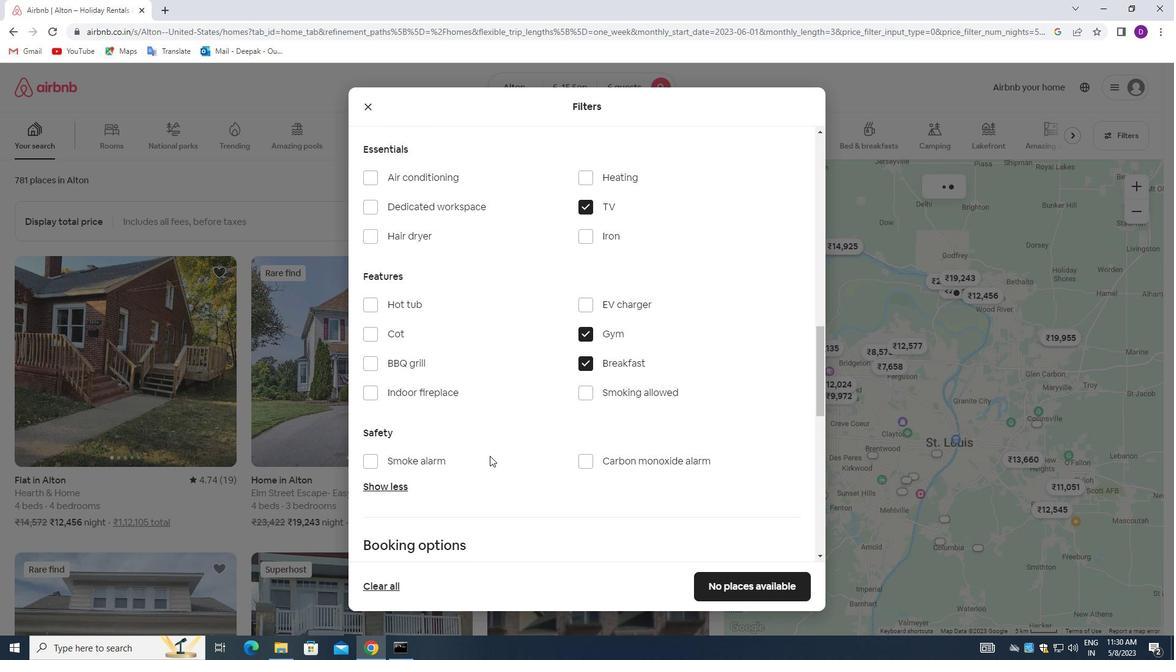 
Action: Mouse scrolled (484, 468) with delta (0, 0)
Screenshot: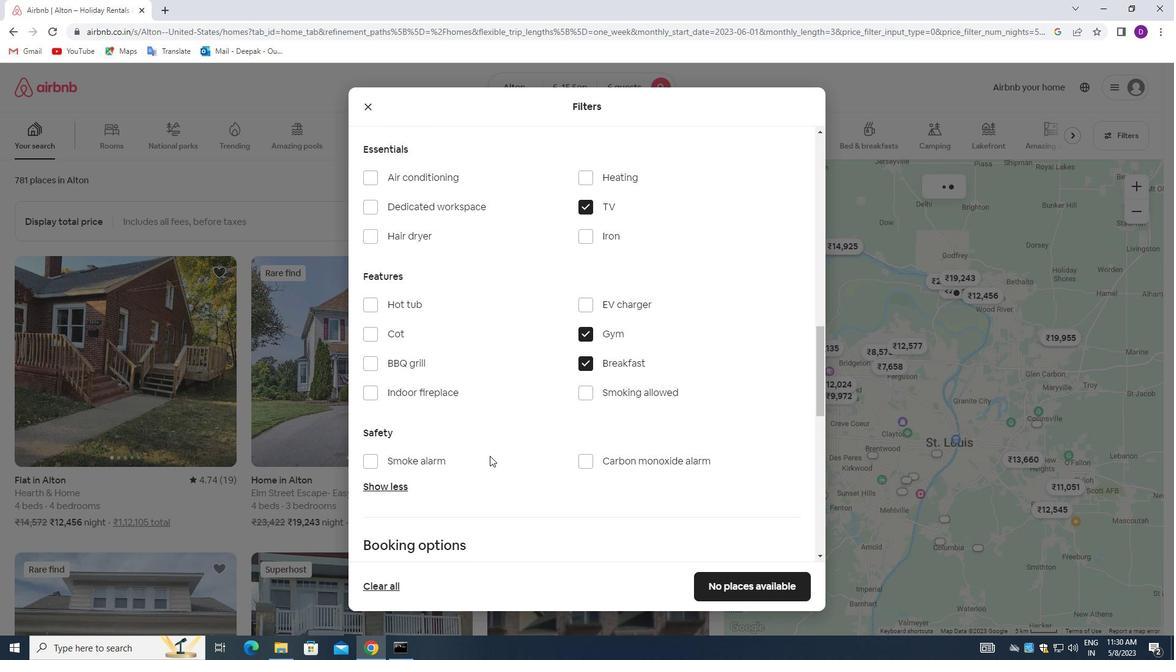 
Action: Mouse scrolled (484, 468) with delta (0, 0)
Screenshot: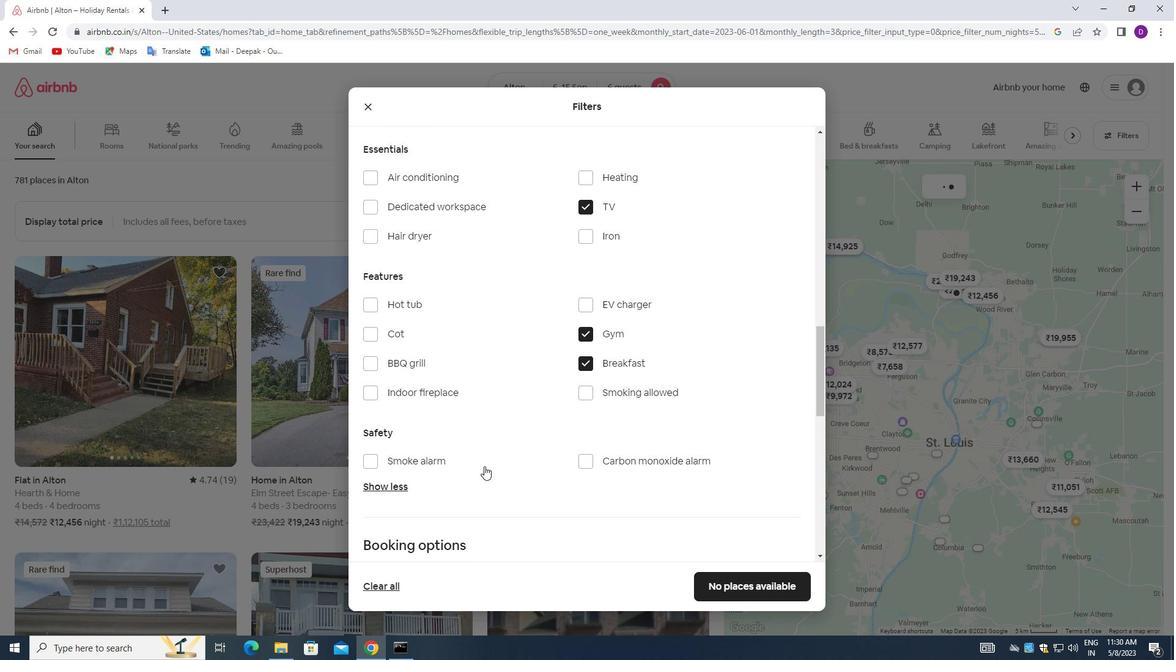 
Action: Mouse moved to (765, 444)
Screenshot: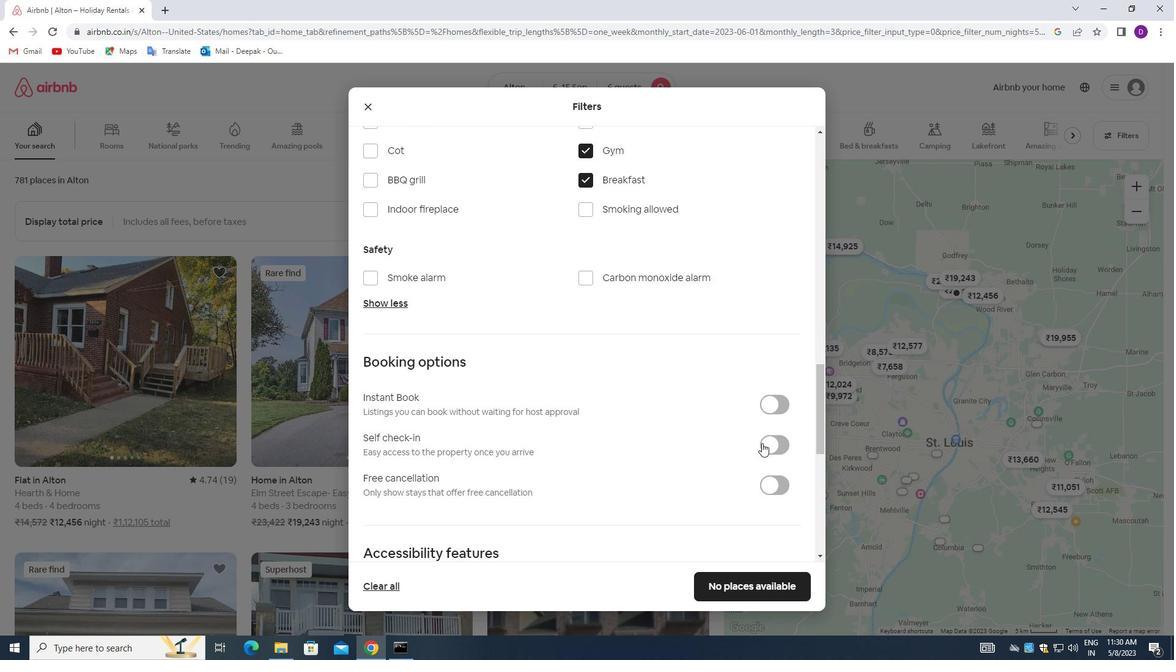 
Action: Mouse pressed left at (765, 444)
Screenshot: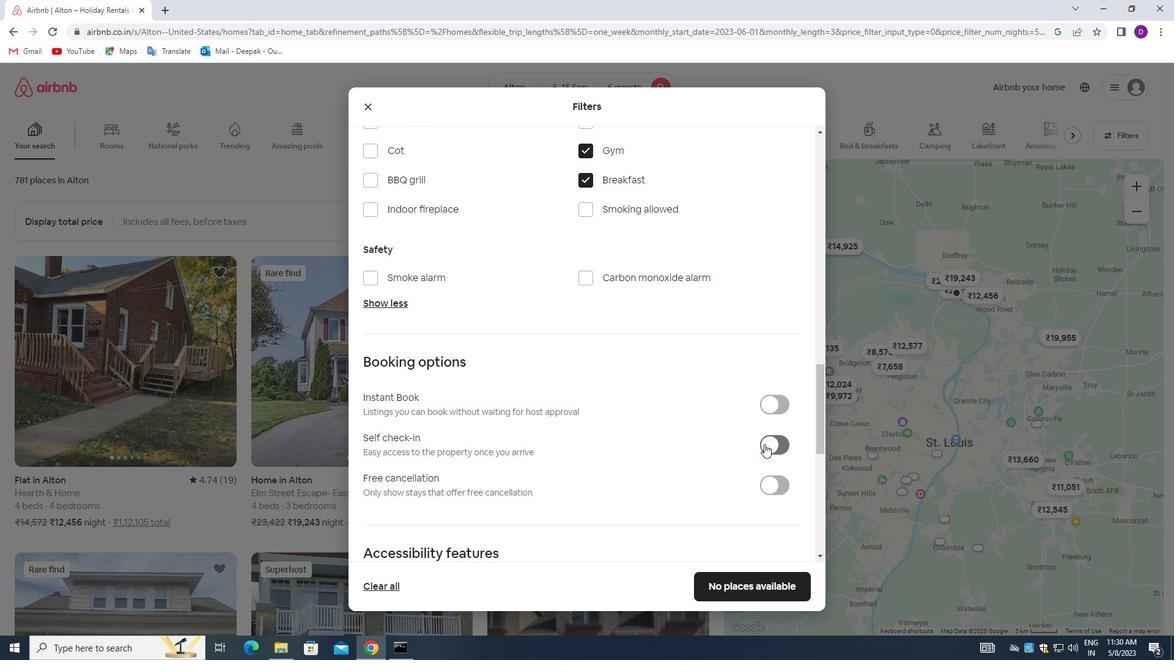 
Action: Mouse moved to (537, 465)
Screenshot: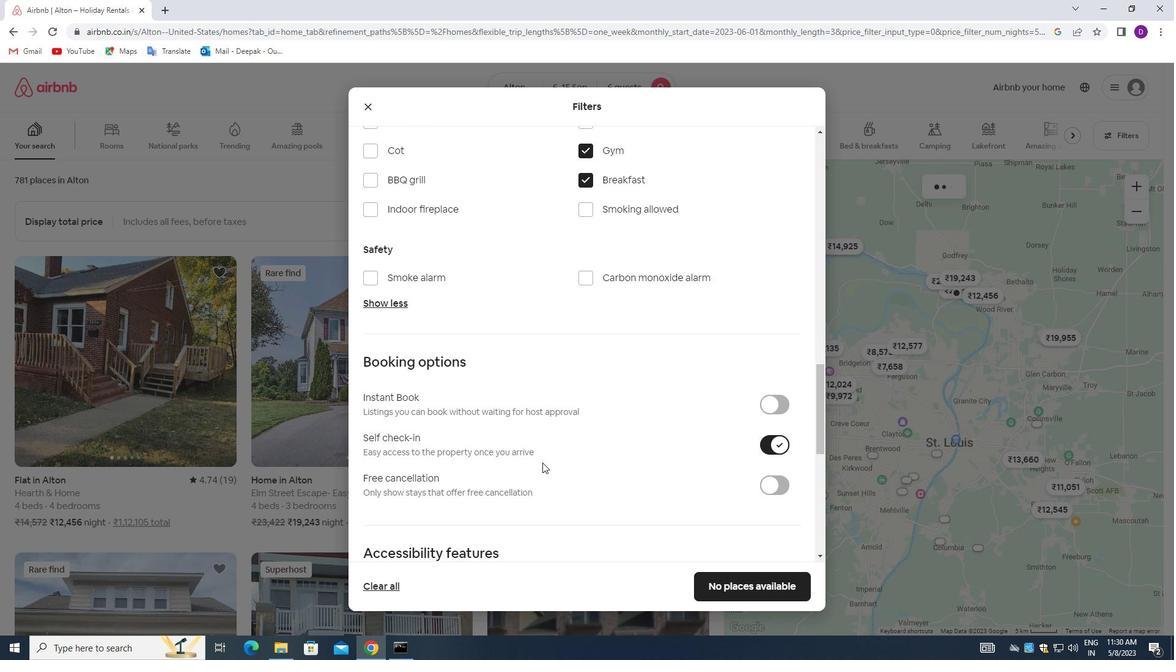 
Action: Mouse scrolled (537, 465) with delta (0, 0)
Screenshot: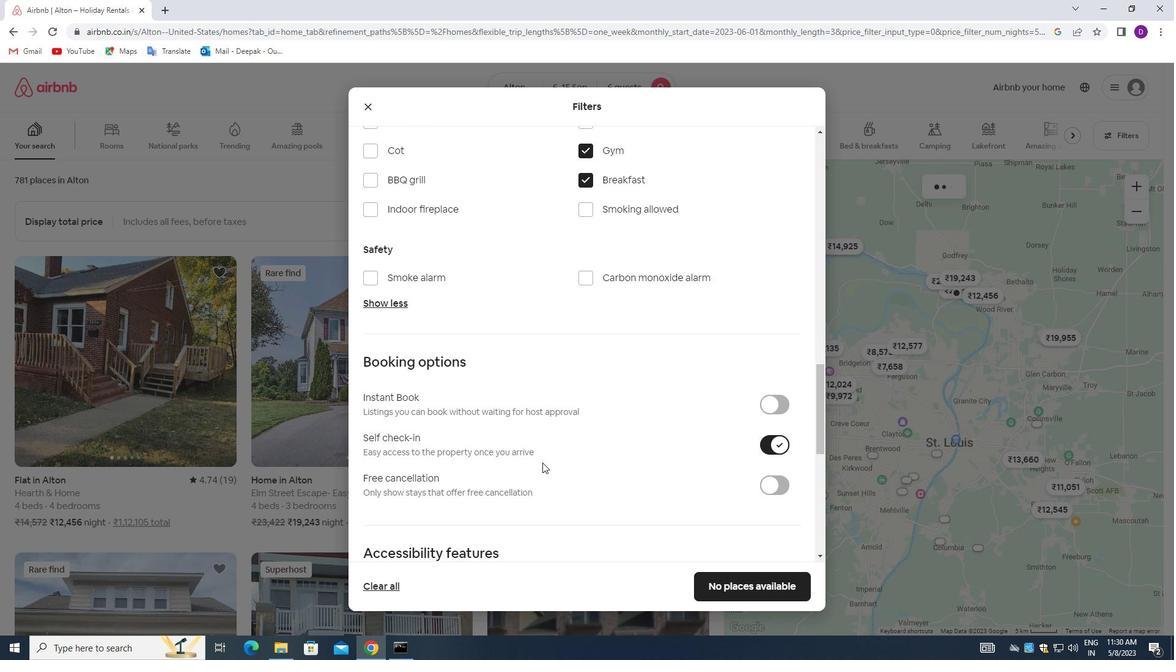 
Action: Mouse scrolled (537, 465) with delta (0, 0)
Screenshot: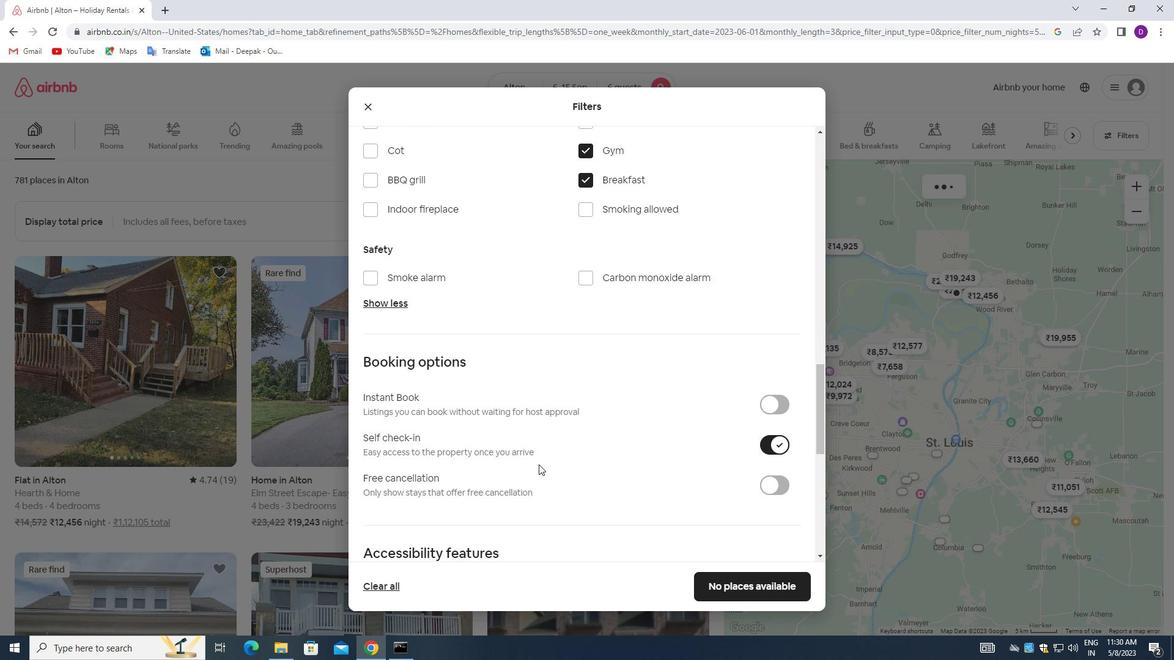 
Action: Mouse moved to (535, 465)
Screenshot: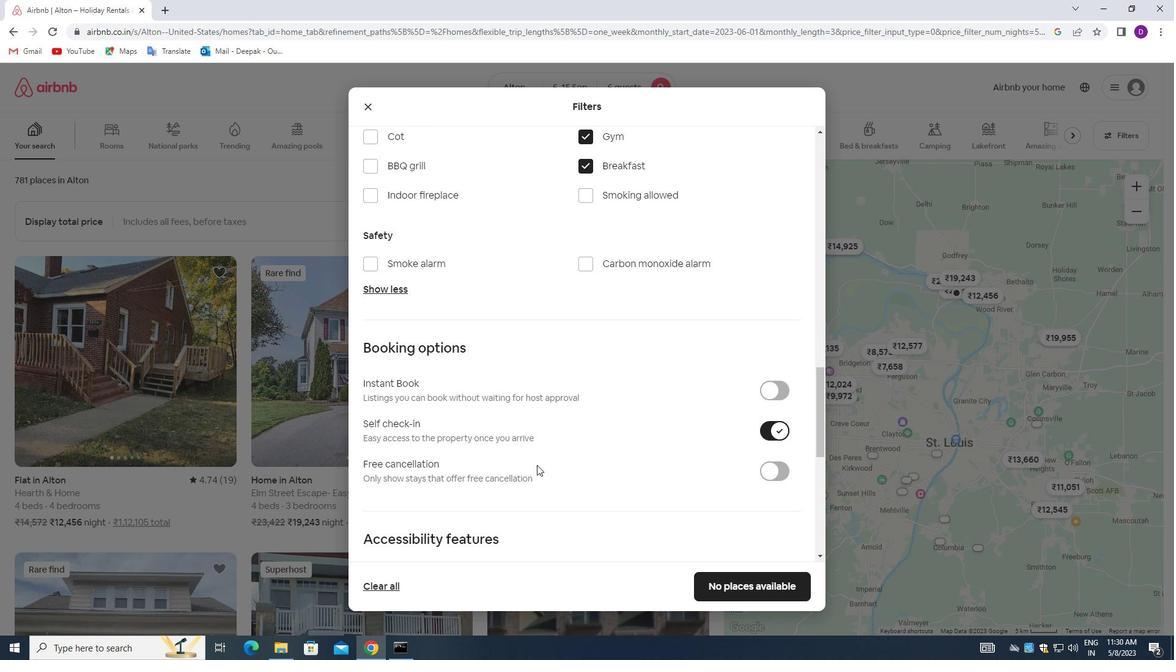 
Action: Mouse scrolled (535, 465) with delta (0, 0)
Screenshot: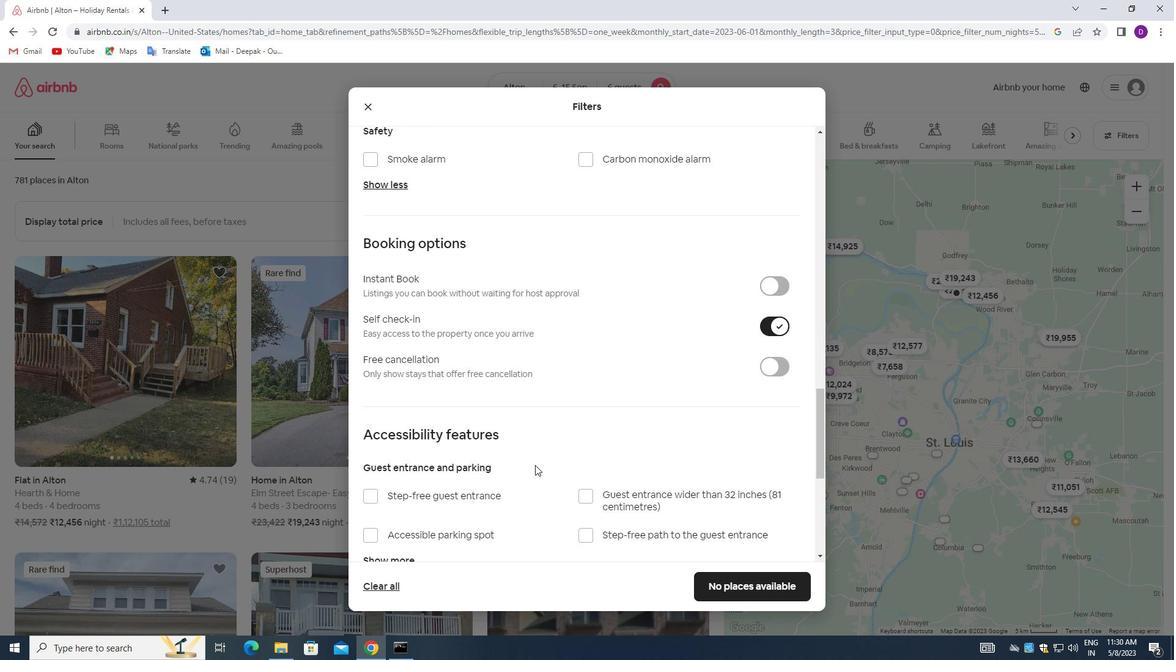 
Action: Mouse scrolled (535, 465) with delta (0, 0)
Screenshot: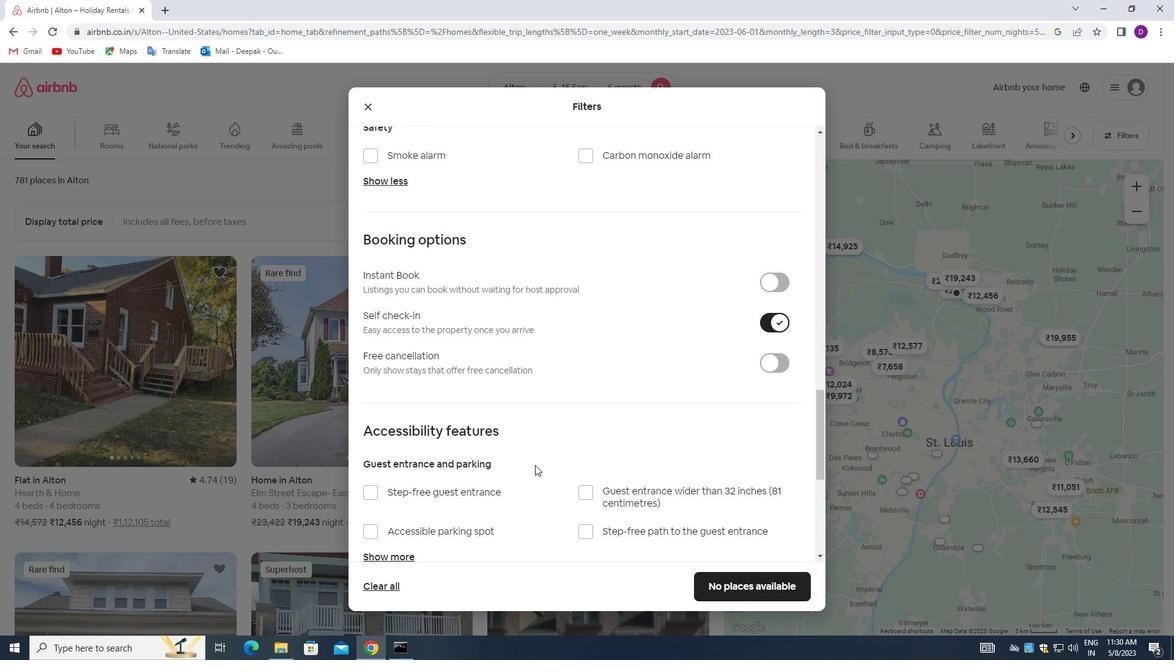 
Action: Mouse scrolled (535, 465) with delta (0, 0)
Screenshot: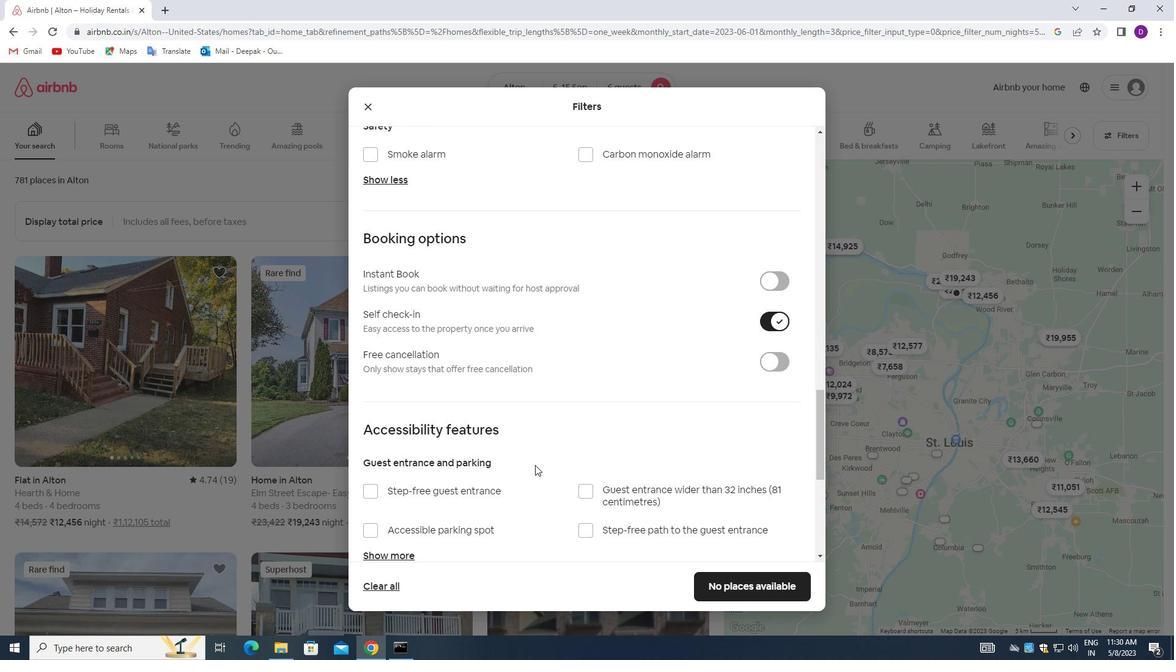 
Action: Mouse scrolled (535, 465) with delta (0, 0)
Screenshot: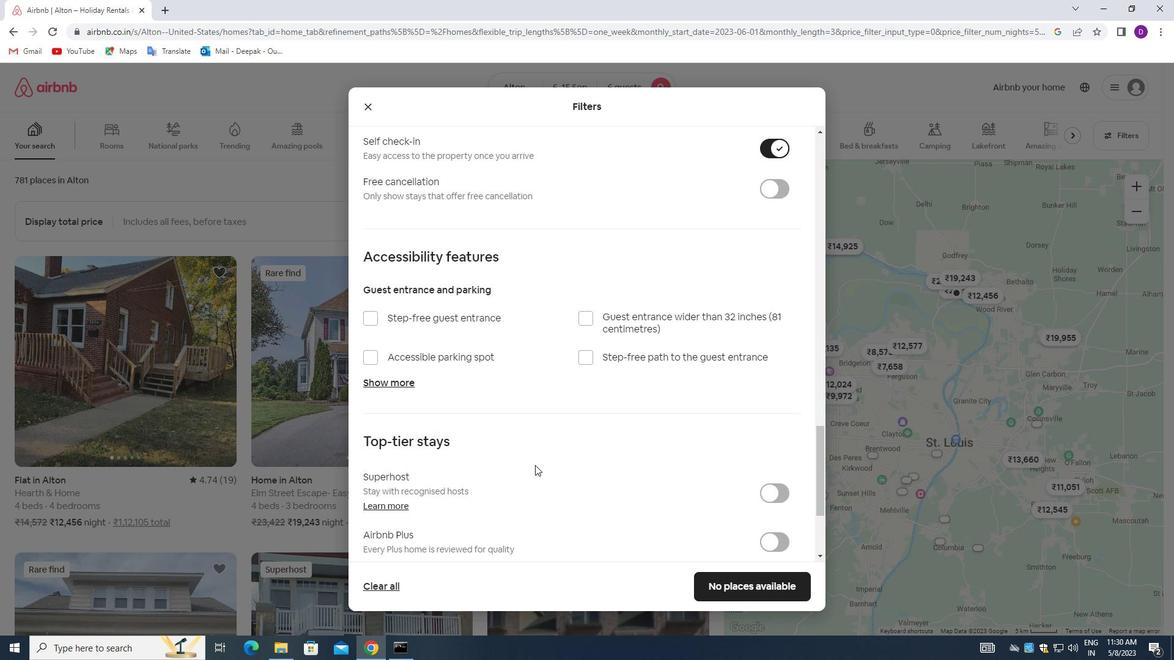 
Action: Mouse scrolled (535, 465) with delta (0, 0)
Screenshot: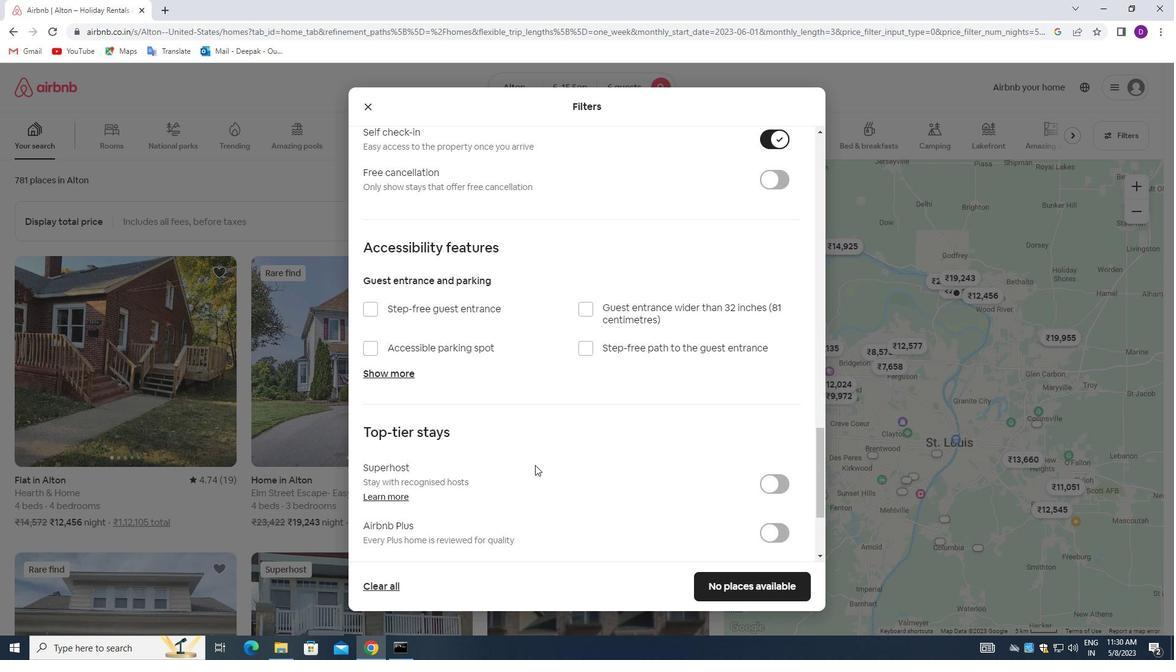 
Action: Mouse scrolled (535, 465) with delta (0, 0)
Screenshot: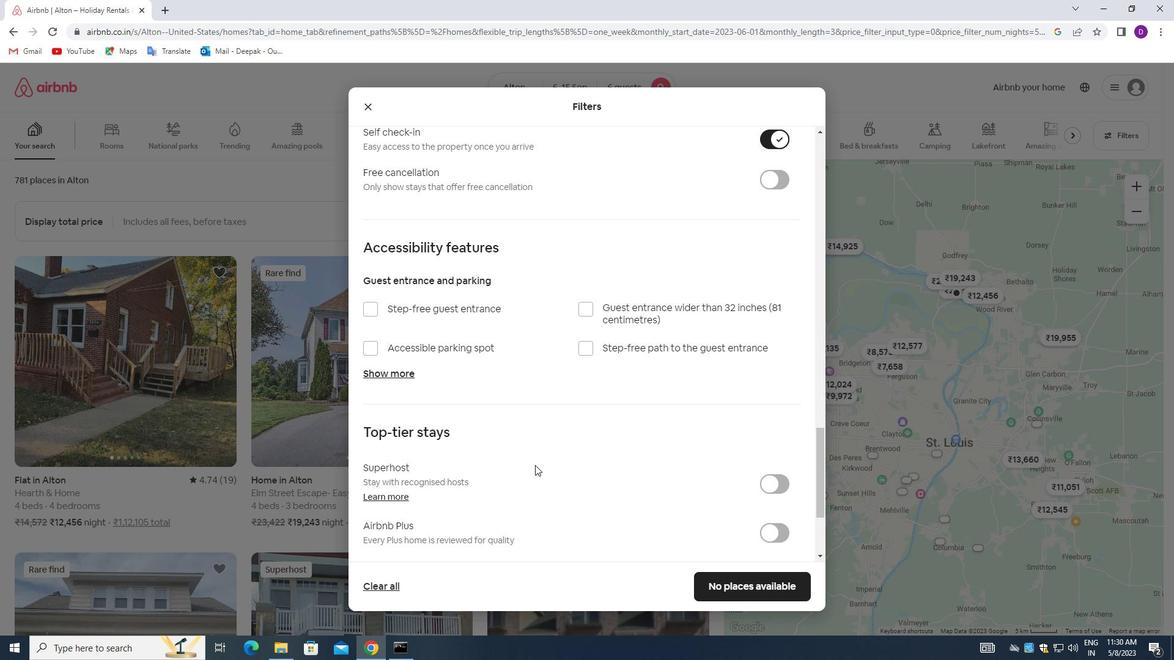 
Action: Mouse scrolled (535, 465) with delta (0, 0)
Screenshot: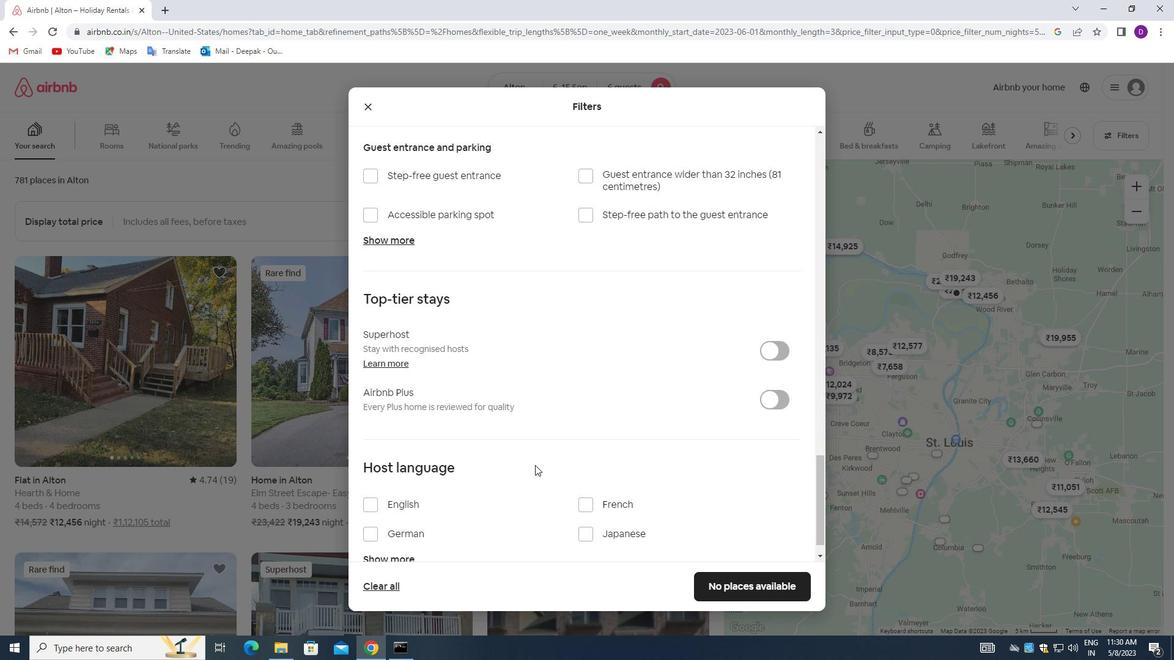 
Action: Mouse scrolled (535, 465) with delta (0, 0)
Screenshot: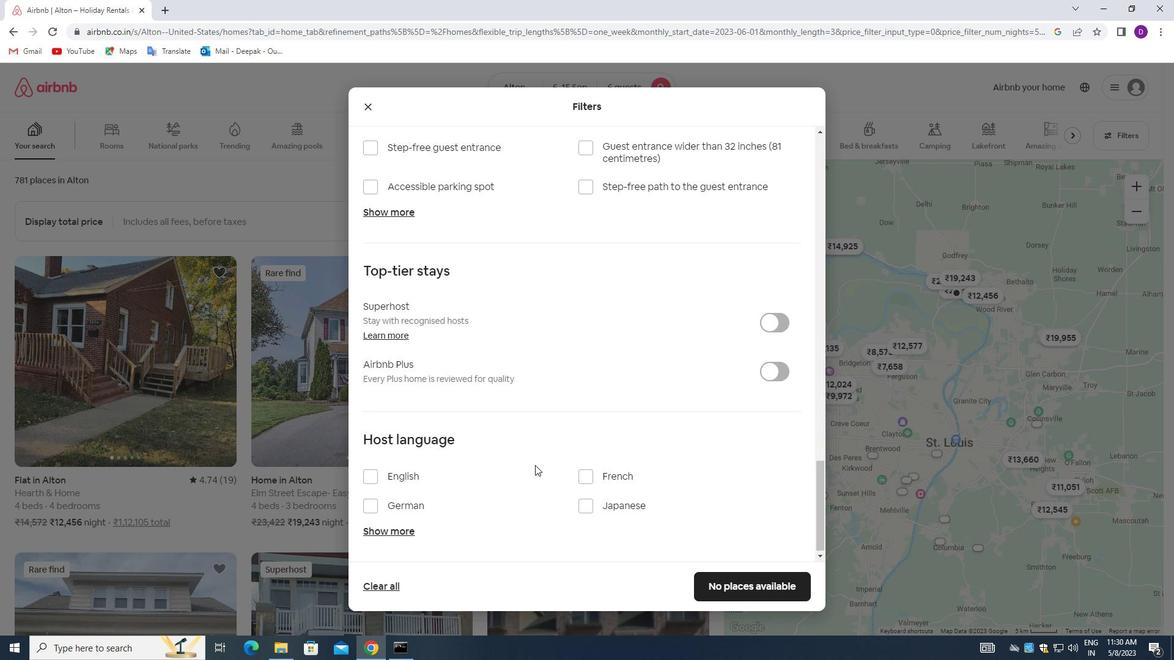 
Action: Mouse scrolled (535, 465) with delta (0, 0)
Screenshot: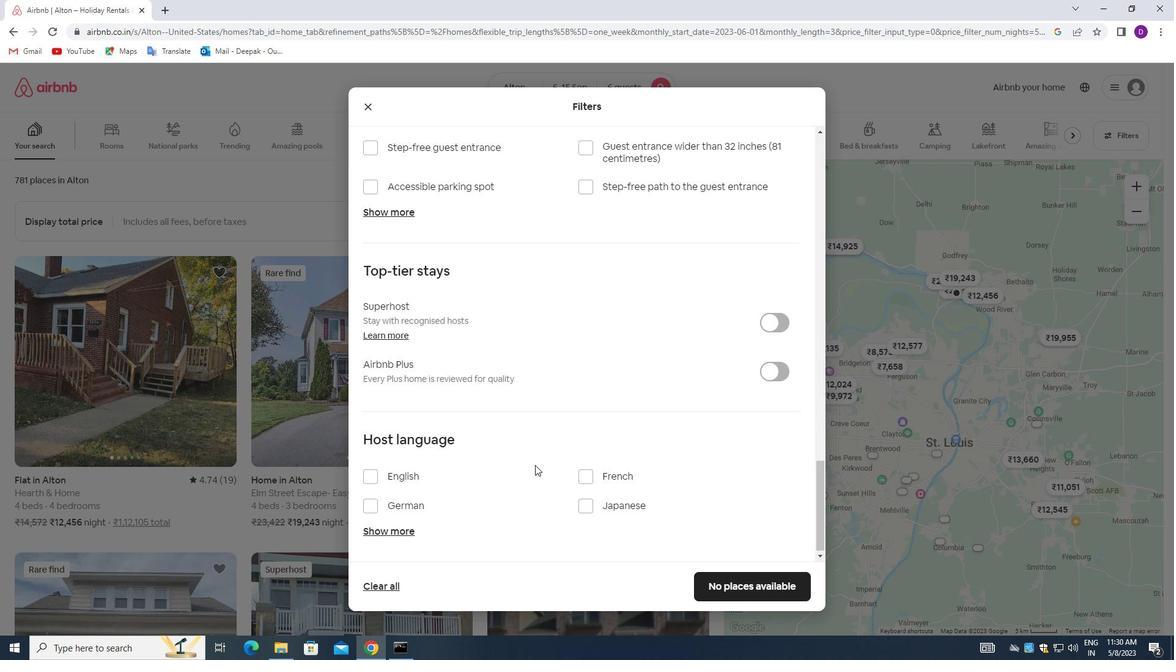 
Action: Mouse moved to (372, 477)
Screenshot: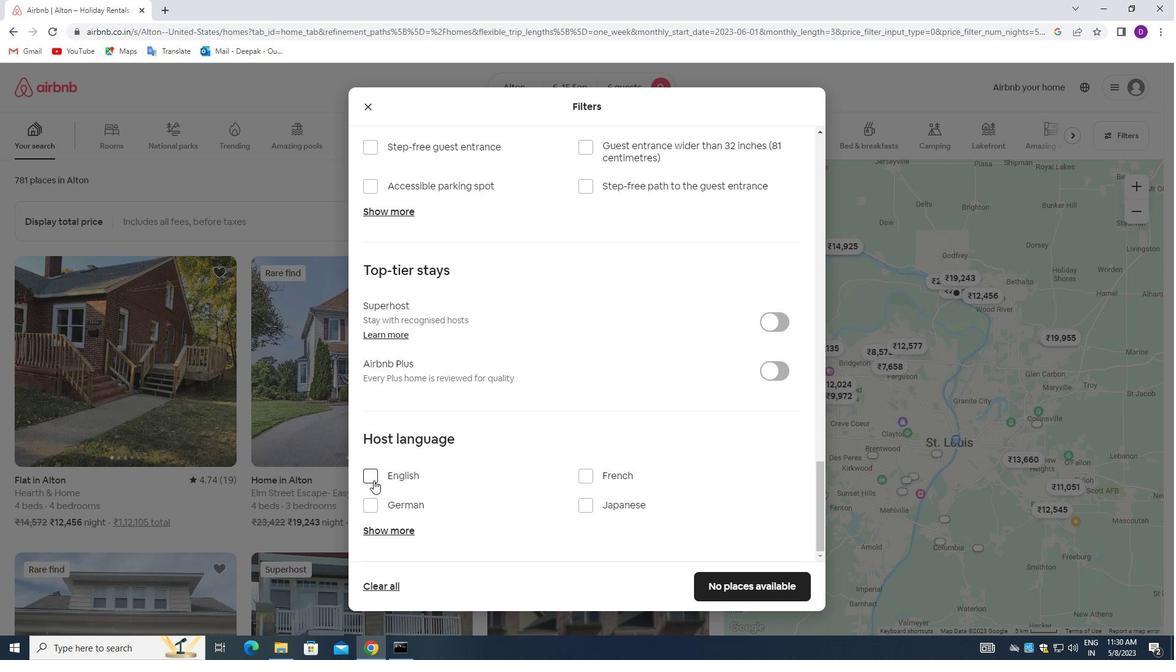 
Action: Mouse pressed left at (372, 477)
Screenshot: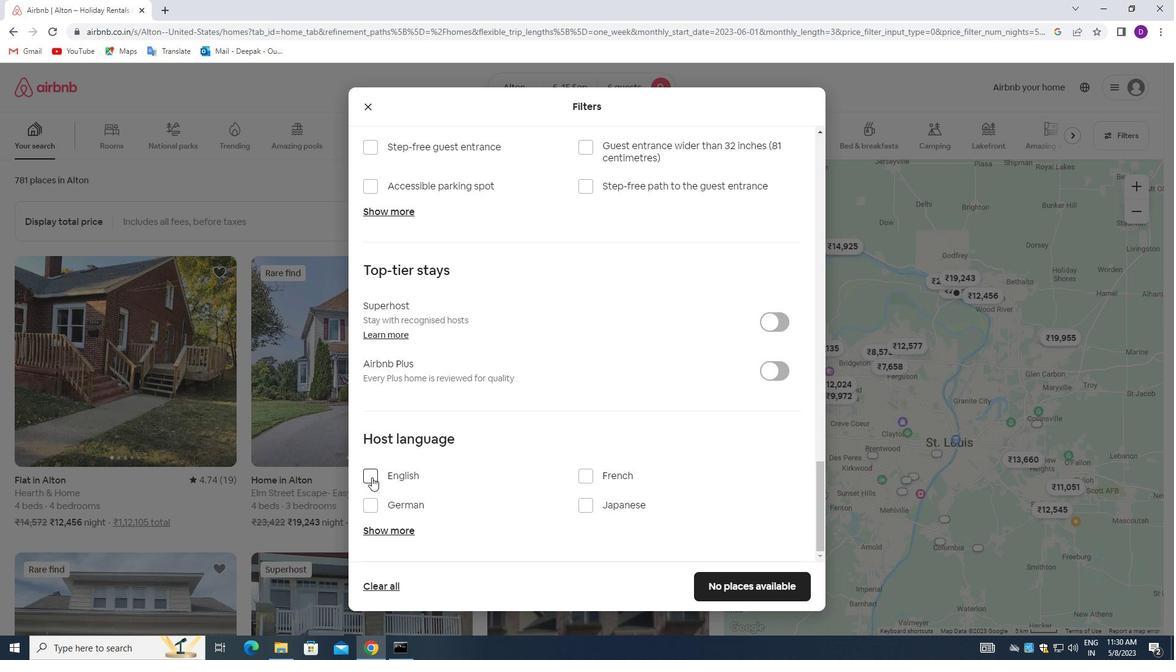 
Action: Mouse moved to (699, 581)
Screenshot: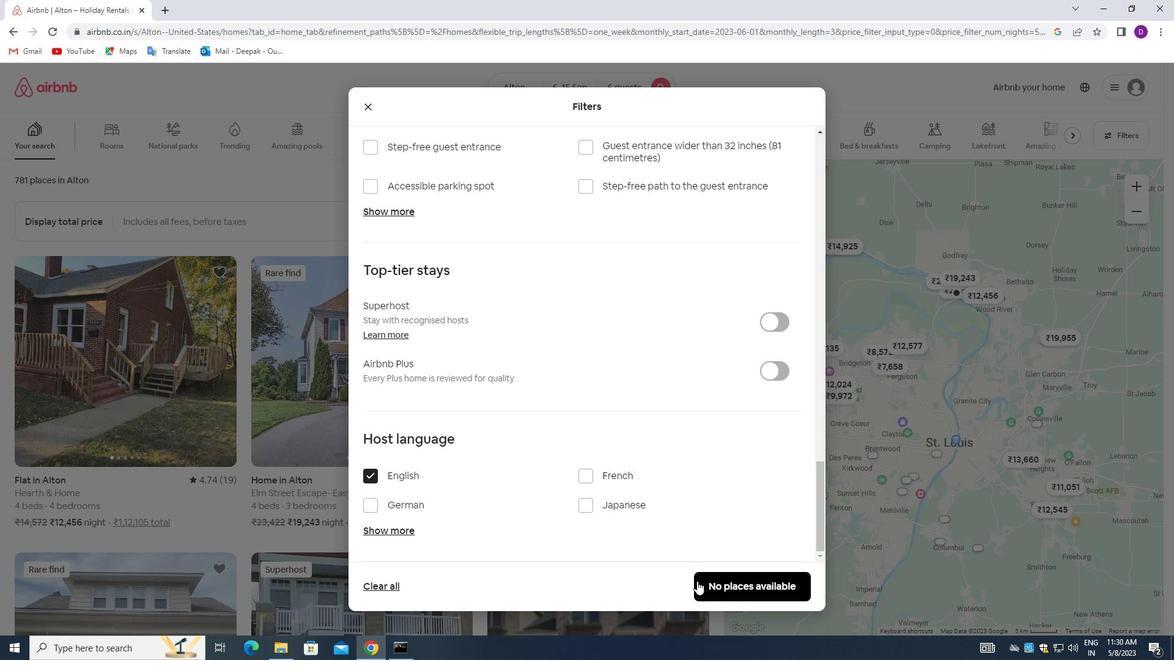 
Action: Mouse pressed left at (699, 581)
Screenshot: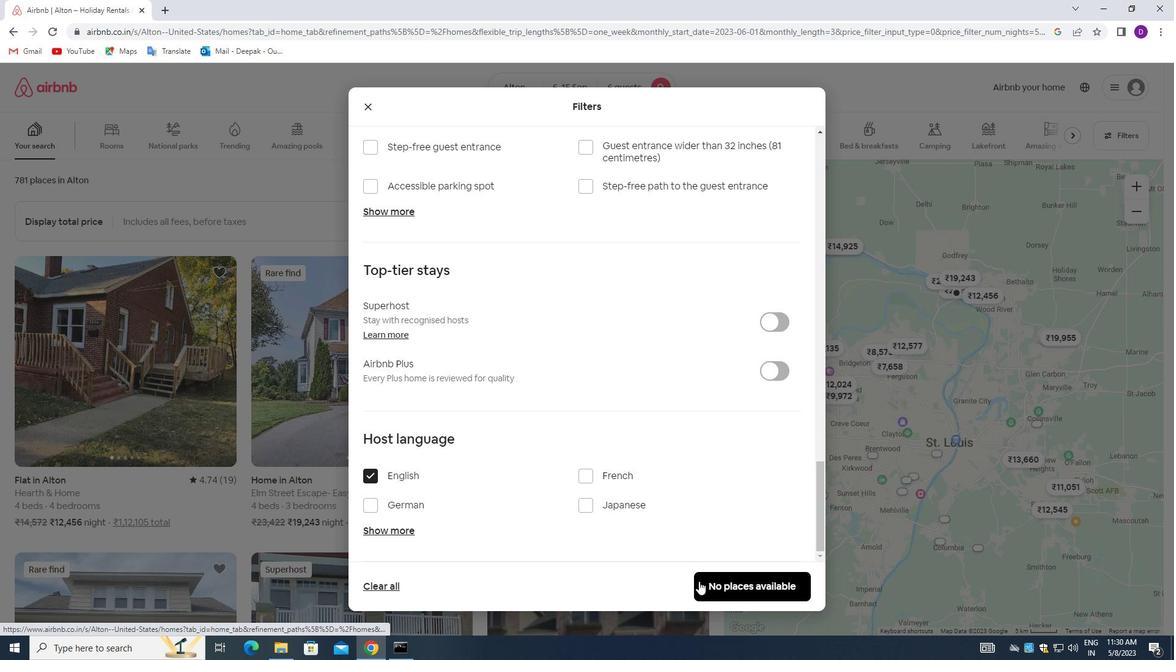 
Action: Mouse moved to (665, 439)
Screenshot: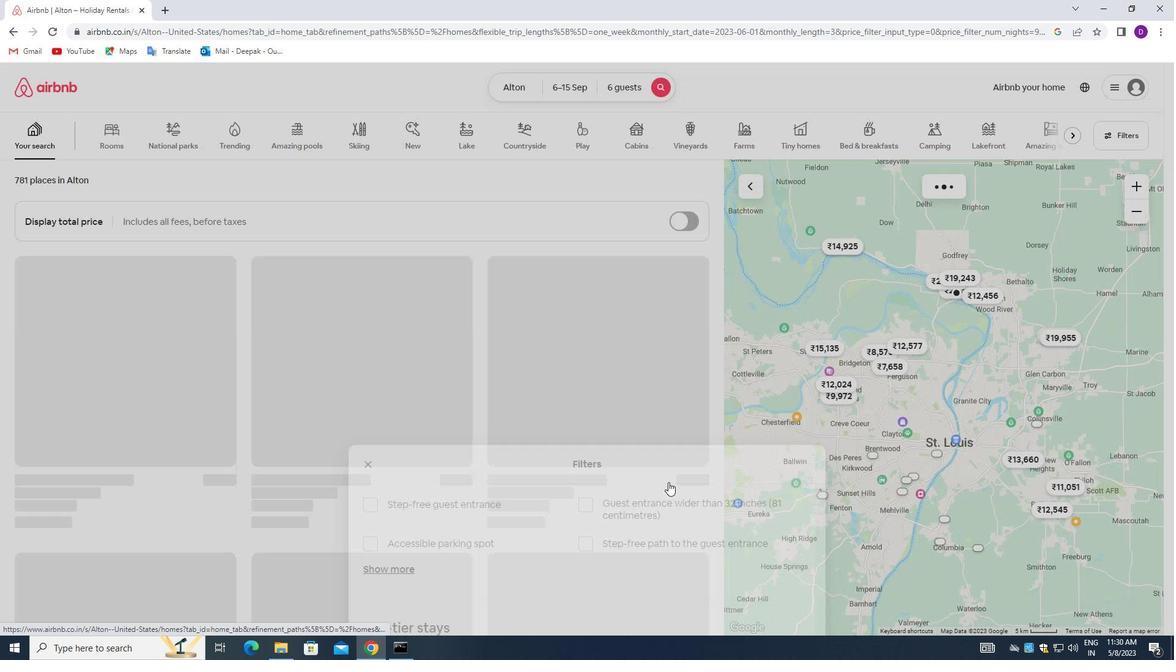 
